 Task: Add an event  with title  Casual Product Testing Session, date '2023/12/17' & Select Event type as  One on One. Add location for the event as  456 Dubai Opera, Dubai, UAE and add a description: Throughout the retreat, participants will be immersed in a variety of engaging and interactive exercises that encourage teamwork, problem-solving, and creativity. The activities are carefully designed to challenge individuals, foster collaboration, and highlight the power of collective effort.Create an event link  http-casualproducttestingsessioncom & Select the event color as  Light Pink. , logged in from the account softage.10@softage.netand send the event invitation to softage.4@softage.net and softage.5@softage.net
Action: Mouse moved to (976, 199)
Screenshot: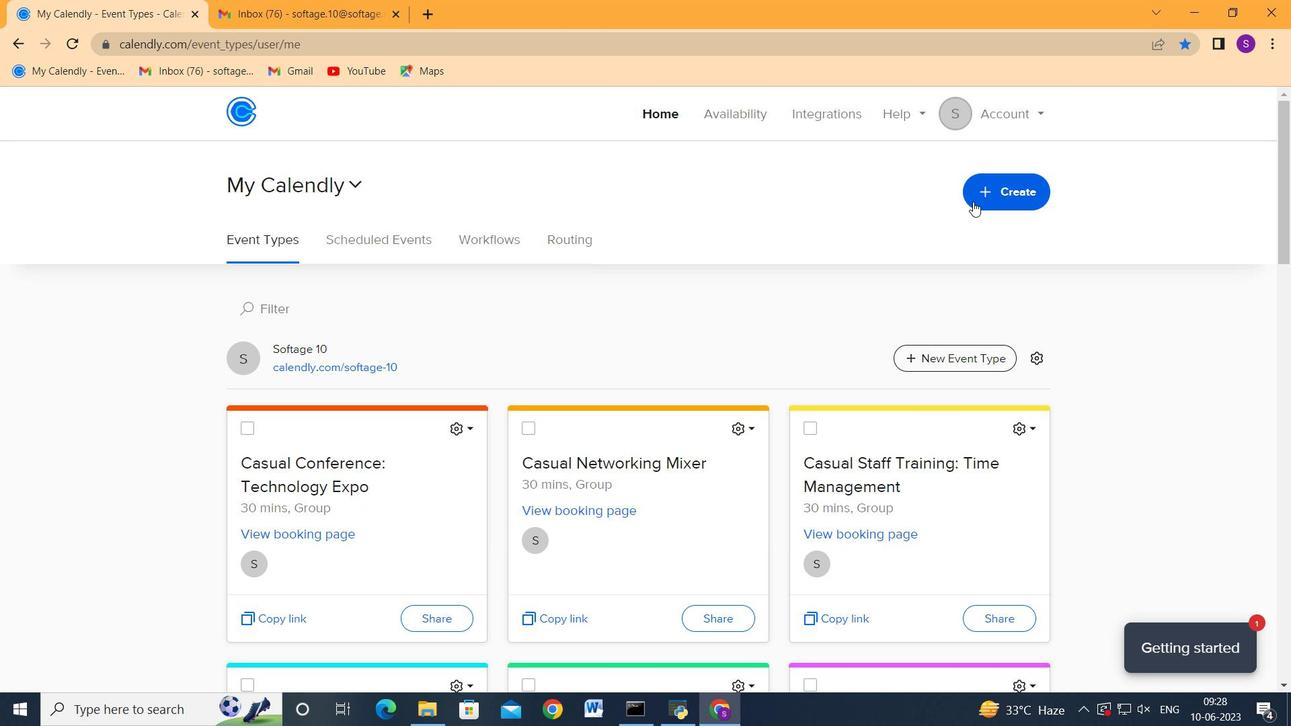 
Action: Mouse pressed left at (976, 199)
Screenshot: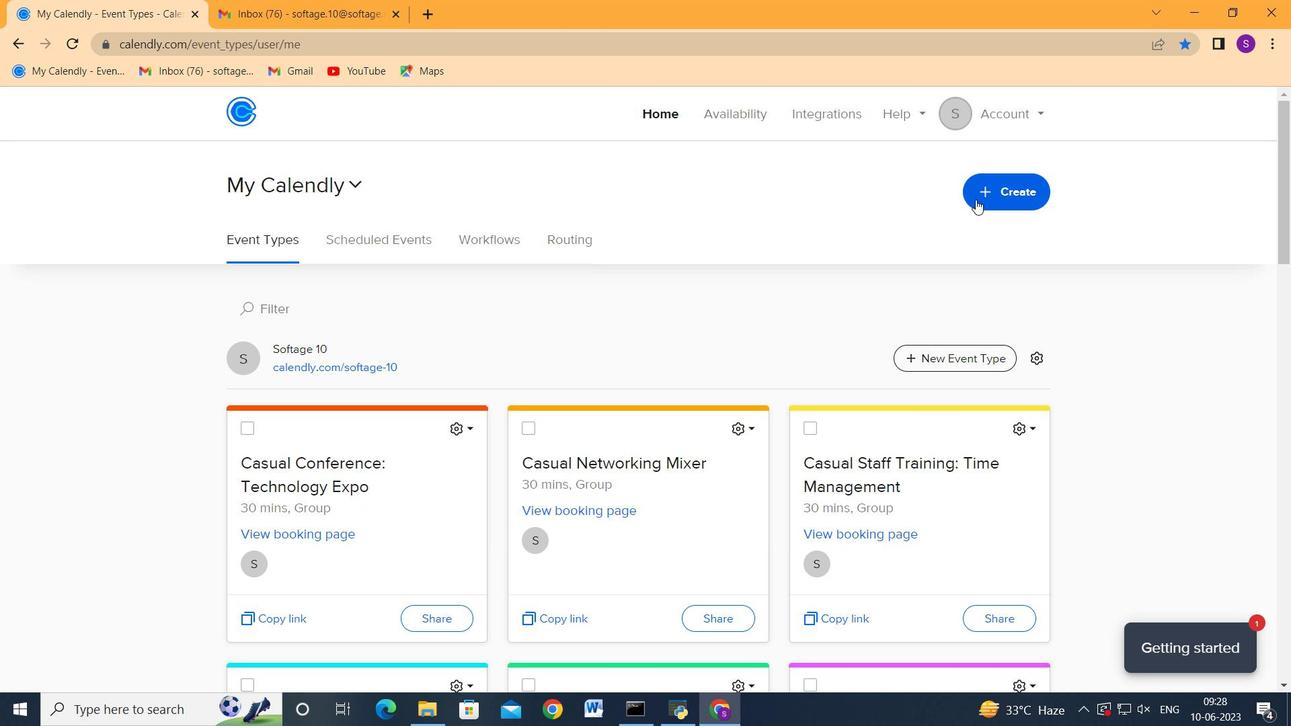 
Action: Mouse moved to (951, 244)
Screenshot: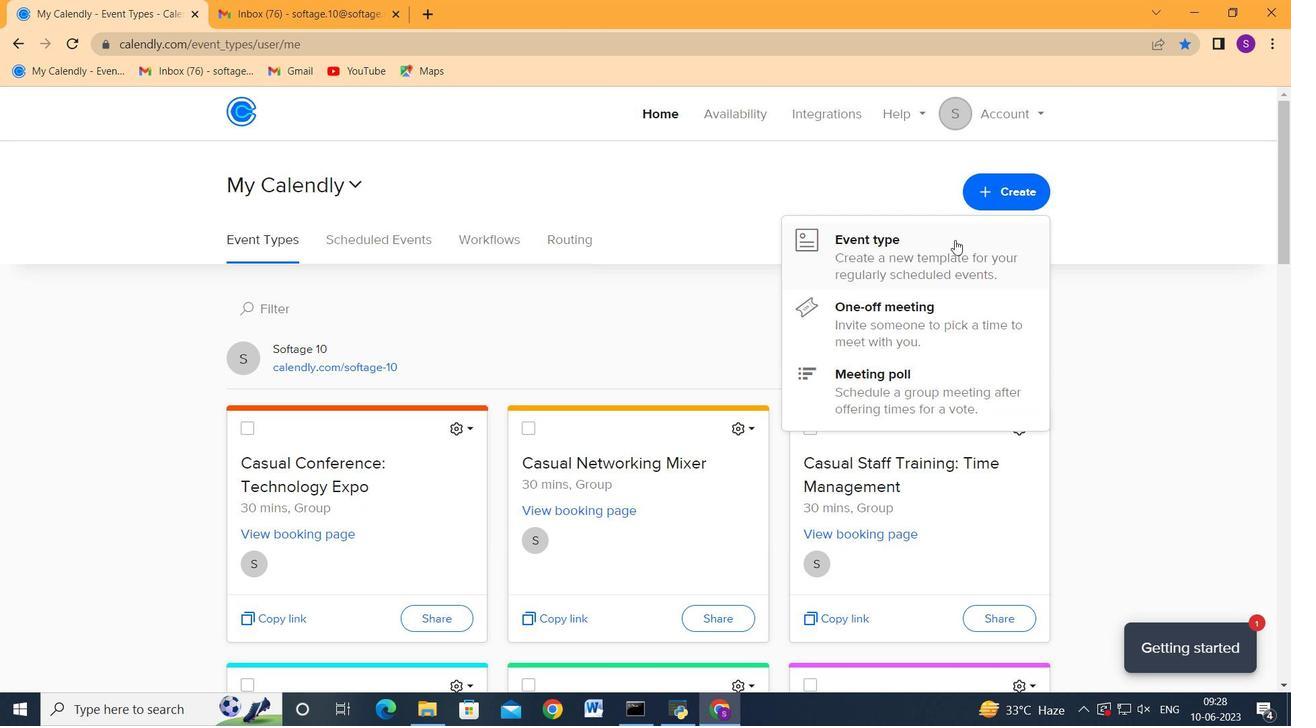 
Action: Mouse pressed left at (951, 244)
Screenshot: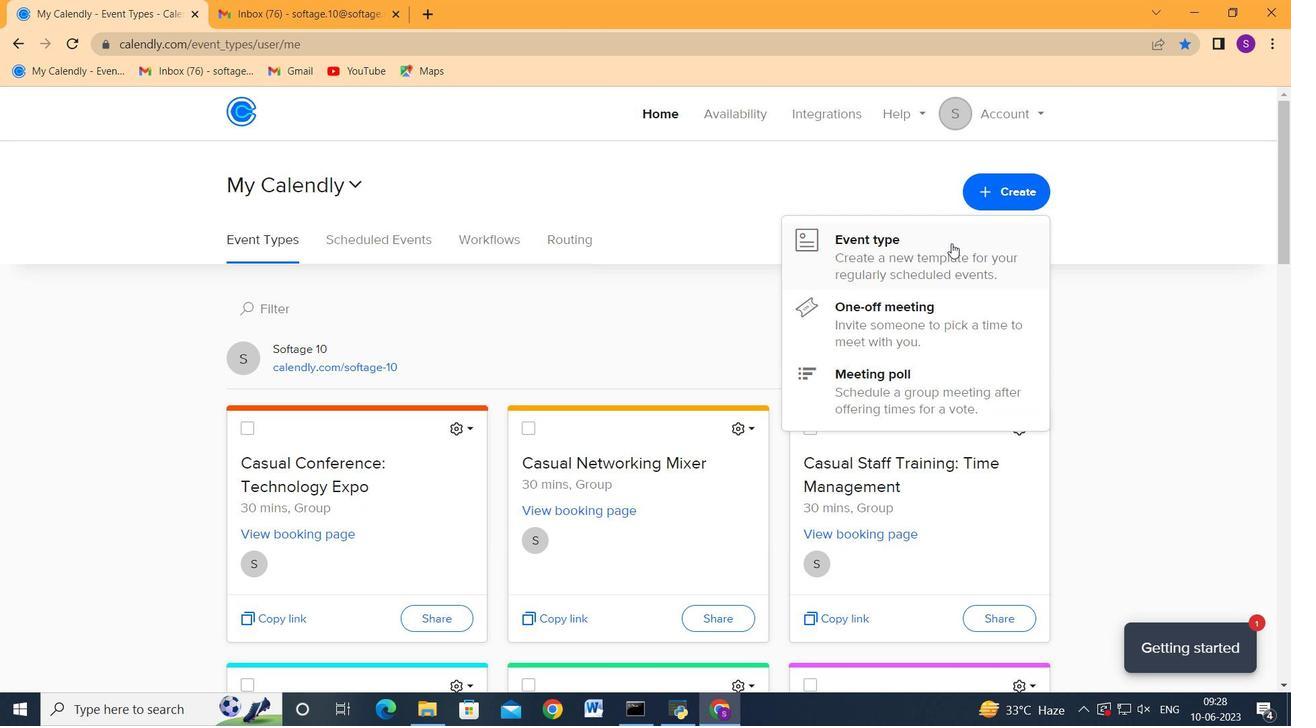 
Action: Mouse moved to (648, 387)
Screenshot: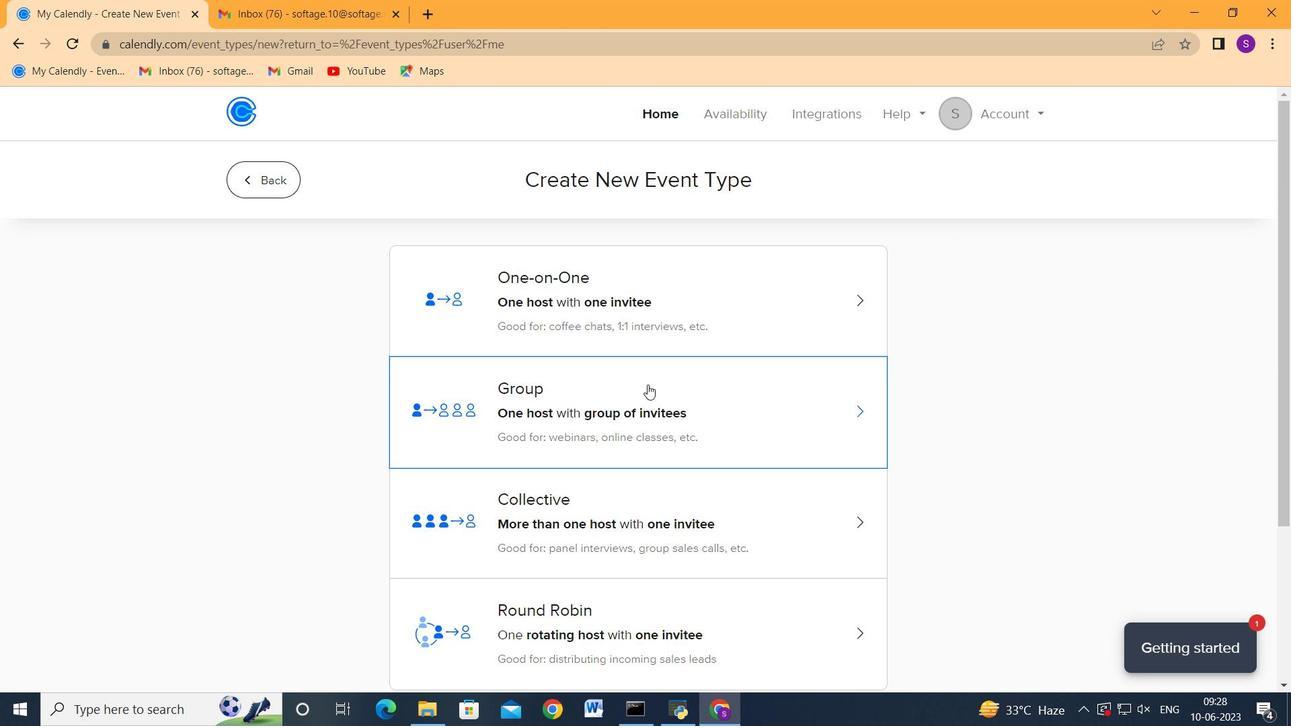 
Action: Mouse scrolled (648, 386) with delta (0, 0)
Screenshot: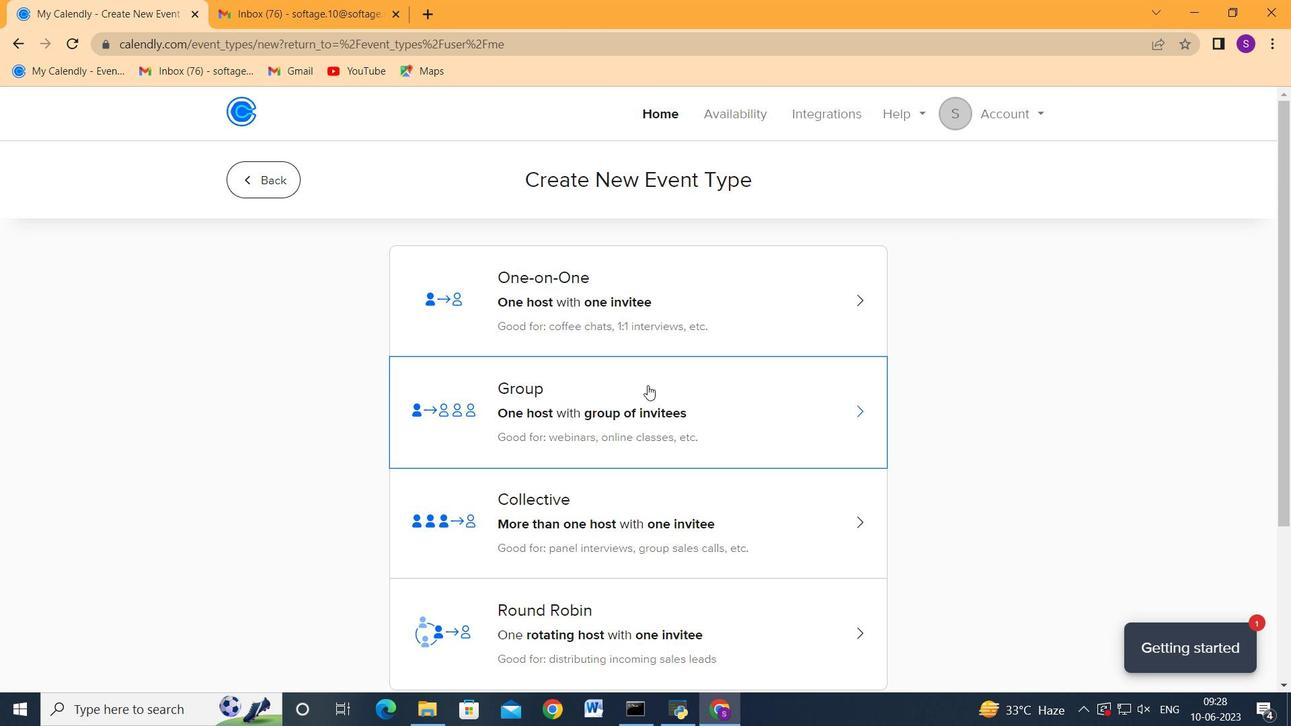 
Action: Mouse moved to (648, 388)
Screenshot: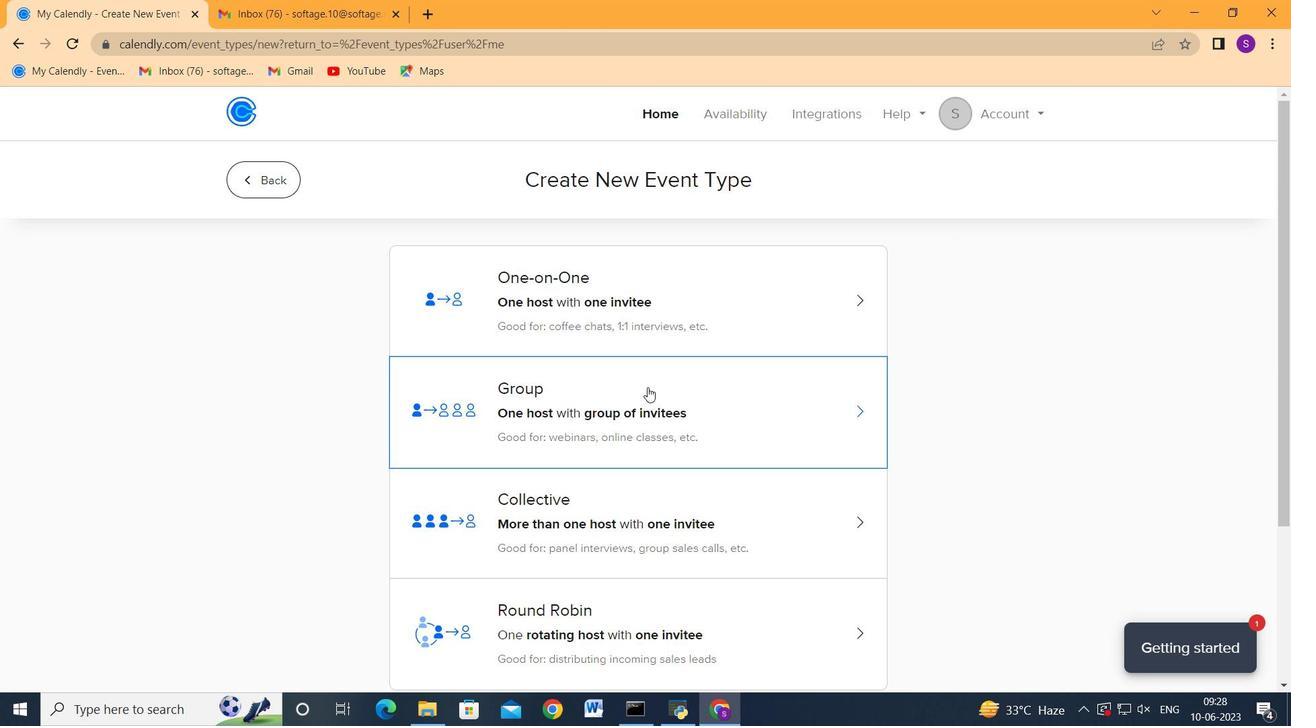 
Action: Mouse scrolled (648, 387) with delta (0, 0)
Screenshot: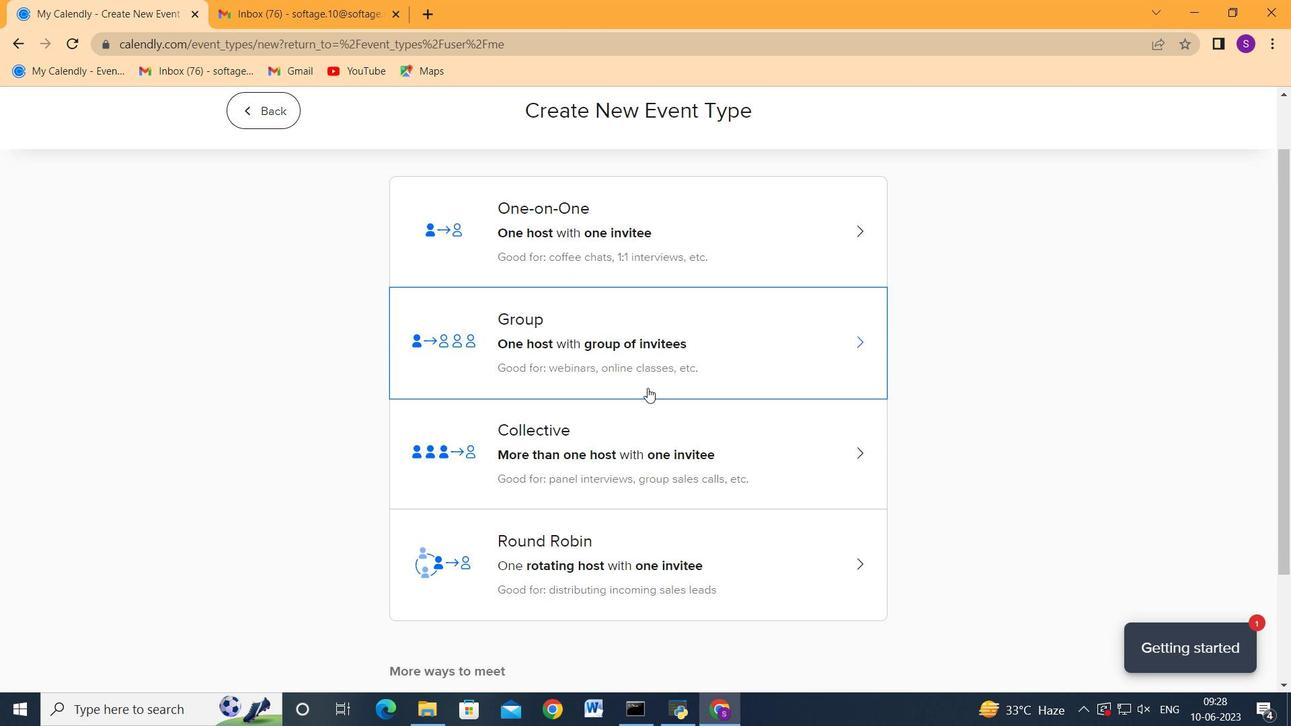 
Action: Mouse moved to (660, 153)
Screenshot: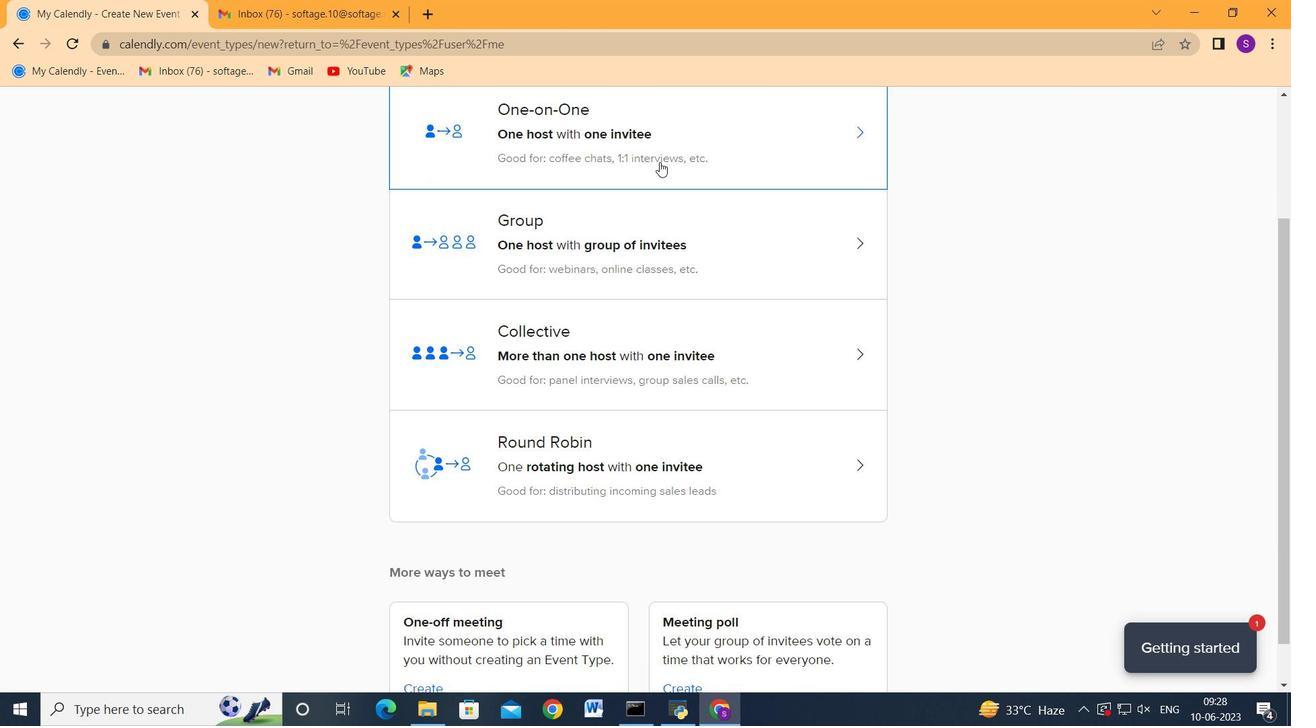 
Action: Mouse pressed left at (660, 153)
Screenshot: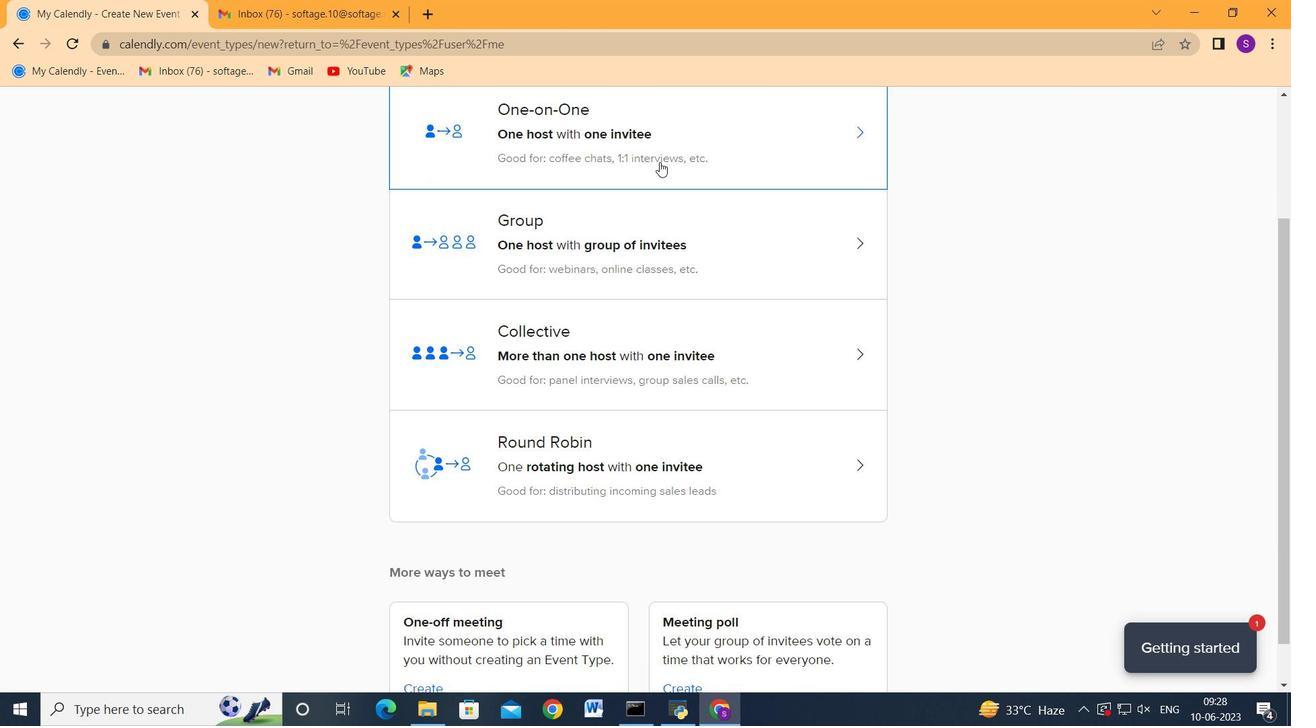 
Action: Mouse moved to (439, 411)
Screenshot: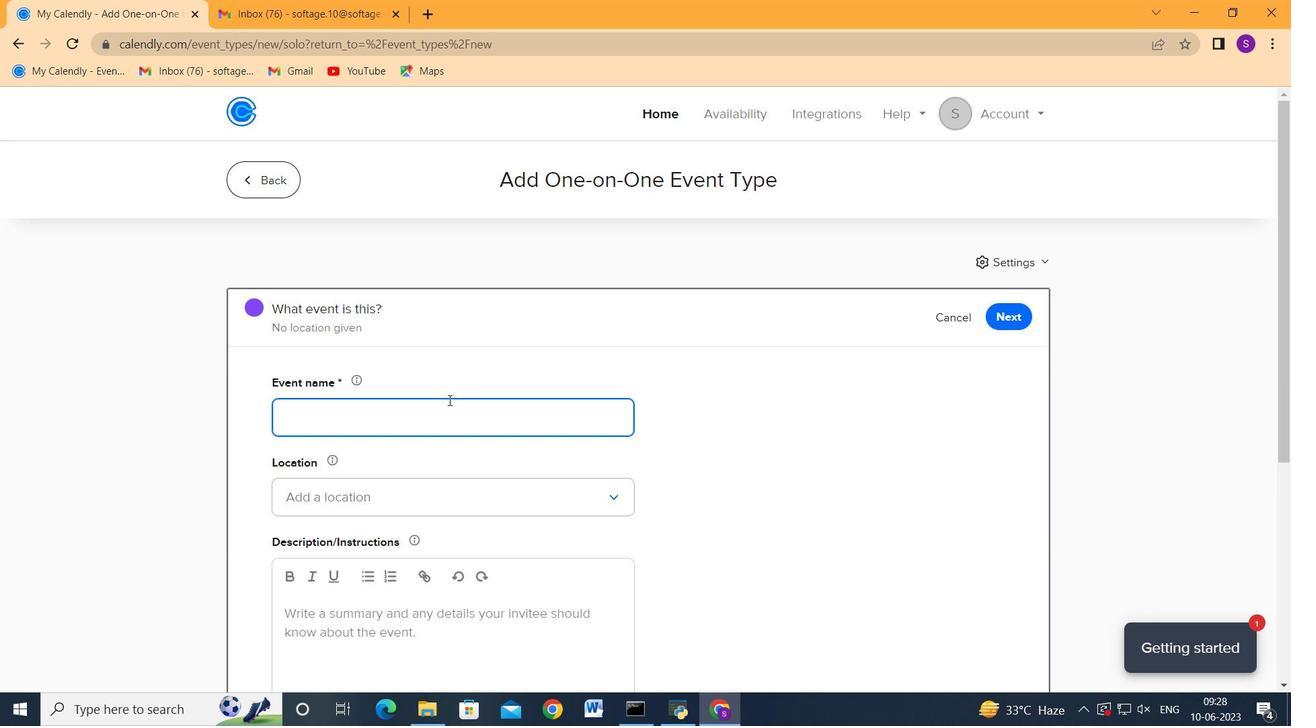
Action: Mouse pressed left at (439, 411)
Screenshot: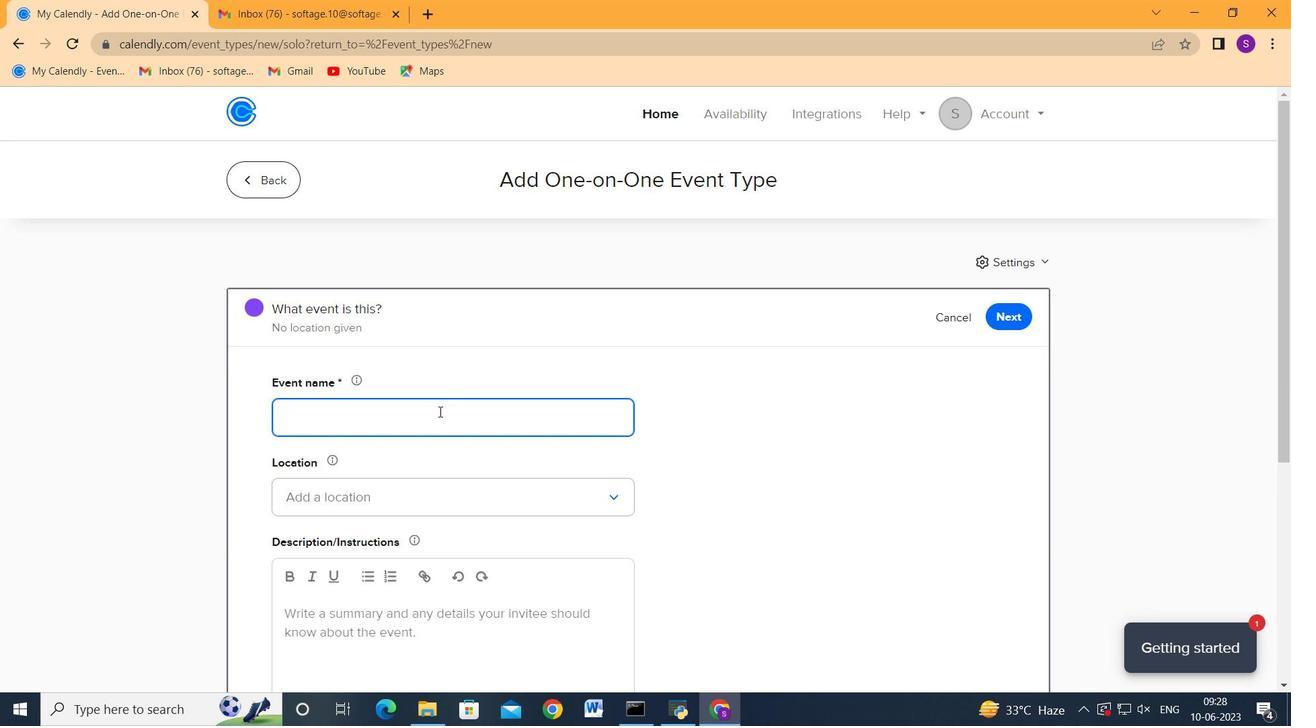 
Action: Key pressed <Key.shift_r>Casau<Key.backspace><Key.backspace>ual<Key.space><Key.shift>Prodcu<Key.backspace><Key.backspace>uct<Key.space><Key.shift>Testing<Key.space>s<Key.backspace><Key.shift_r>Session<Key.space><Key.tab><Key.tab><Key.enter><Key.enter><Key.tab>456<Key.space><Key.shift_r>Dun<Key.backspace>bai<Key.space><Key.shift>Opera,<Key.space><Key.shift_r>Dubai,<Key.space><Key.caps_lock>UAE
Screenshot: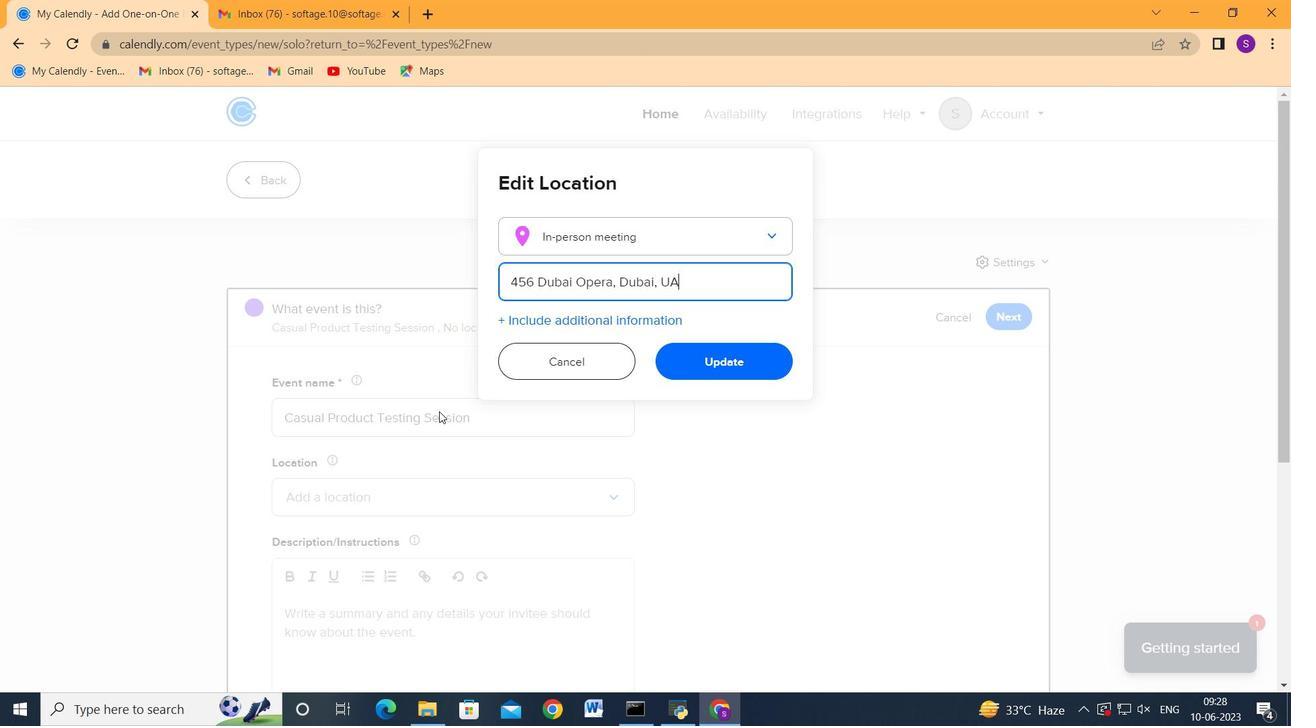 
Action: Mouse moved to (741, 359)
Screenshot: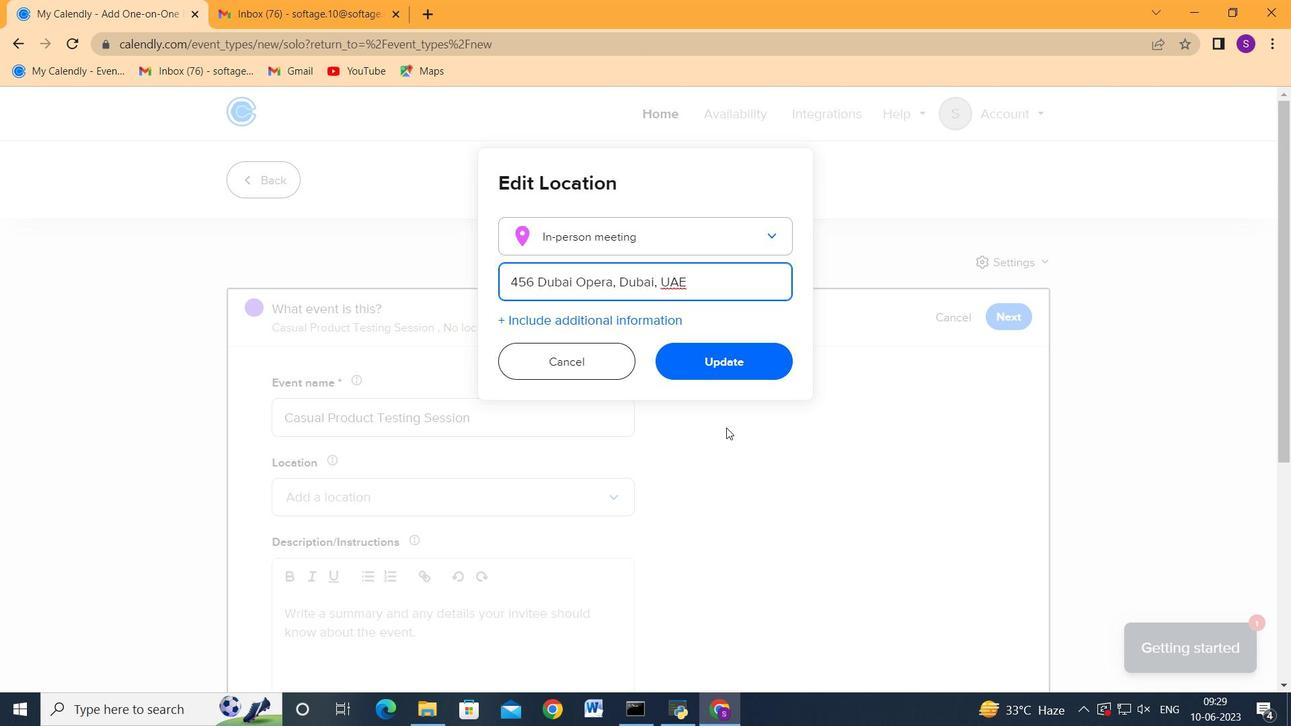 
Action: Mouse pressed left at (741, 359)
Screenshot: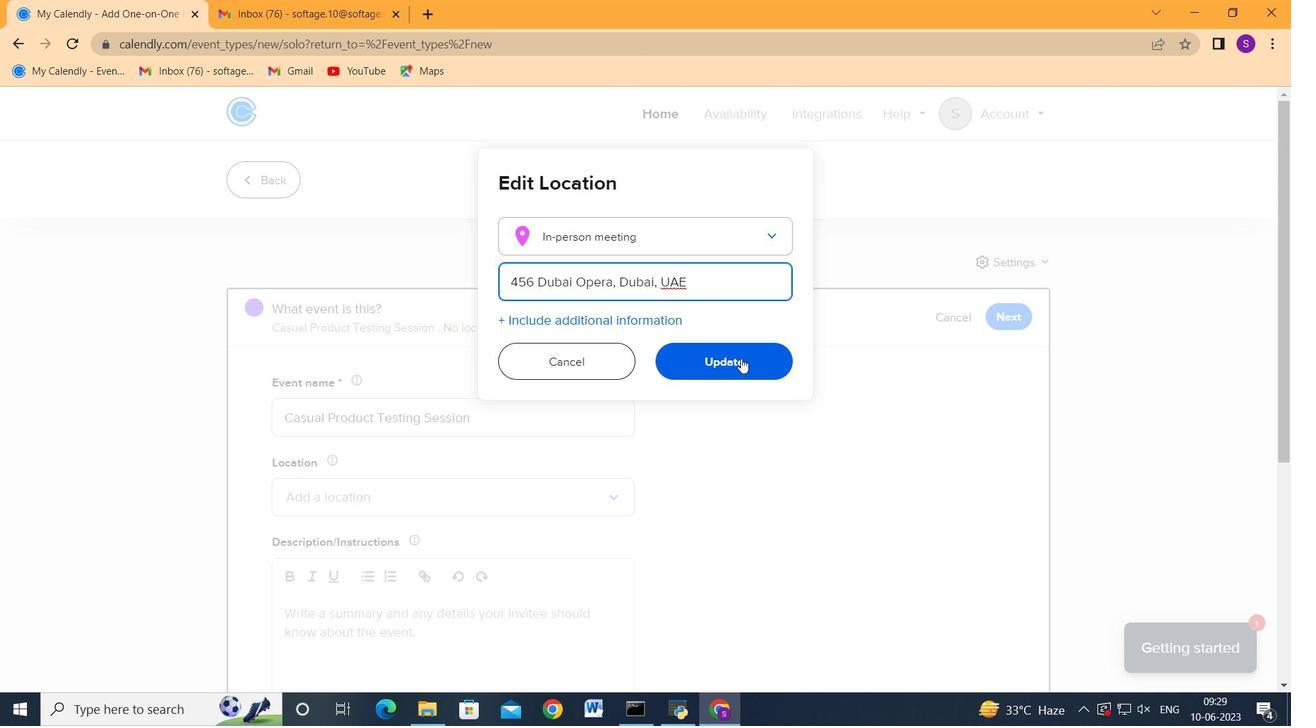 
Action: Mouse moved to (548, 517)
Screenshot: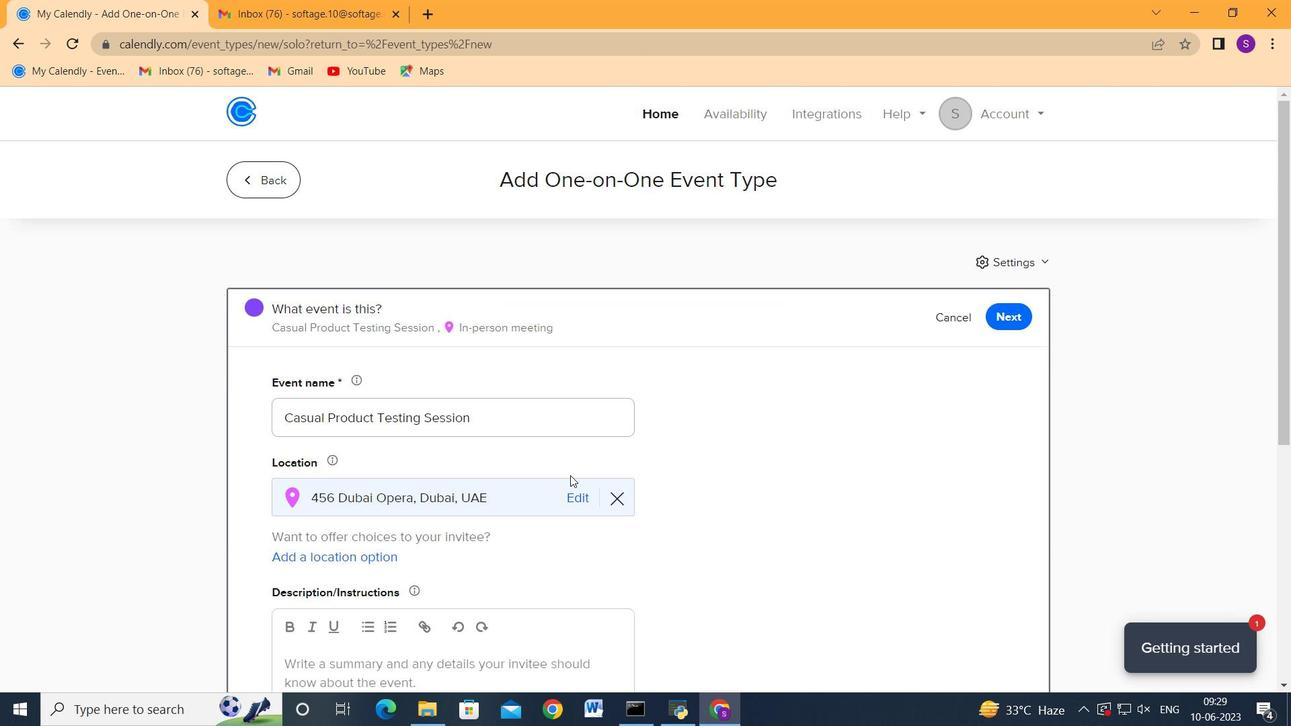 
Action: Mouse scrolled (548, 516) with delta (0, 0)
Screenshot: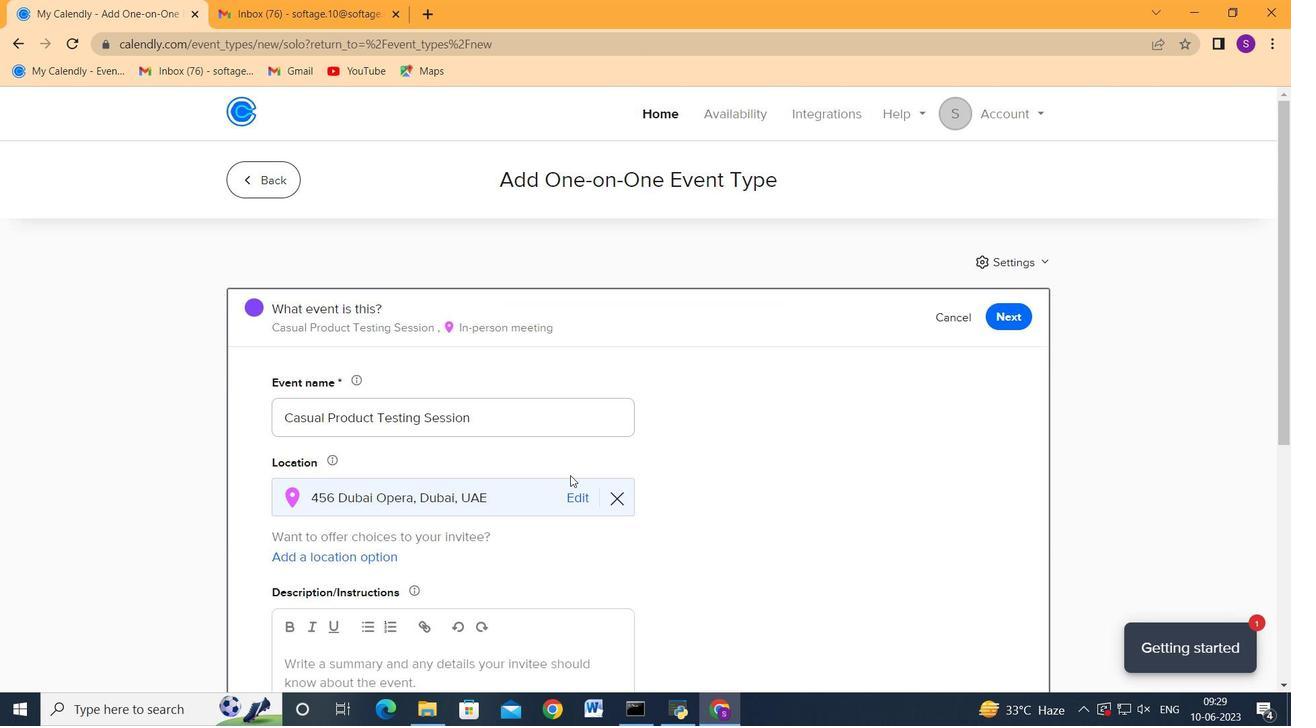 
Action: Mouse moved to (548, 517)
Screenshot: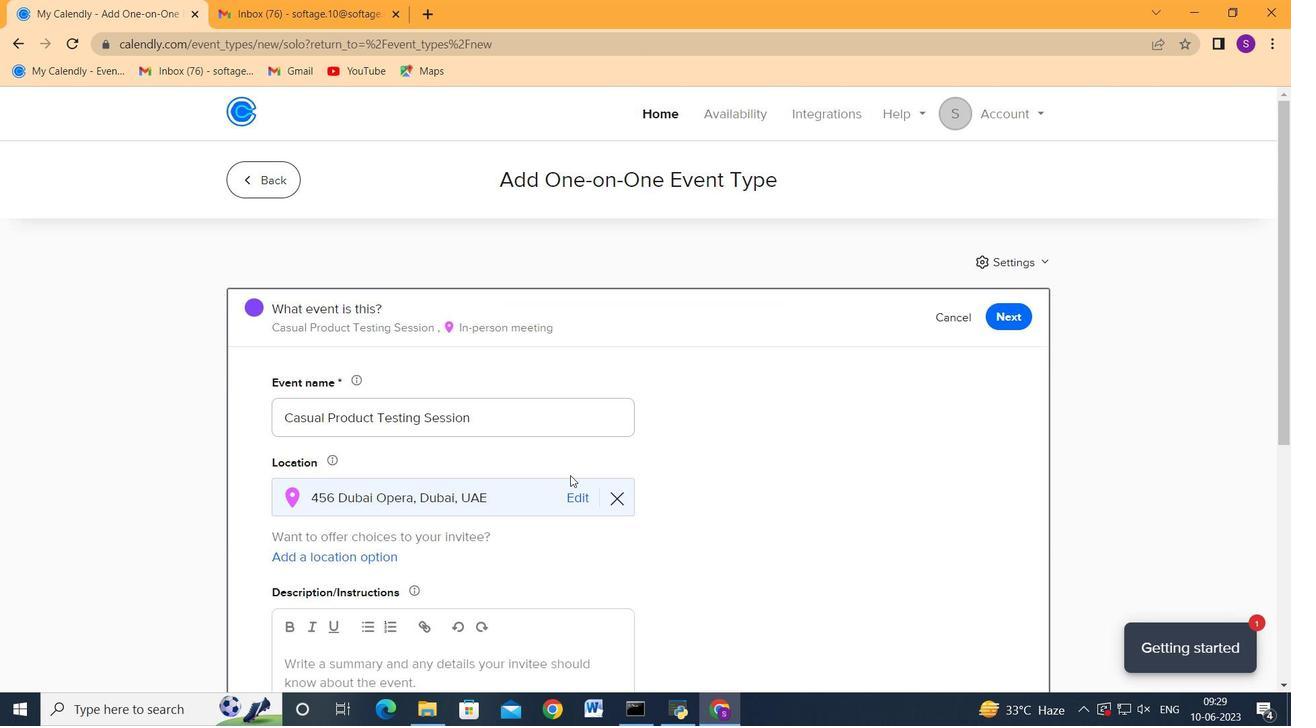 
Action: Mouse scrolled (548, 517) with delta (0, 0)
Screenshot: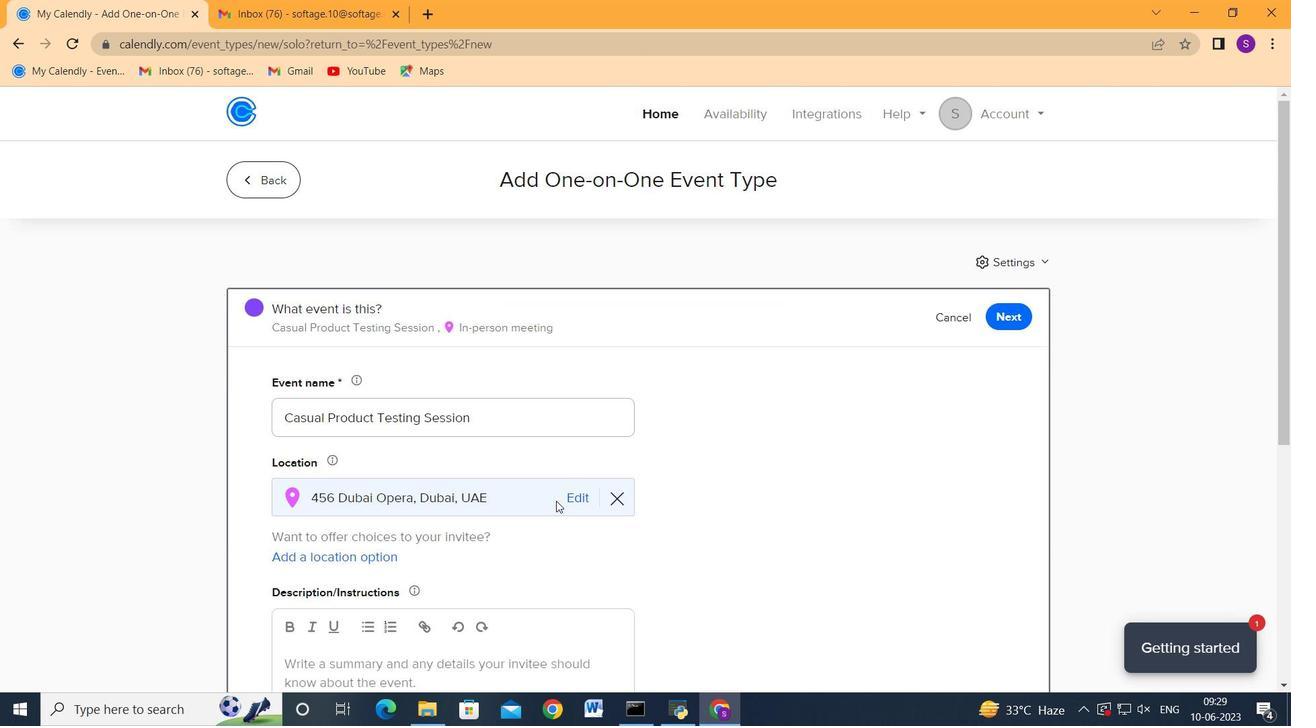 
Action: Mouse moved to (523, 503)
Screenshot: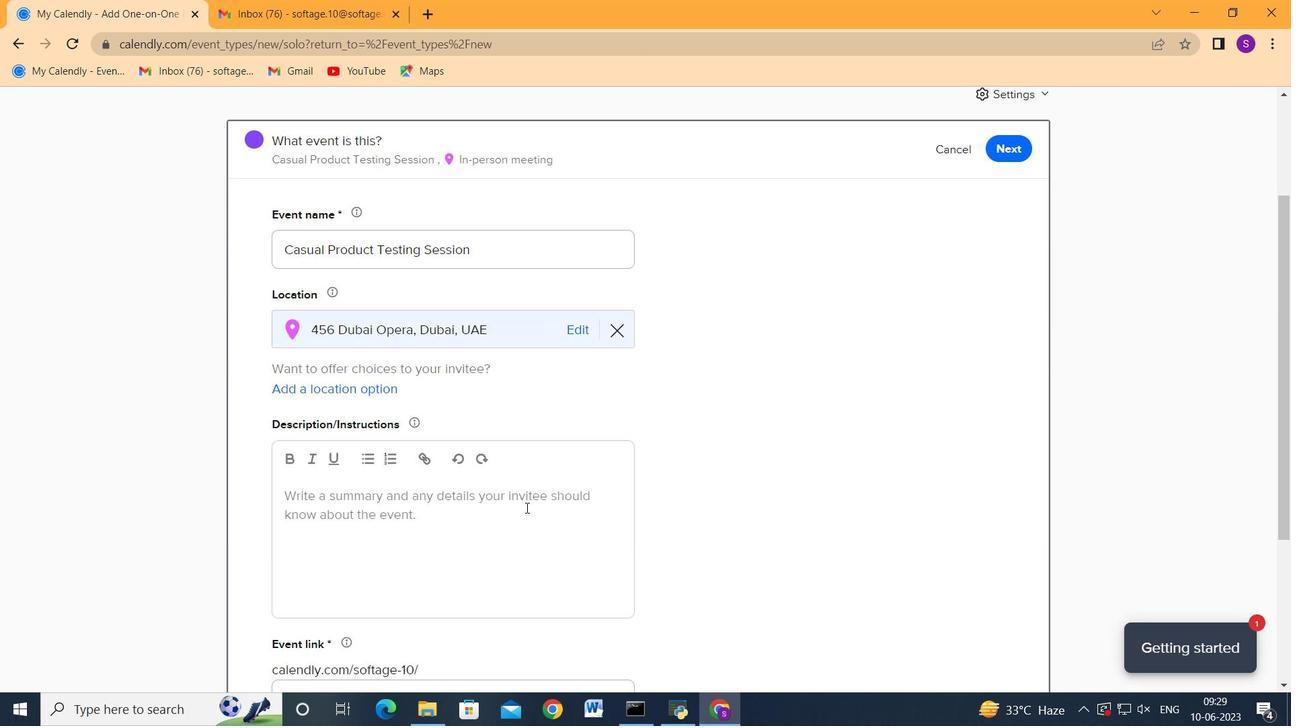 
Action: Mouse pressed left at (523, 503)
Screenshot: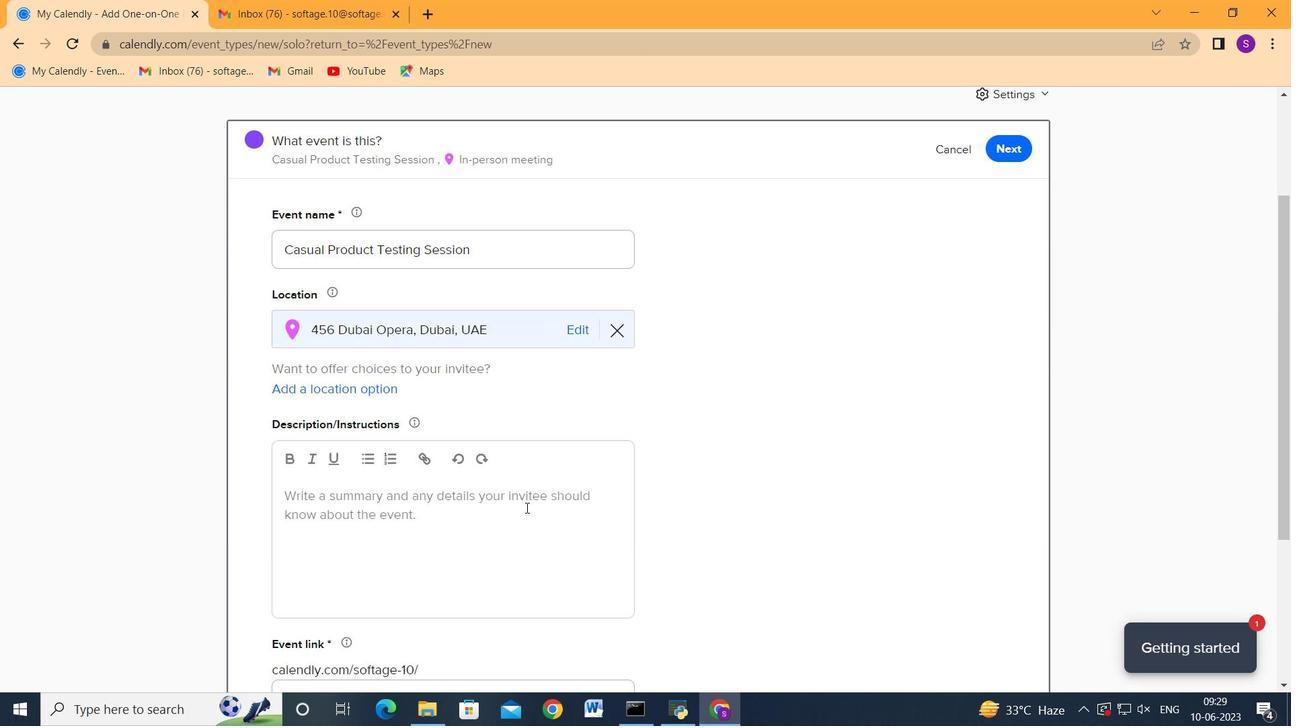 
Action: Key pressed <Key.shift>tHRO<Key.backspace><Key.backspace><Key.backspace><Key.backspace>T<Key.caps_lock>hroughout<Key.space>the<Key.space>retreat,<Key.space><Key.space><Key.space><Key.space><Key.space><Key.space><Key.space><Key.space><Key.space><Key.space><Key.space><Key.space><Key.space><Key.space><Key.space><Key.space><Key.space><Key.space><Key.space><Key.space><Key.space><Key.space><Key.space><Key.space><Key.space><Key.space><Key.space><Key.space><Key.space><Key.space><Key.space><Key.space><Key.backspace><Key.backspace><Key.backspace><Key.backspace><Key.backspace><Key.backspace><Key.backspace><Key.backspace><Key.backspace><Key.backspace><Key.backspace><Key.backspace><Key.backspace><Key.backspace><Key.backspace><Key.backspace><Key.backspace><Key.backspace><Key.backspace><Key.backspace><Key.backspace><Key.backspace><Key.backspace><Key.backspace><Key.backspace><Key.backspace><Key.backspace><Key.backspace><Key.backspace><Key.backspace><Key.backspace><Key.backspace>participants<Key.space>will<Key.space>be<Key.space>immersed<Key.space>in<Key.space>a<Key.space>variety<Key.space>of<Key.space>engaging<Key.space>and<Key.space>interacting<Key.space>exercises<Key.space>that<Key.space>encourage<Key.space><Key.backspace><Key.space>teamwork,<Key.space>probel<Key.backspace><Key.backspace>lem-solving<Key.space><Key.backspace>,<Key.space>and<Key.space>creativity.<Key.space><Key.shift>The<Key.space>activities<Key.space>are<Key.space>carefully<Key.space>designed<Key.space>to<Key.space>challenge<Key.space>individaul<Key.backspace><Key.backspace><Key.backspace>uals,<Key.space>foster<Key.space>collaboration,<Key.space>and<Key.space>highlight<Key.space>the<Key.space>power<Key.space>of<Key.space>collective<Key.space>effe<Key.backspace>ort.<Key.tab><Key.tab><Key.backspace>http-casualproducttestingsessioncom<Key.tab>
Screenshot: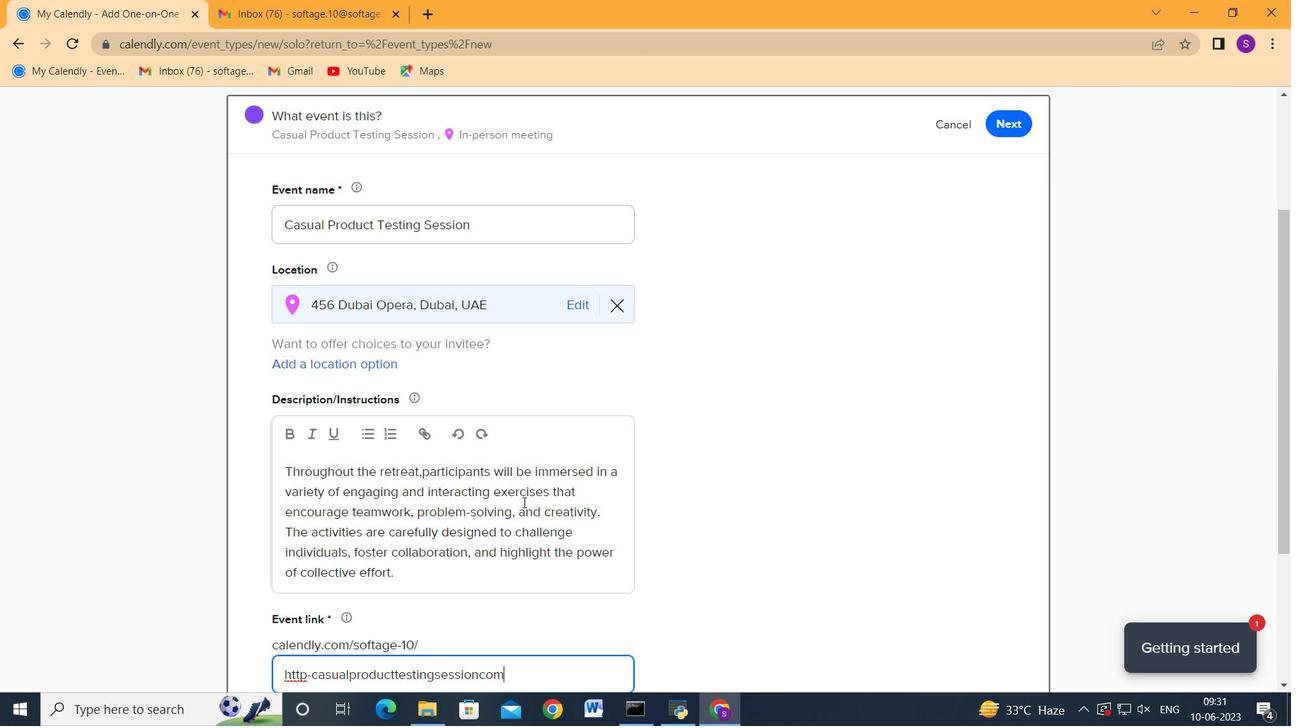 
Action: Mouse moved to (326, 531)
Screenshot: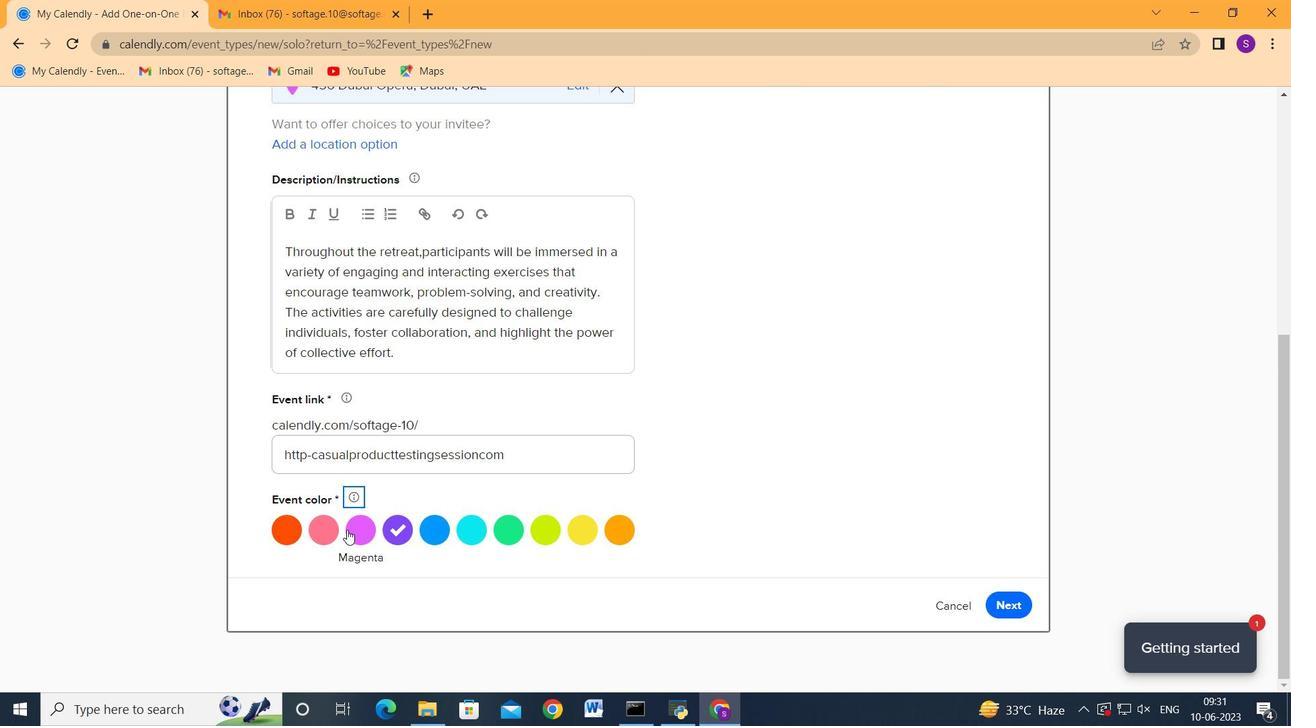 
Action: Mouse pressed left at (326, 531)
Screenshot: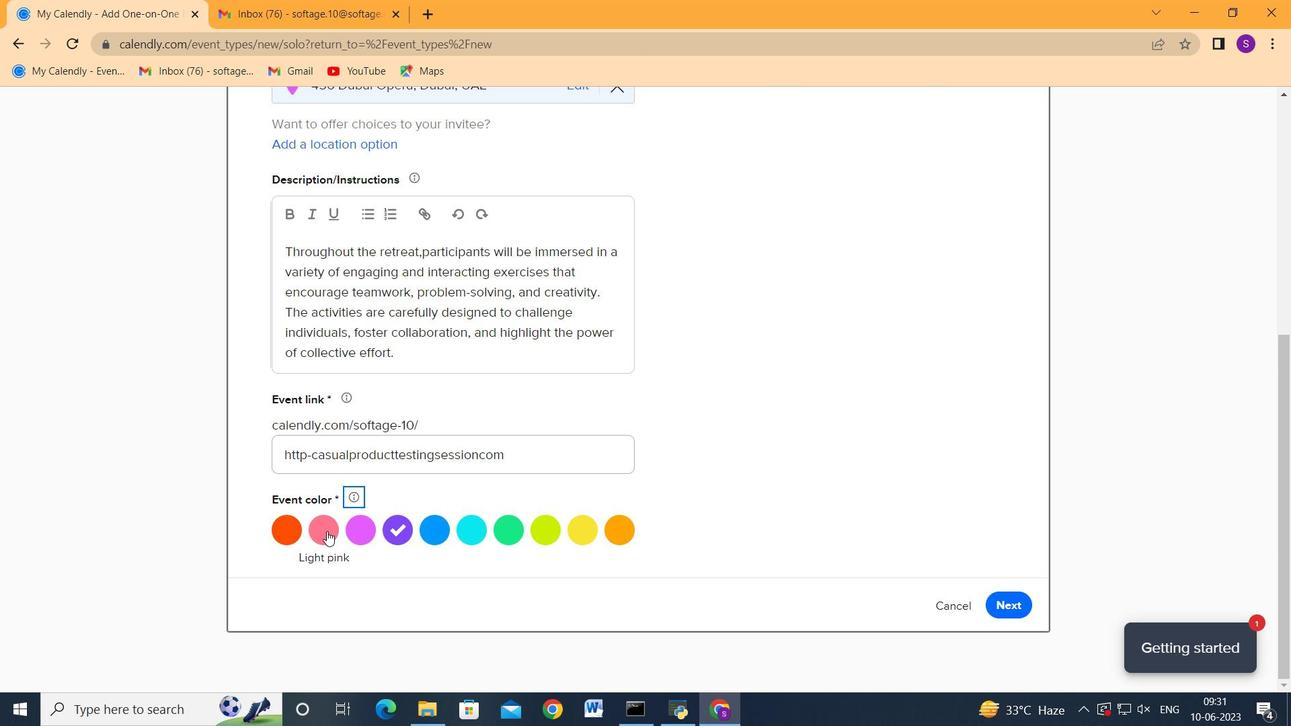 
Action: Mouse moved to (1003, 597)
Screenshot: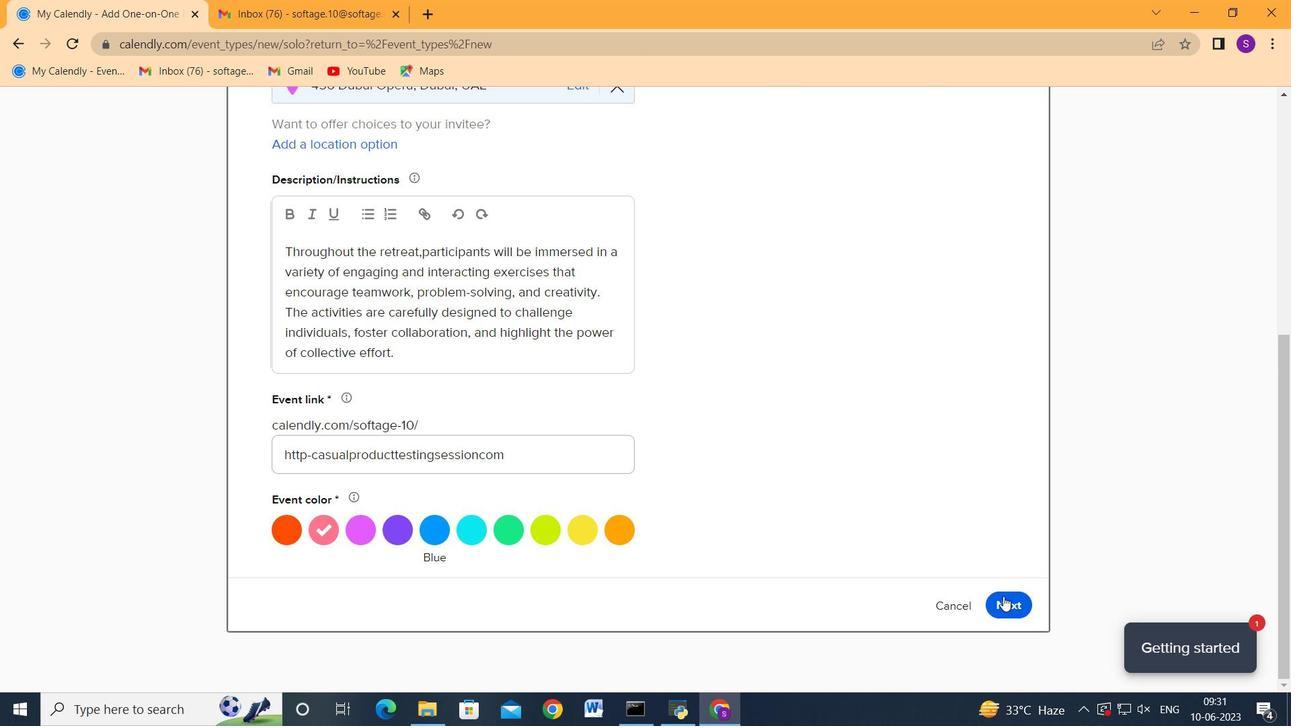 
Action: Mouse pressed left at (1003, 597)
Screenshot: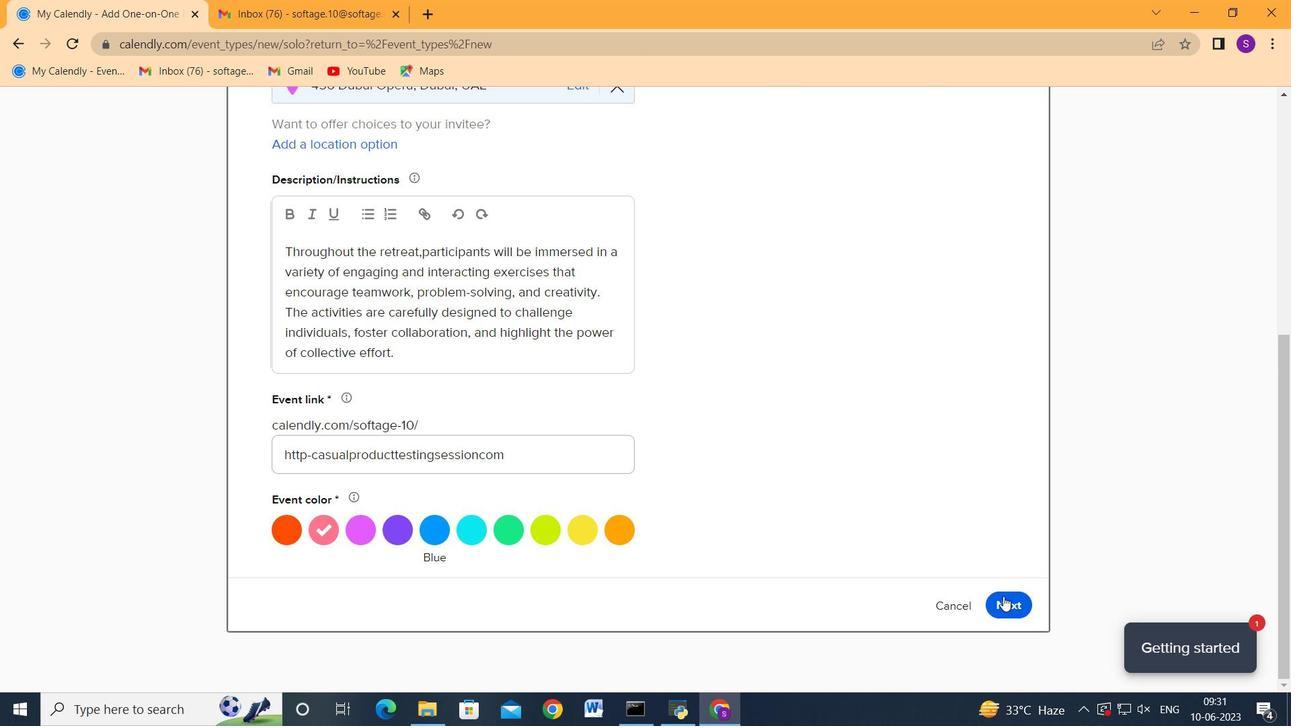 
Action: Mouse moved to (673, 479)
Screenshot: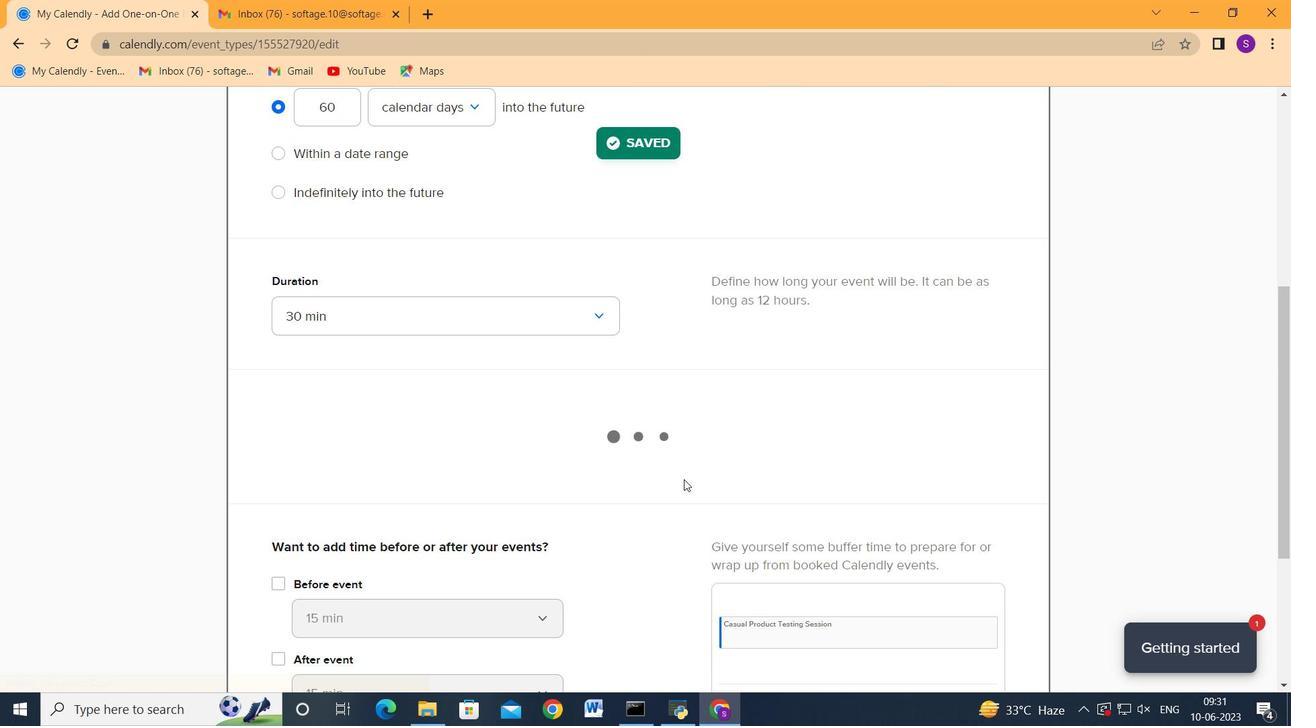 
Action: Mouse scrolled (673, 480) with delta (0, 0)
Screenshot: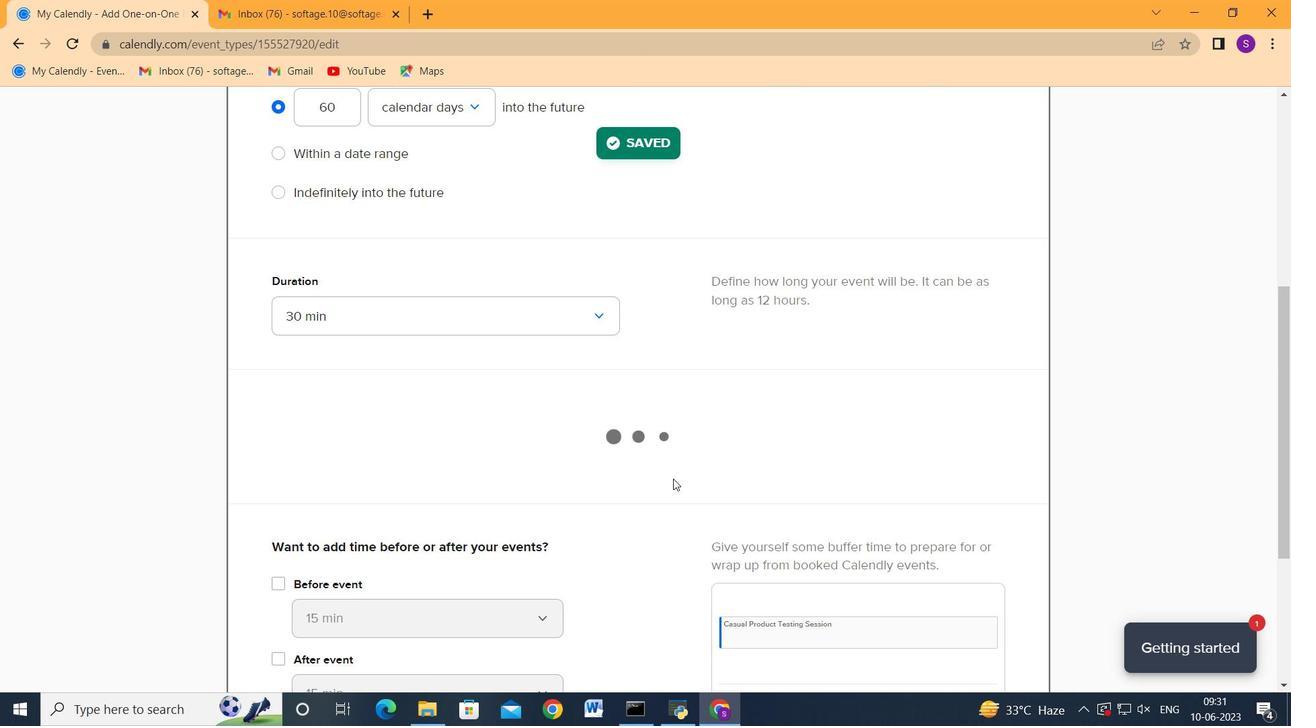 
Action: Mouse scrolled (673, 480) with delta (0, 0)
Screenshot: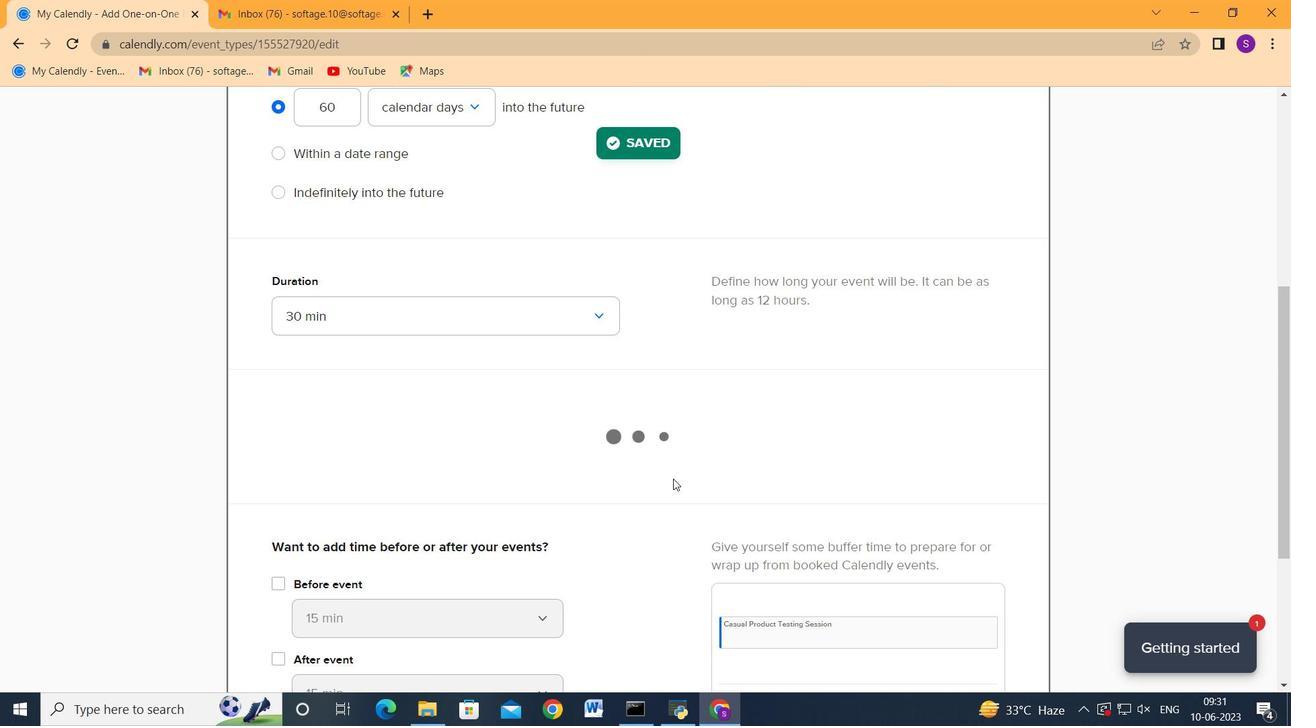 
Action: Mouse scrolled (673, 480) with delta (0, 0)
Screenshot: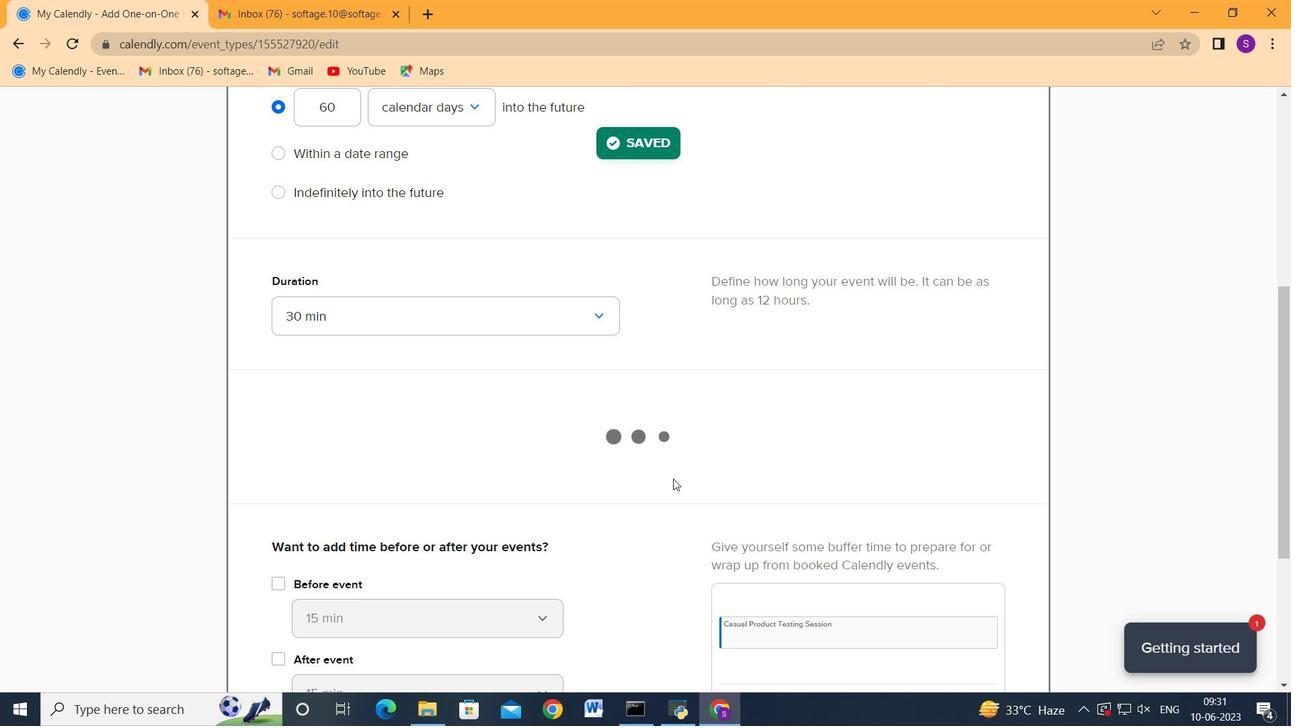 
Action: Mouse scrolled (673, 480) with delta (0, 0)
Screenshot: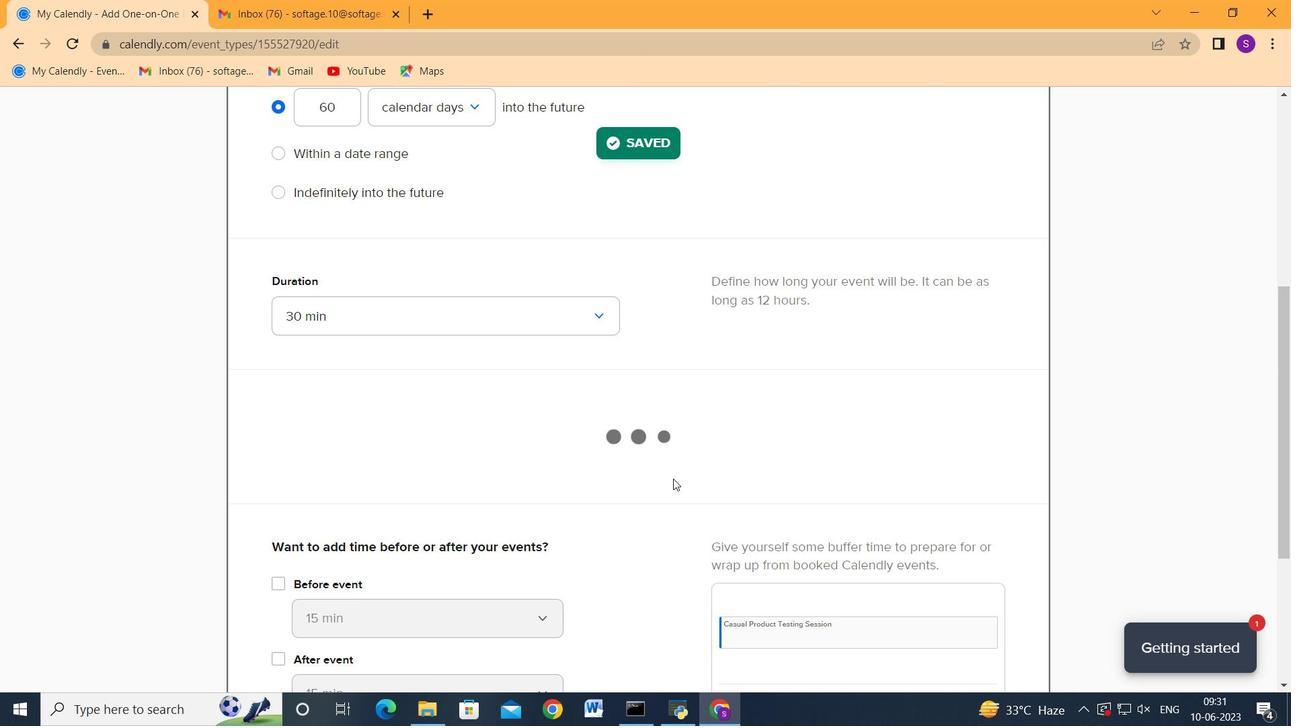 
Action: Mouse moved to (375, 491)
Screenshot: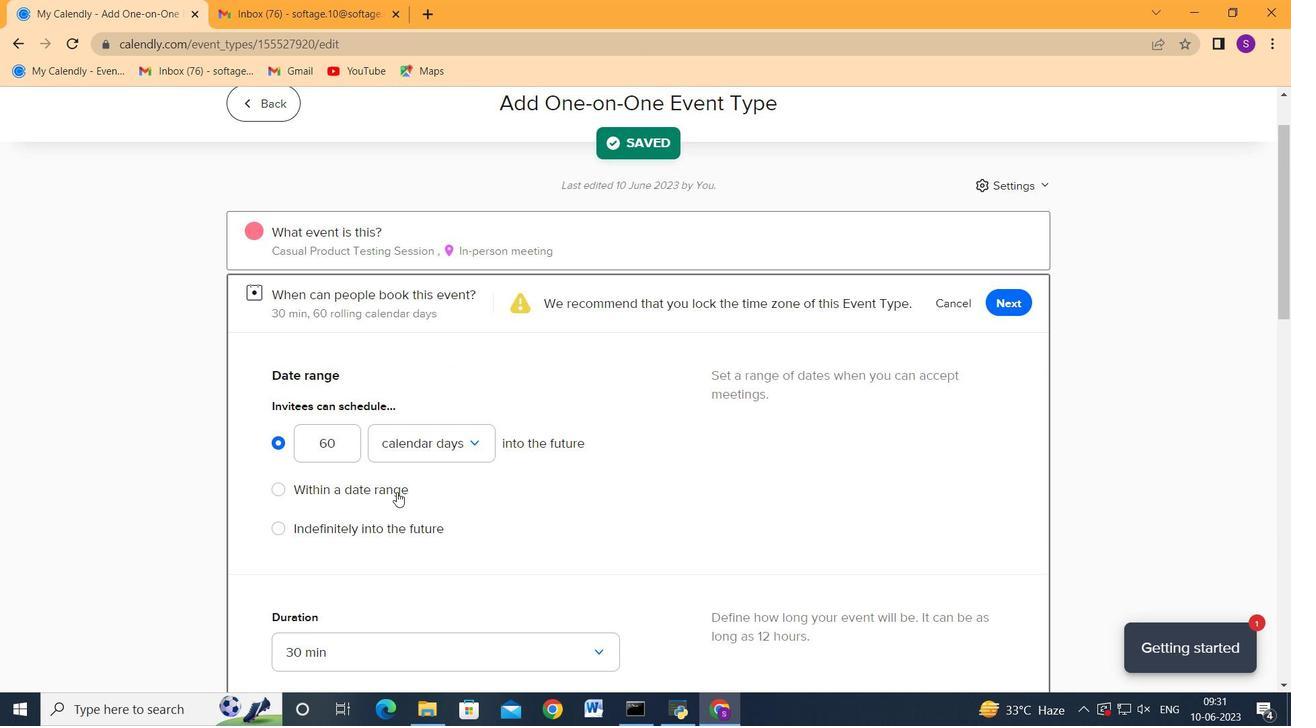 
Action: Mouse pressed left at (375, 491)
Screenshot: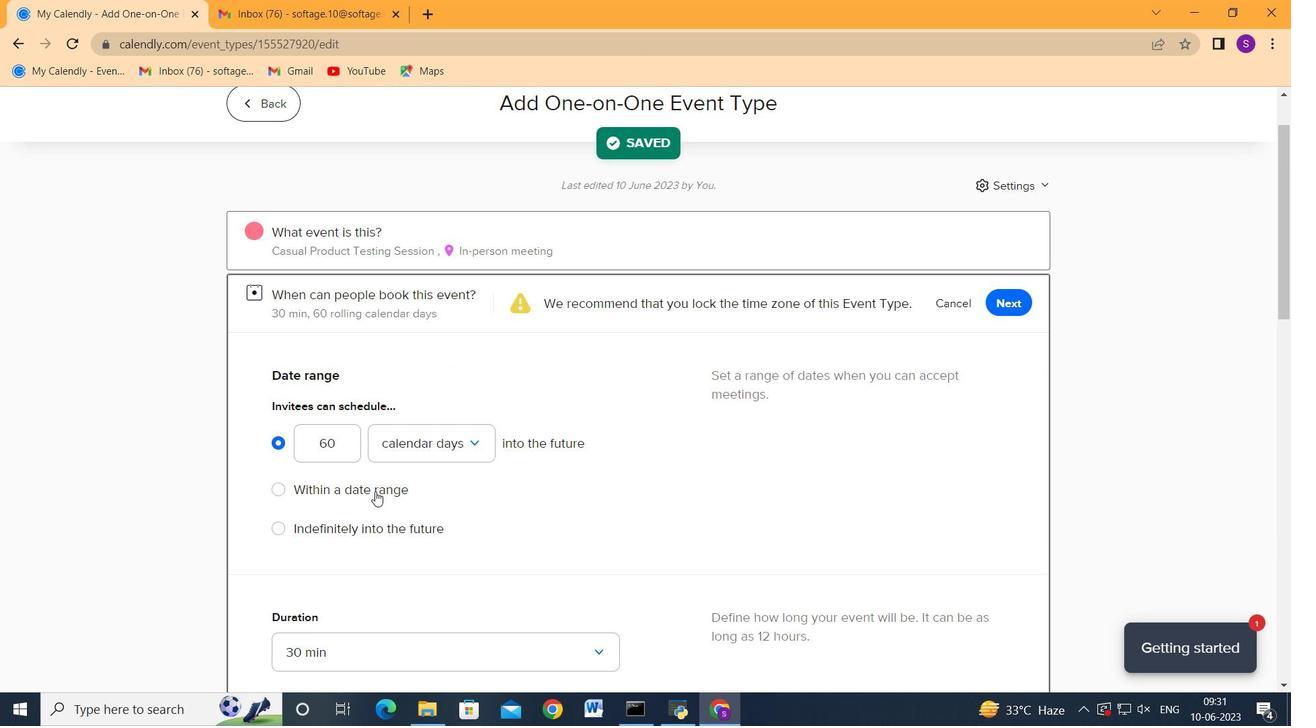 
Action: Mouse moved to (503, 500)
Screenshot: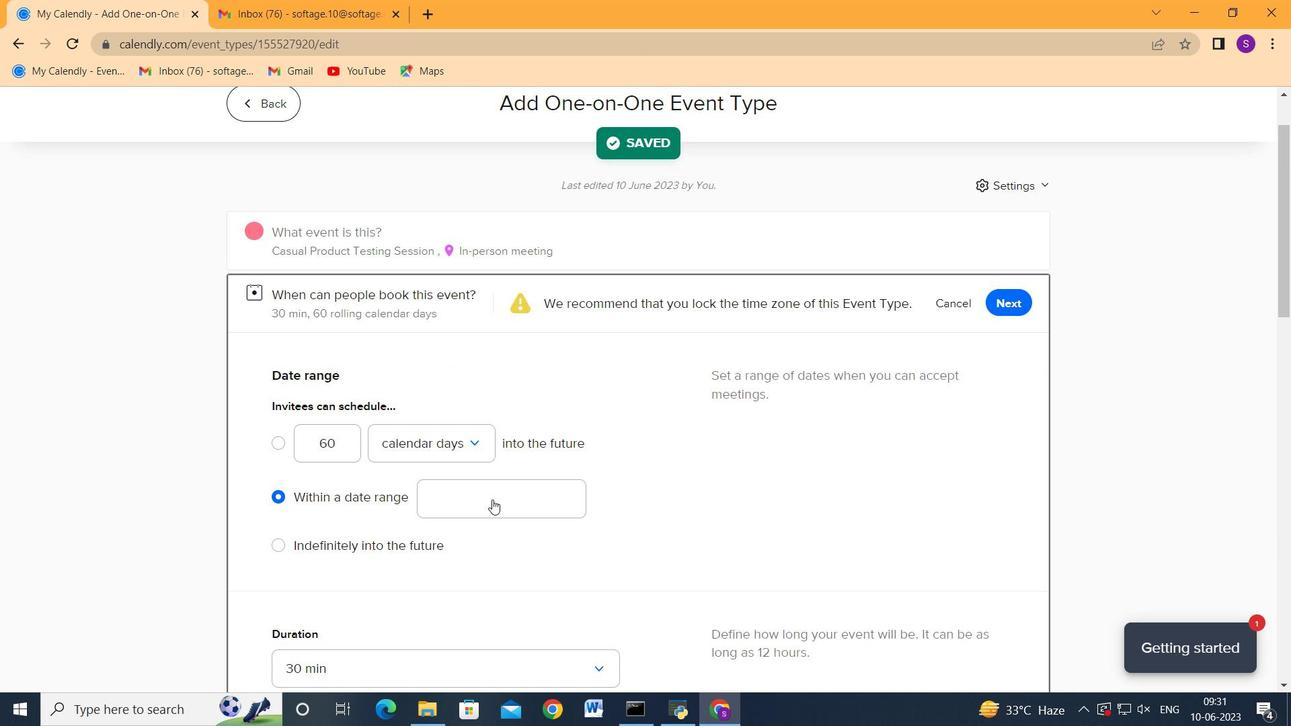 
Action: Mouse pressed left at (503, 500)
Screenshot: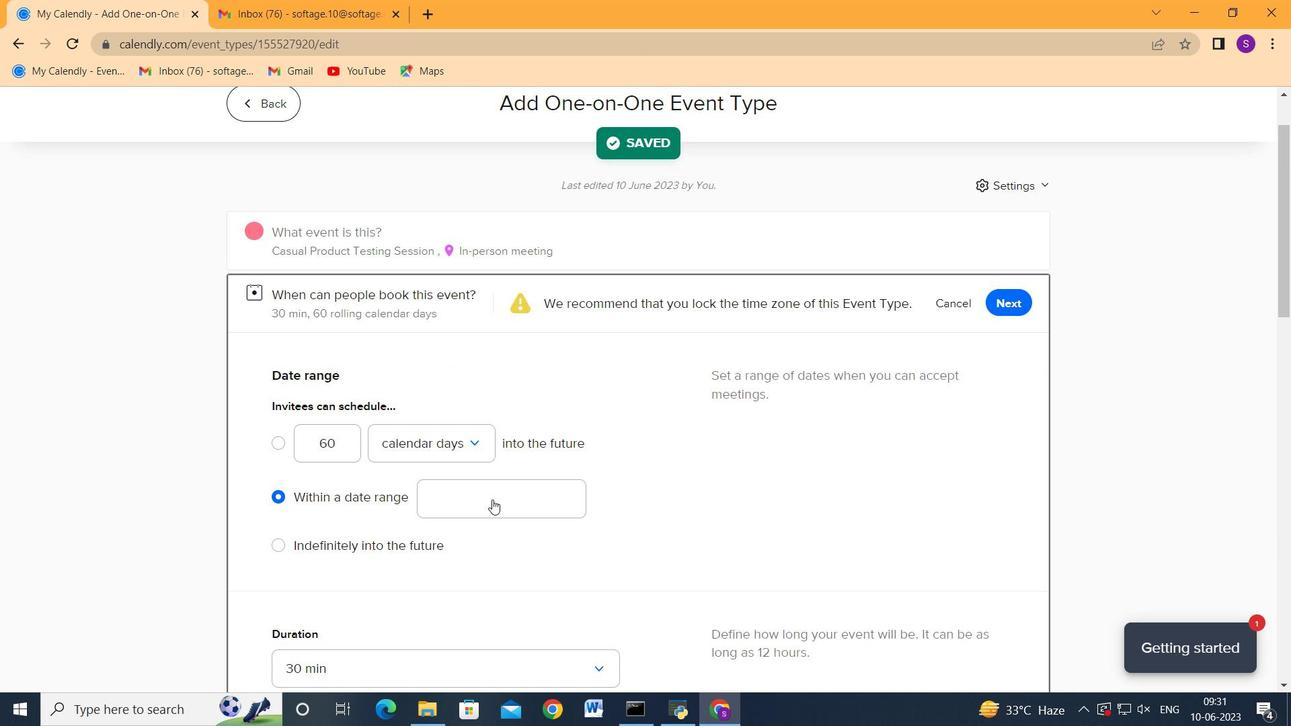 
Action: Mouse moved to (538, 197)
Screenshot: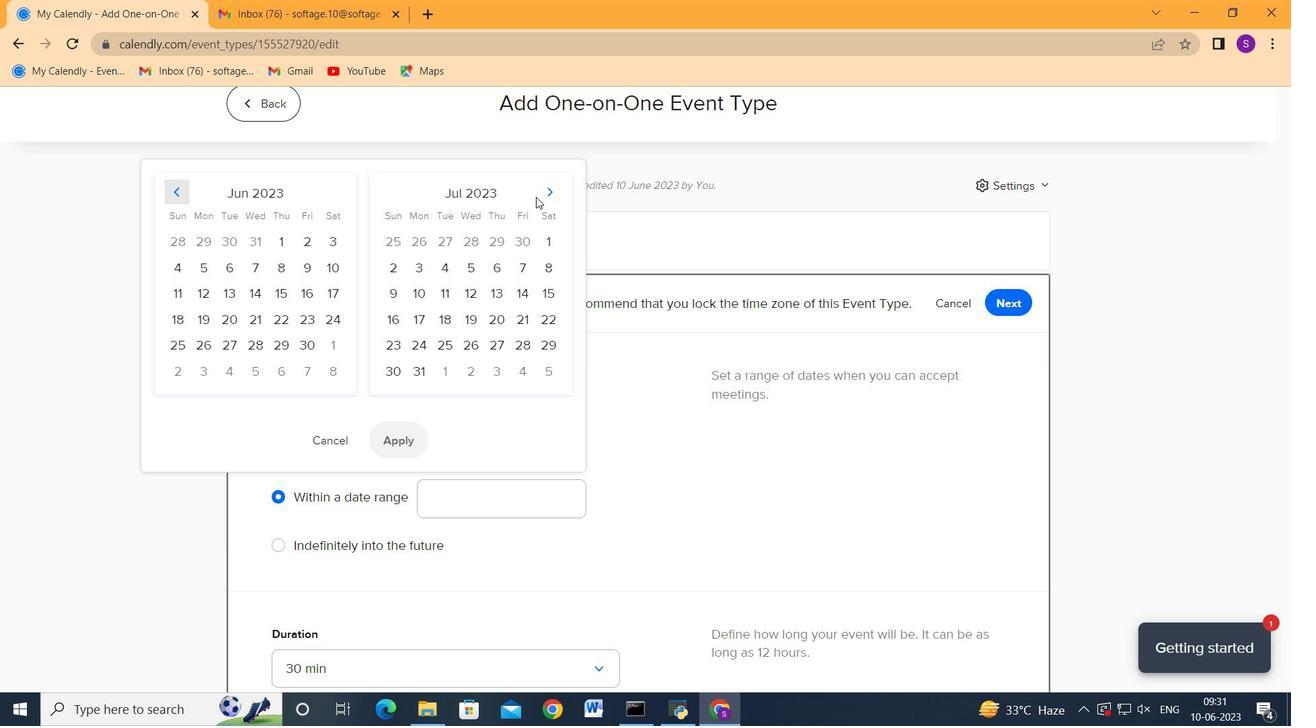 
Action: Mouse pressed left at (538, 197)
Screenshot: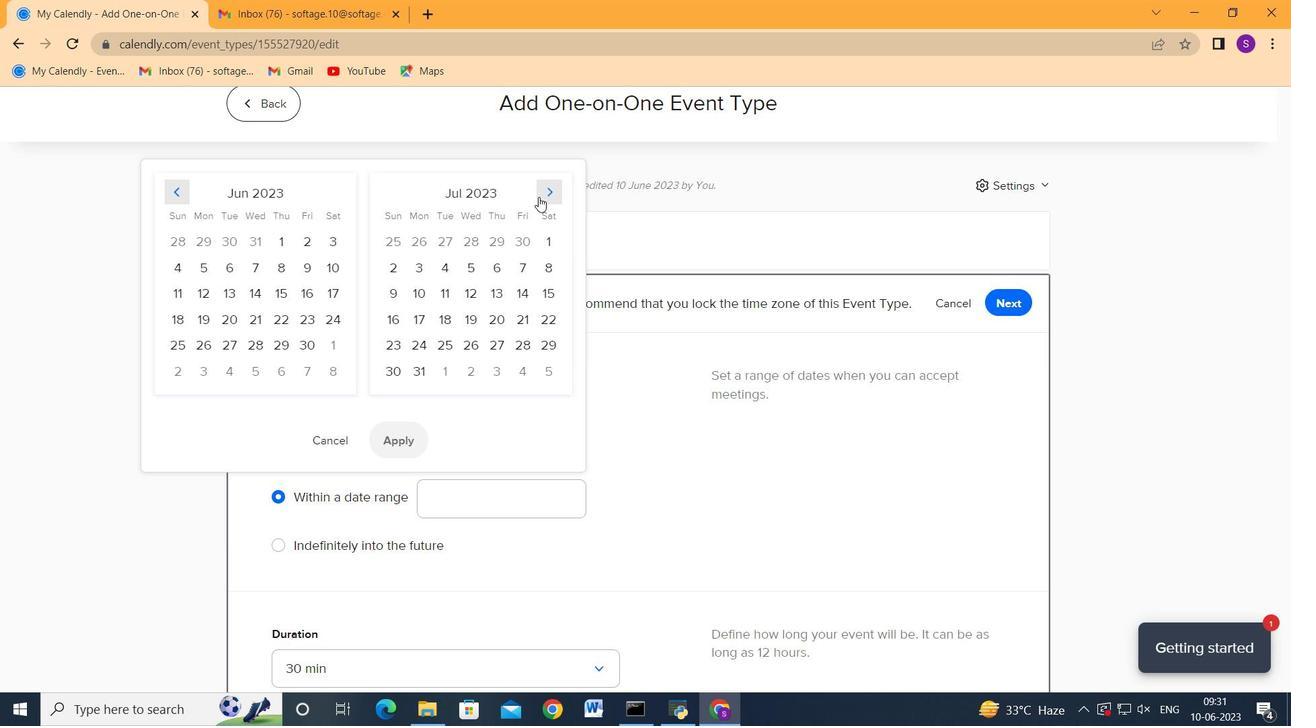 
Action: Mouse pressed left at (538, 197)
Screenshot: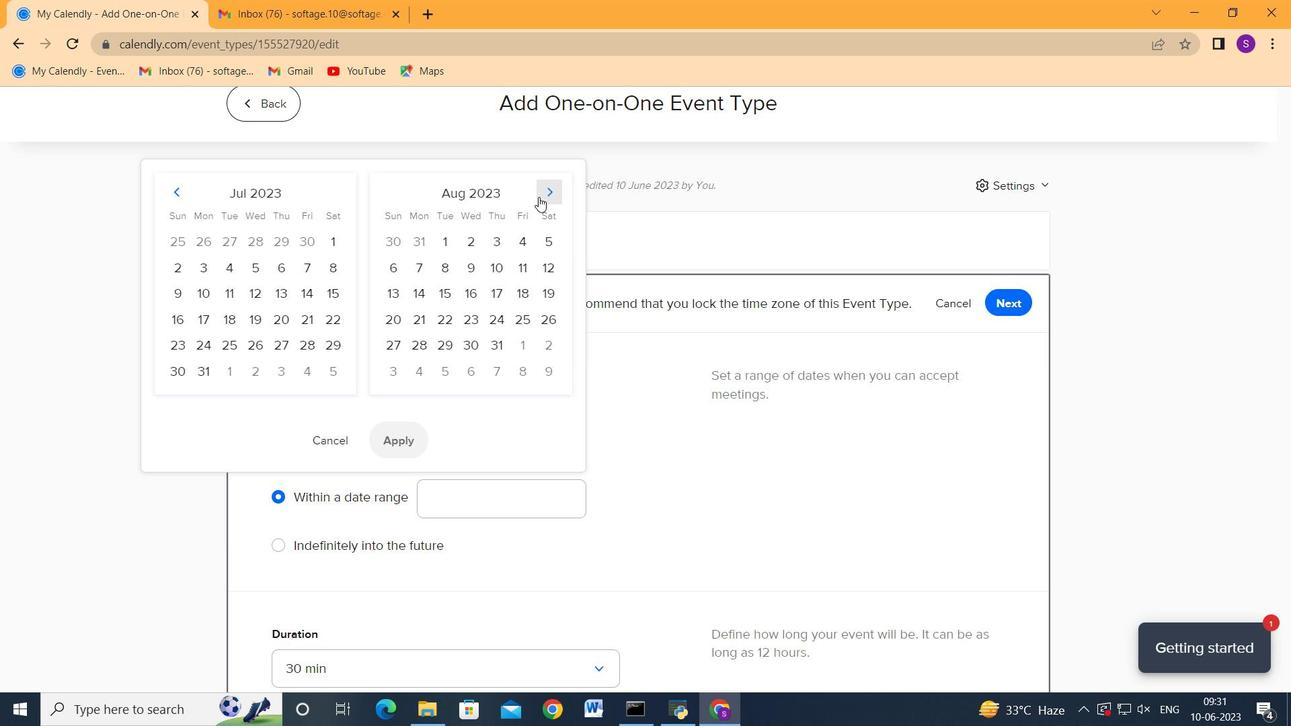 
Action: Mouse pressed left at (538, 197)
Screenshot: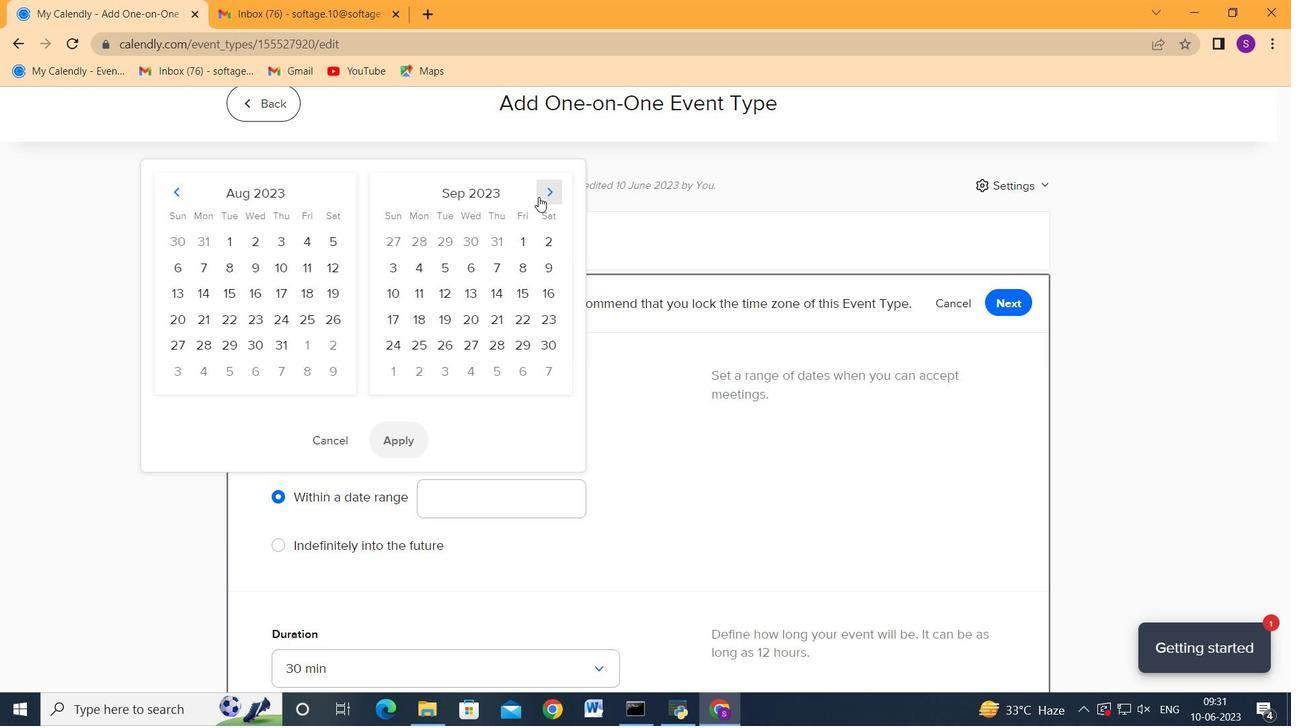 
Action: Mouse pressed left at (538, 197)
Screenshot: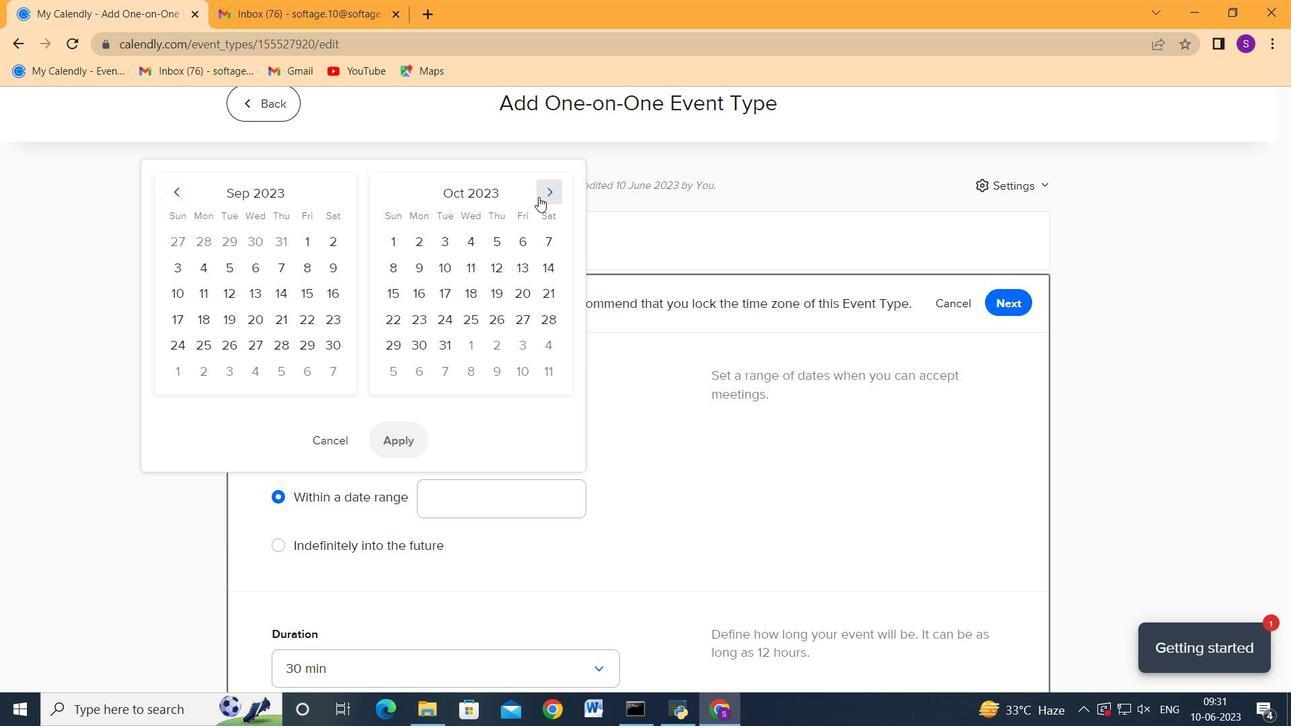 
Action: Mouse pressed left at (538, 197)
Screenshot: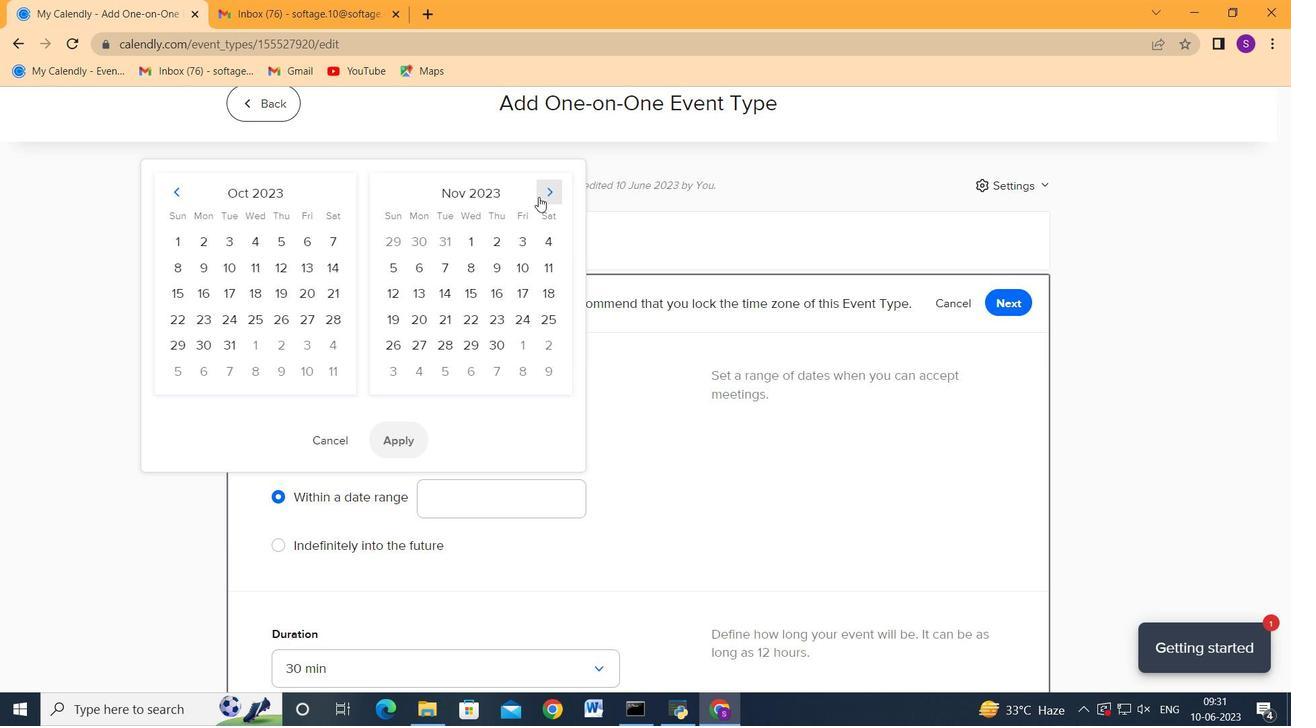 
Action: Mouse moved to (402, 320)
Screenshot: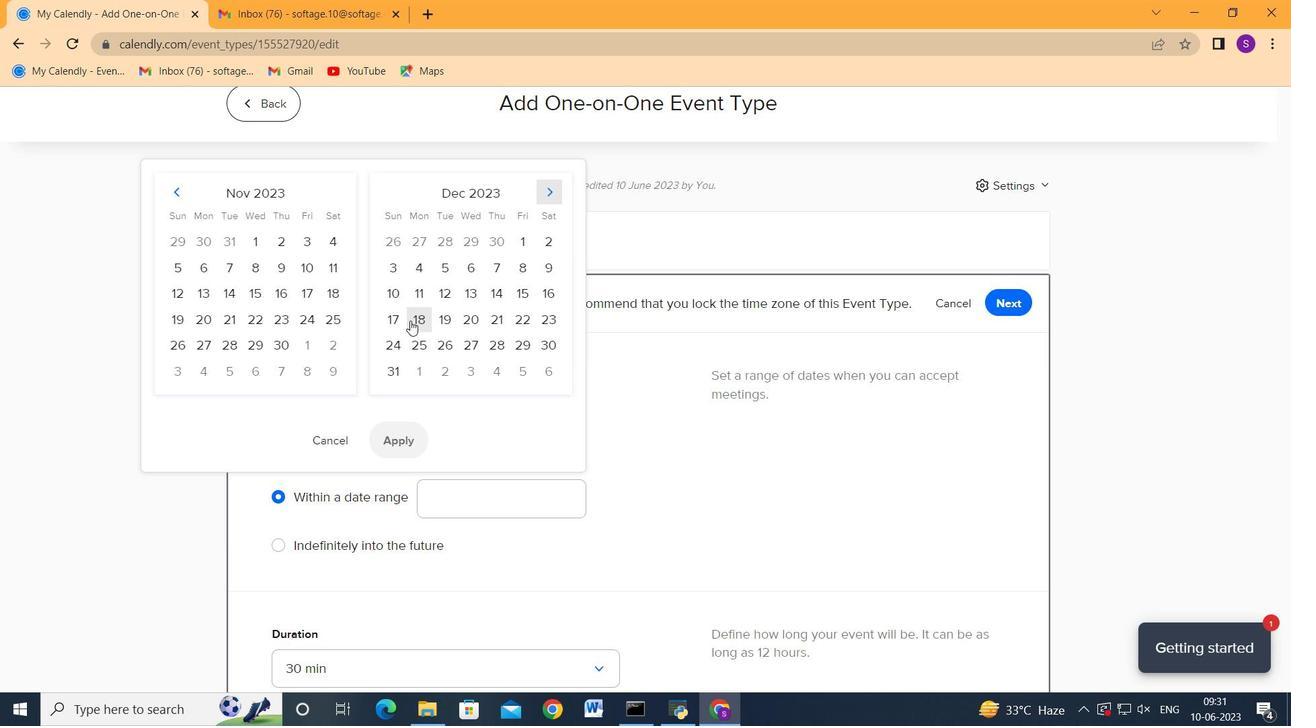 
Action: Mouse pressed left at (402, 320)
Screenshot: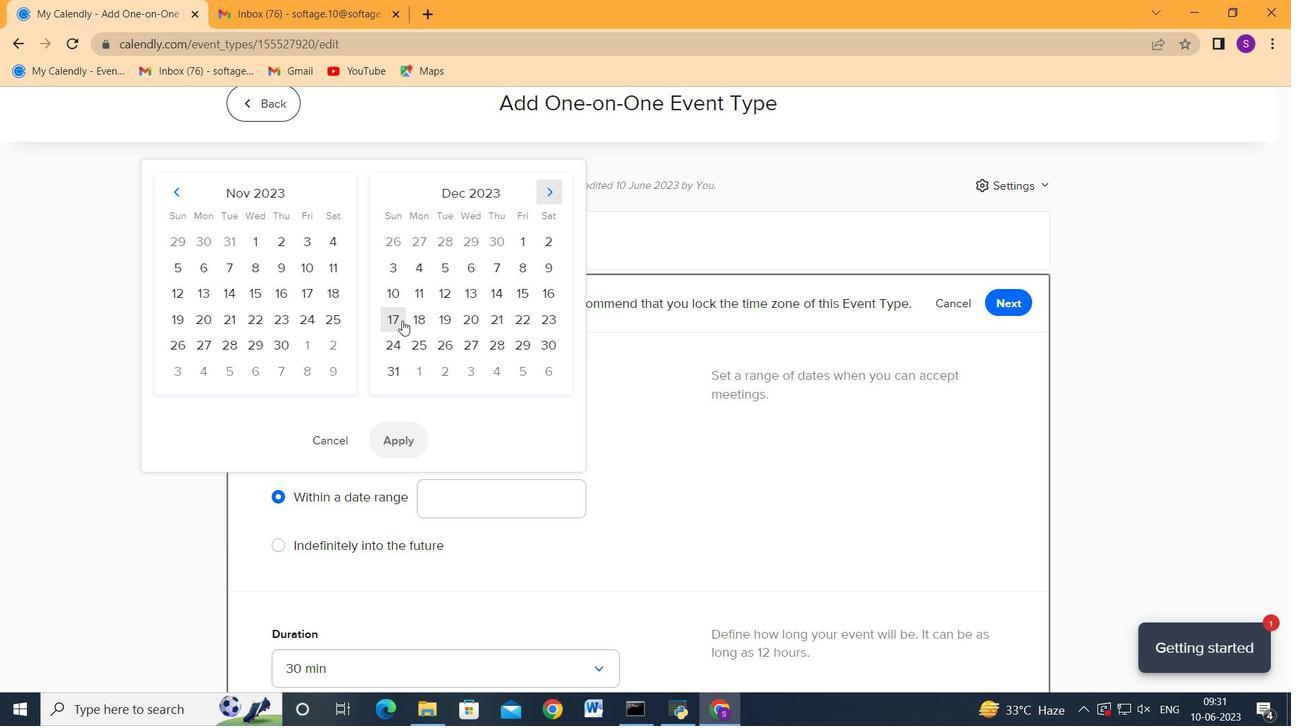 
Action: Mouse moved to (447, 319)
Screenshot: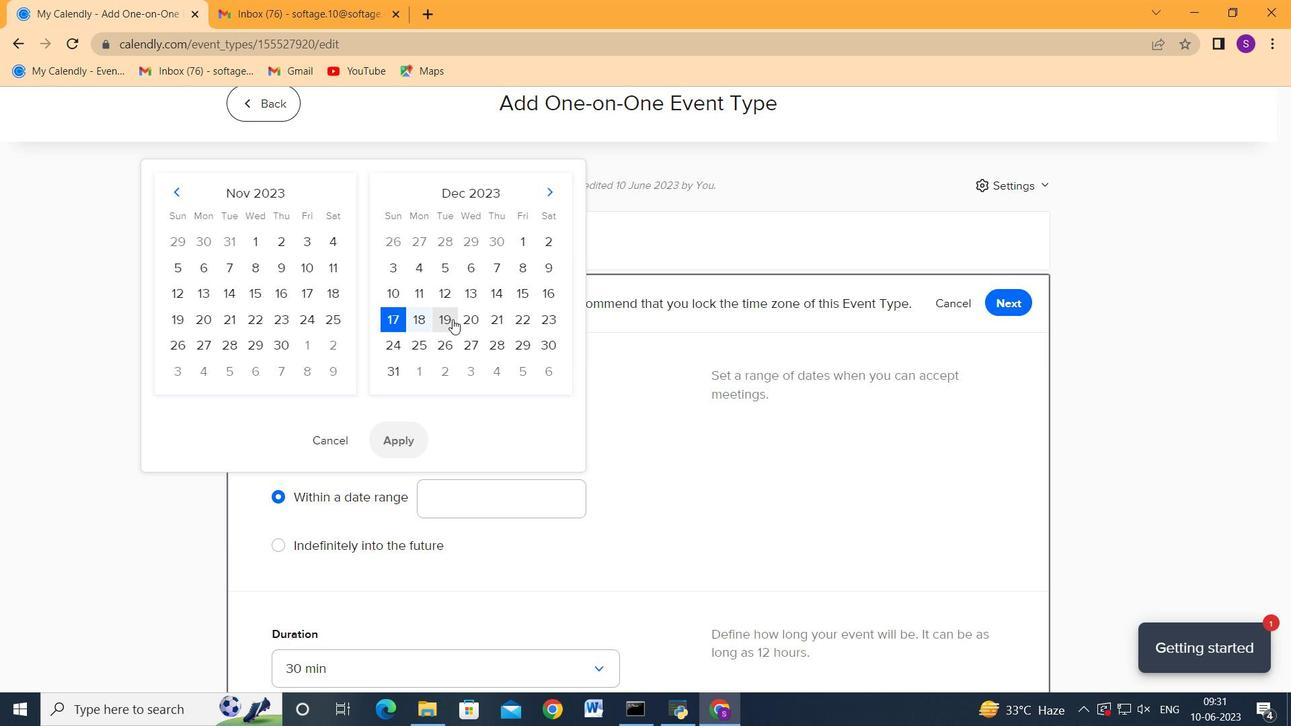 
Action: Mouse pressed left at (447, 319)
Screenshot: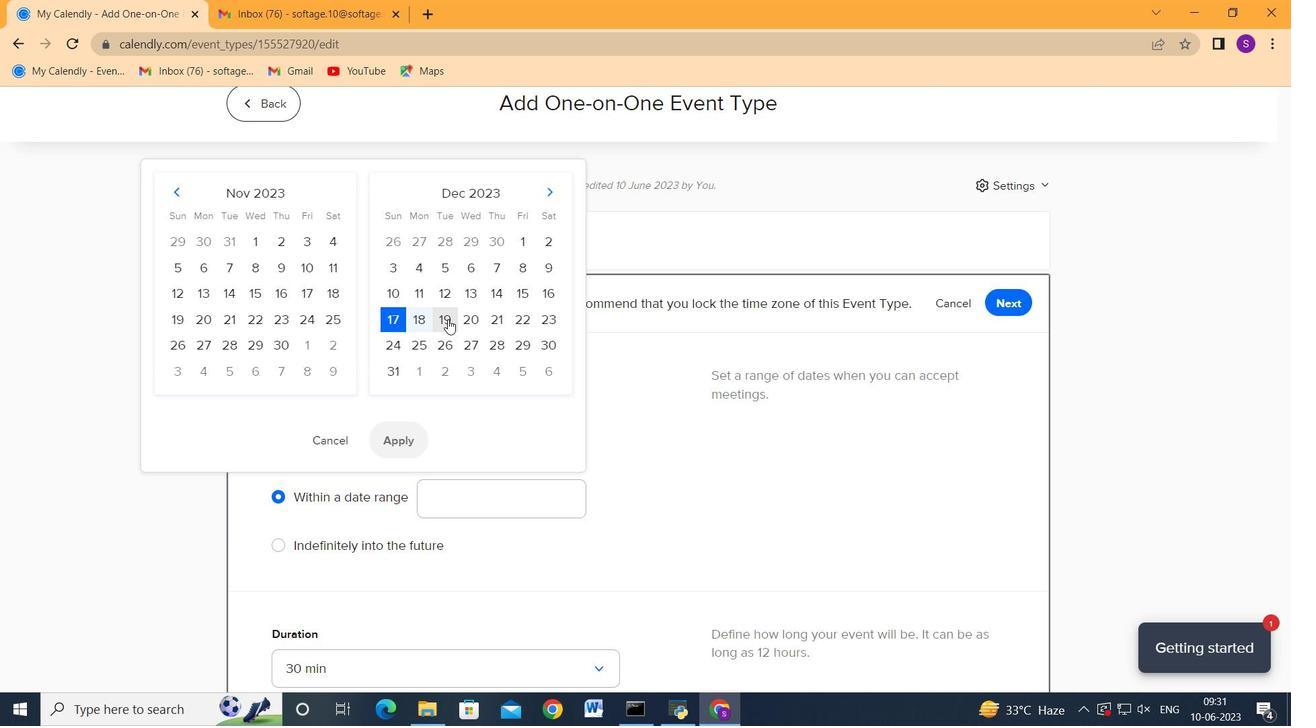 
Action: Mouse moved to (410, 430)
Screenshot: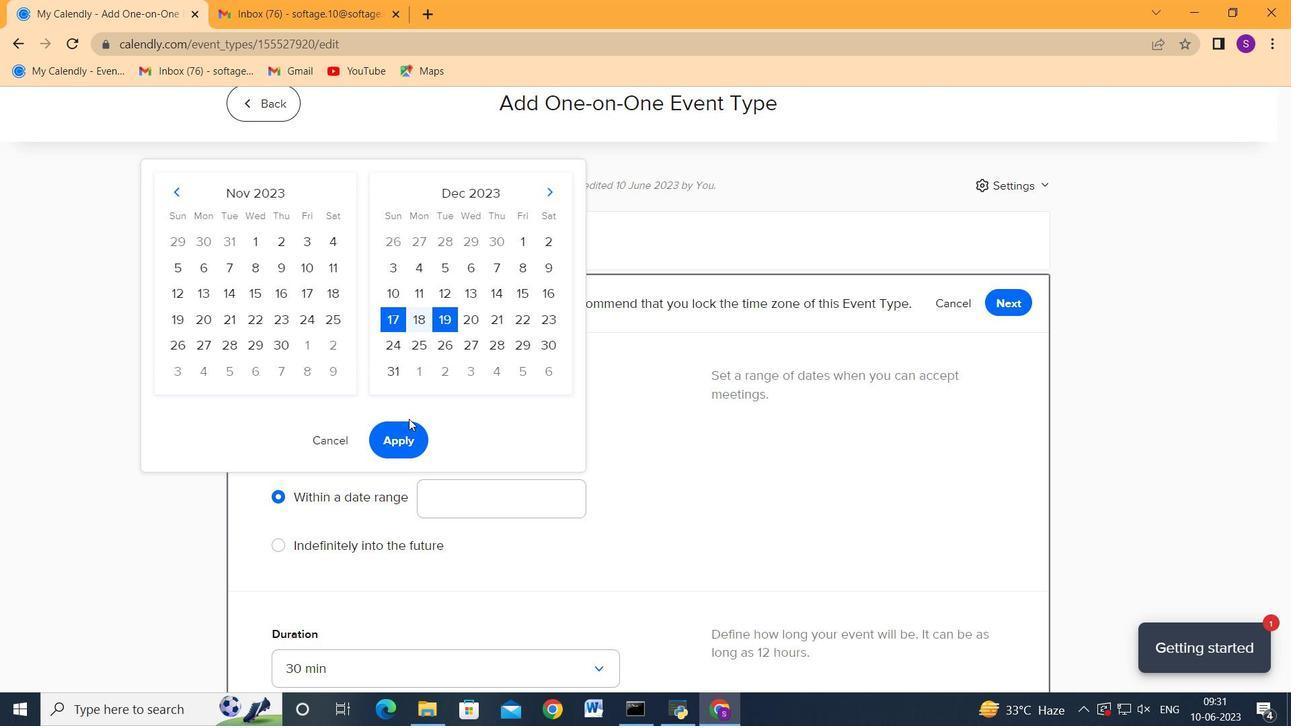 
Action: Mouse pressed left at (410, 430)
Screenshot: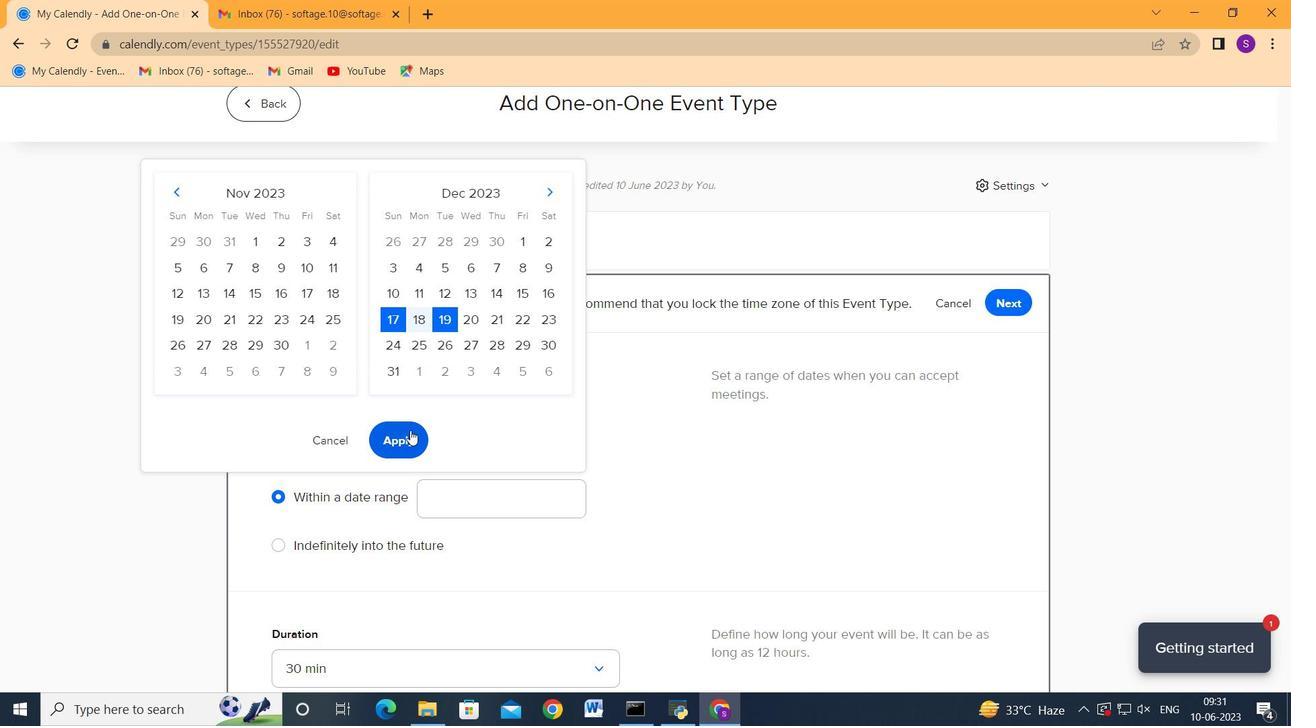 
Action: Mouse moved to (648, 460)
Screenshot: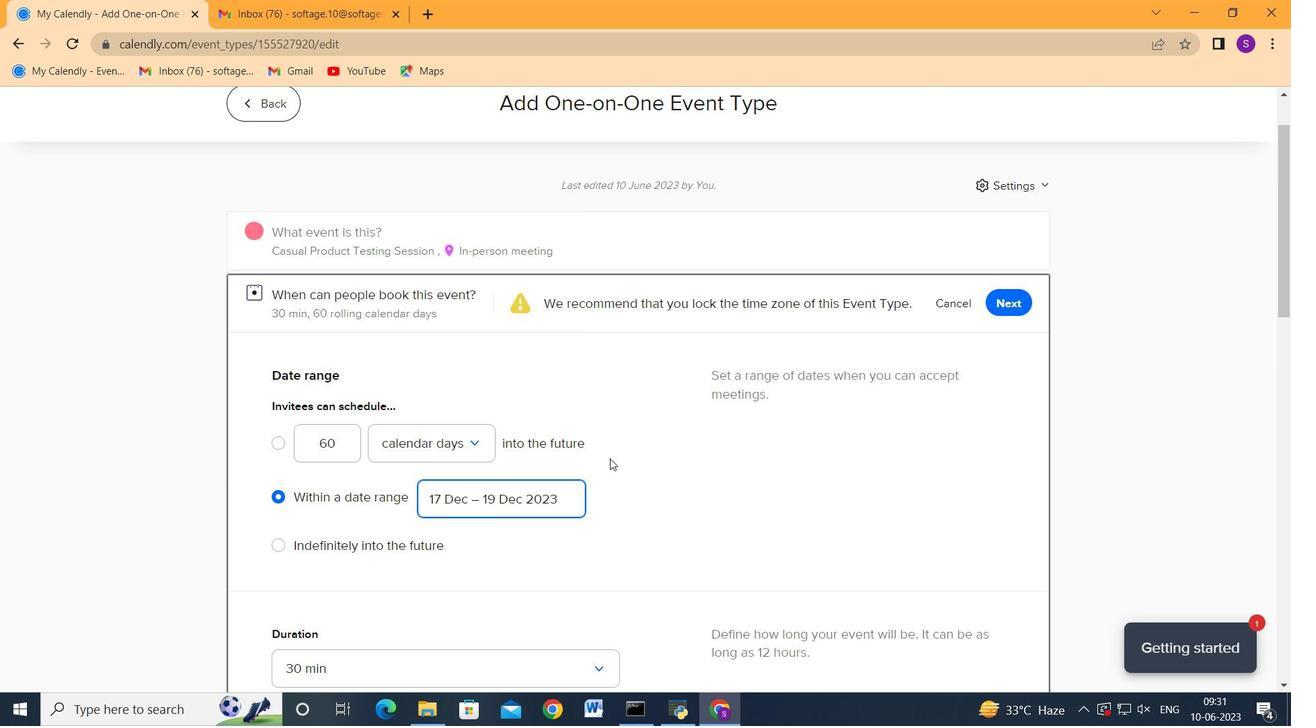 
Action: Mouse scrolled (648, 459) with delta (0, 0)
Screenshot: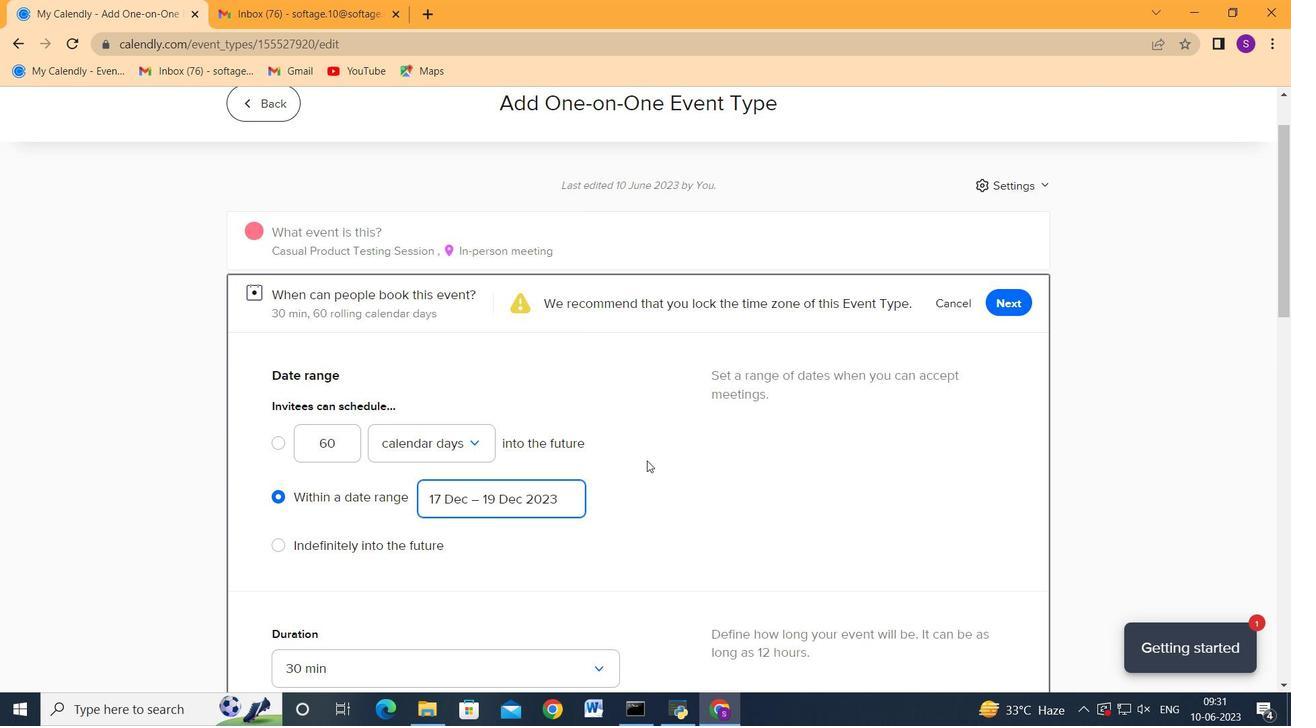 
Action: Mouse scrolled (648, 459) with delta (0, 0)
Screenshot: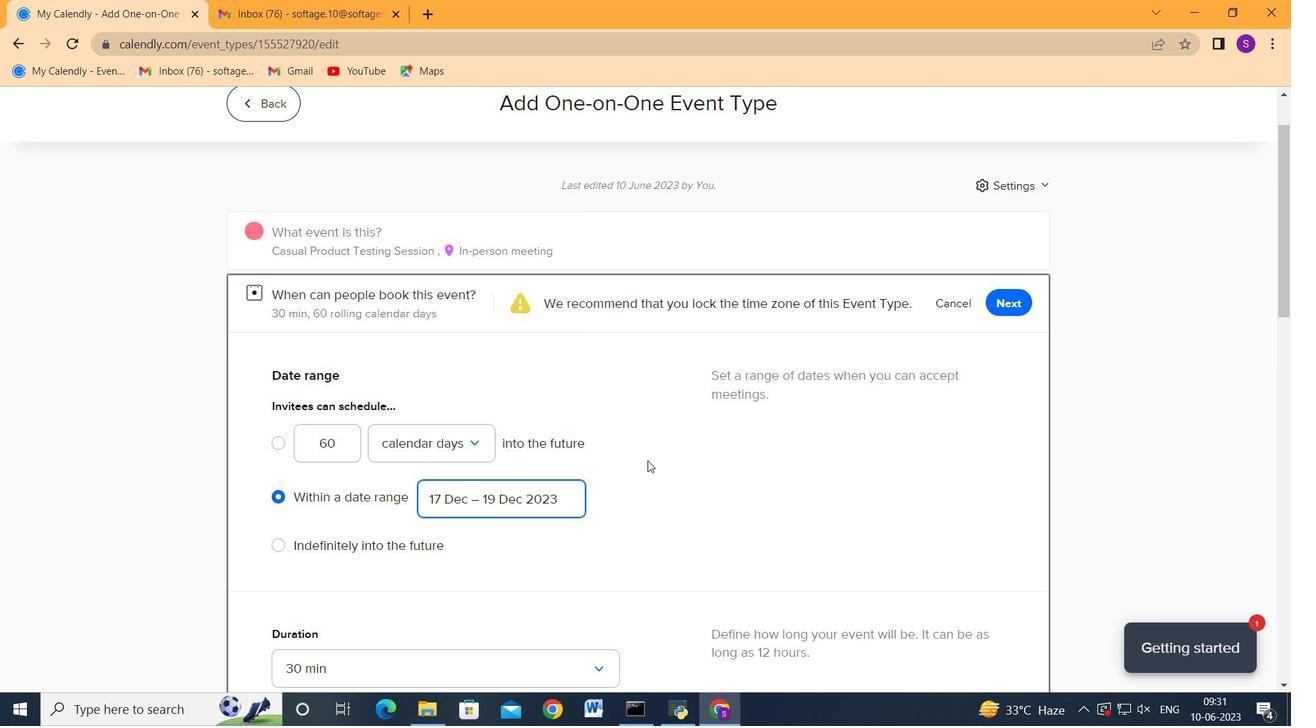 
Action: Mouse scrolled (648, 459) with delta (0, 0)
Screenshot: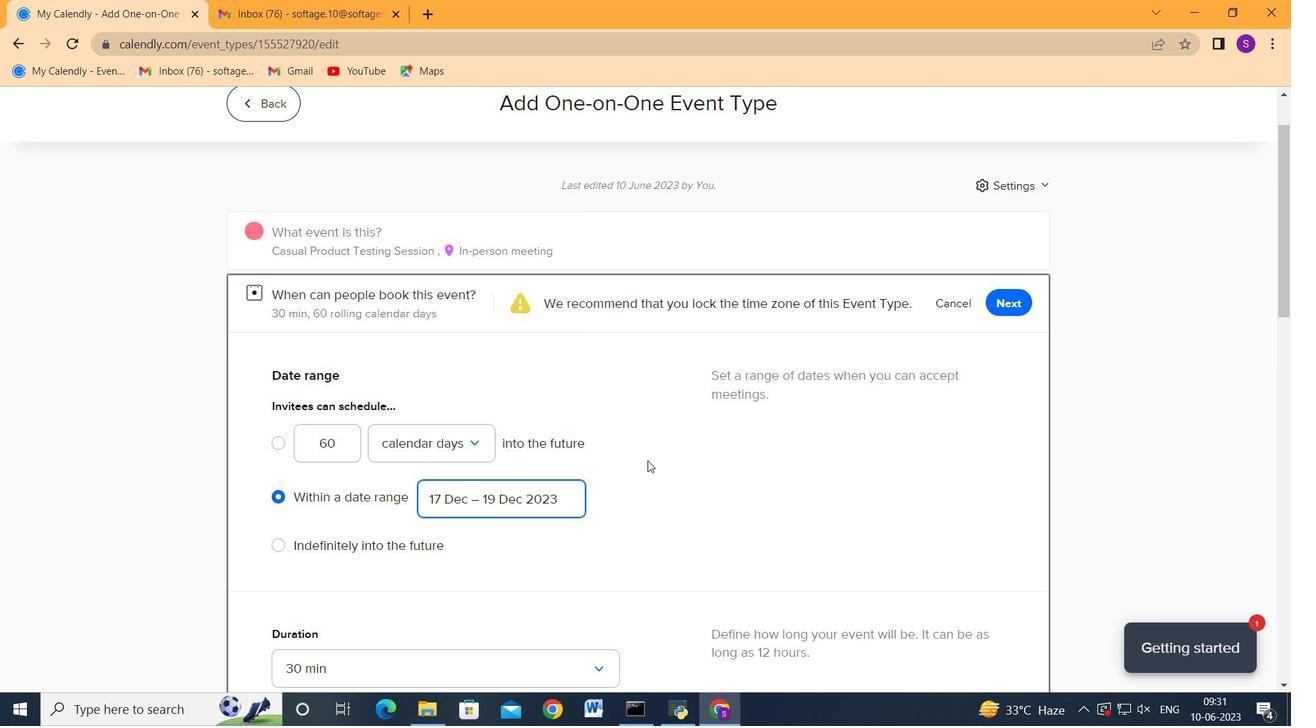 
Action: Mouse scrolled (648, 459) with delta (0, 0)
Screenshot: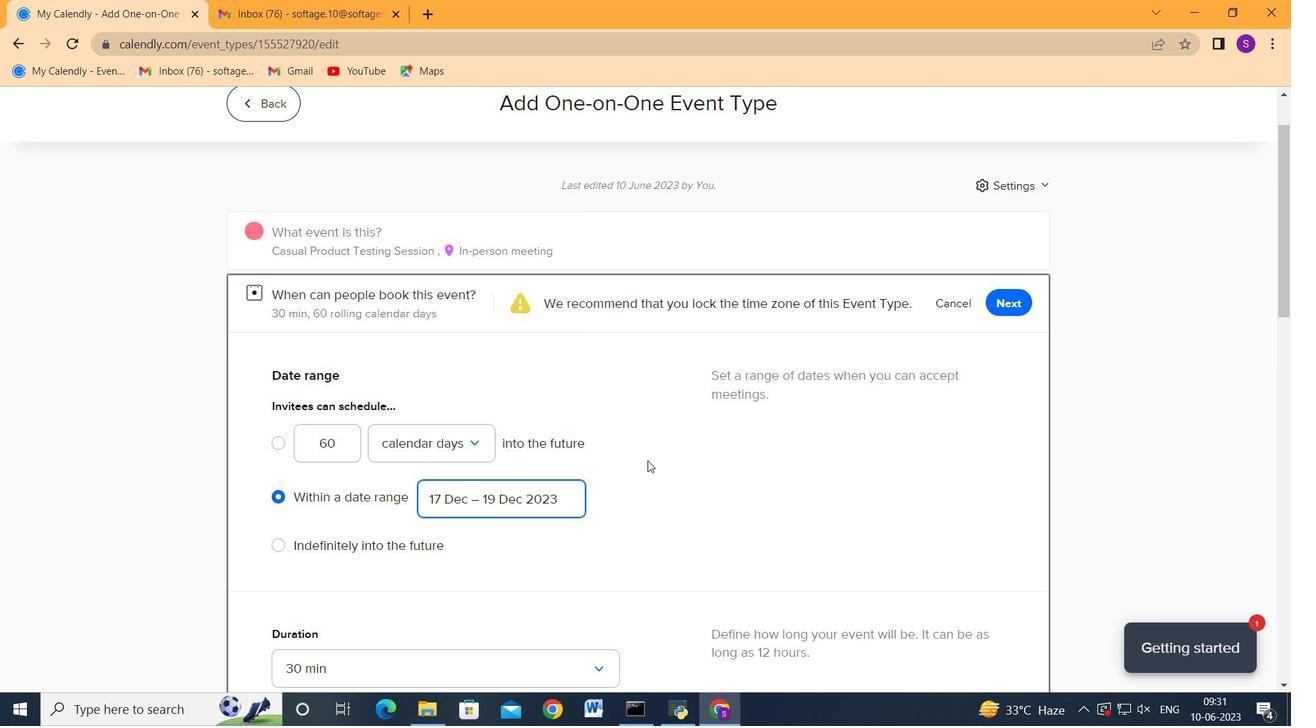 
Action: Mouse scrolled (648, 459) with delta (0, 0)
Screenshot: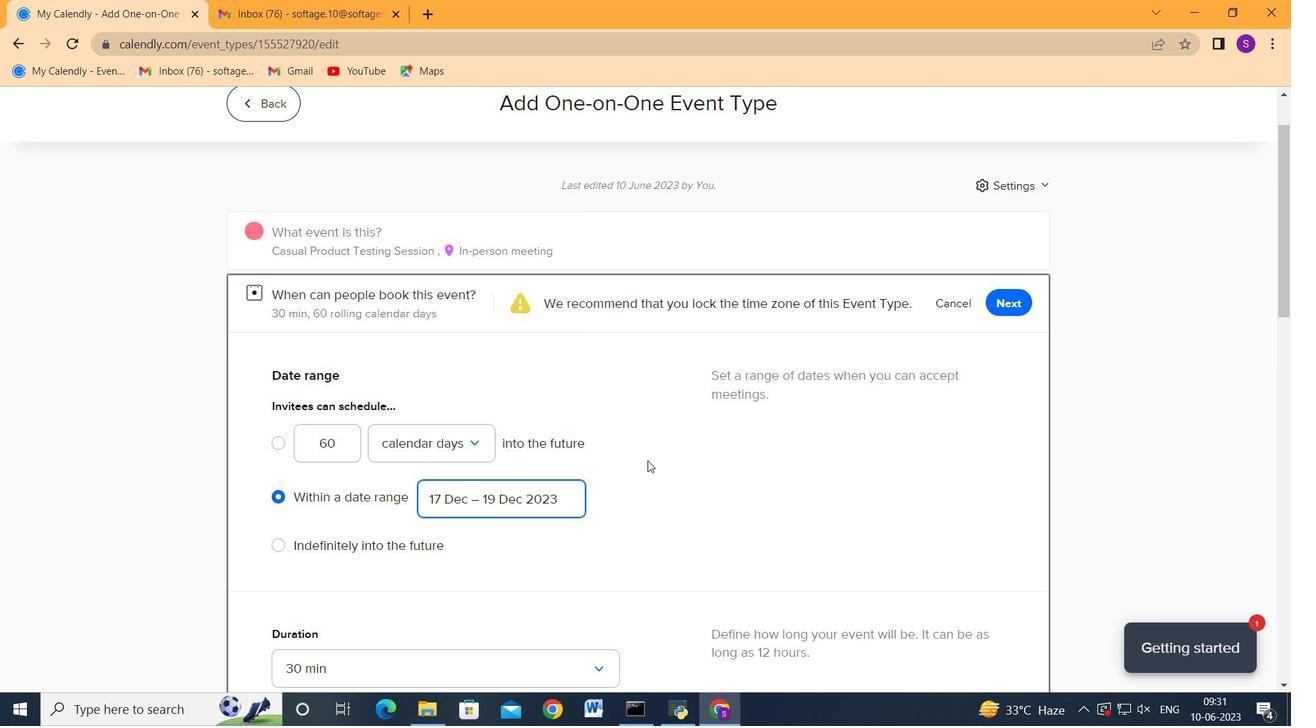 
Action: Mouse scrolled (648, 459) with delta (0, 0)
Screenshot: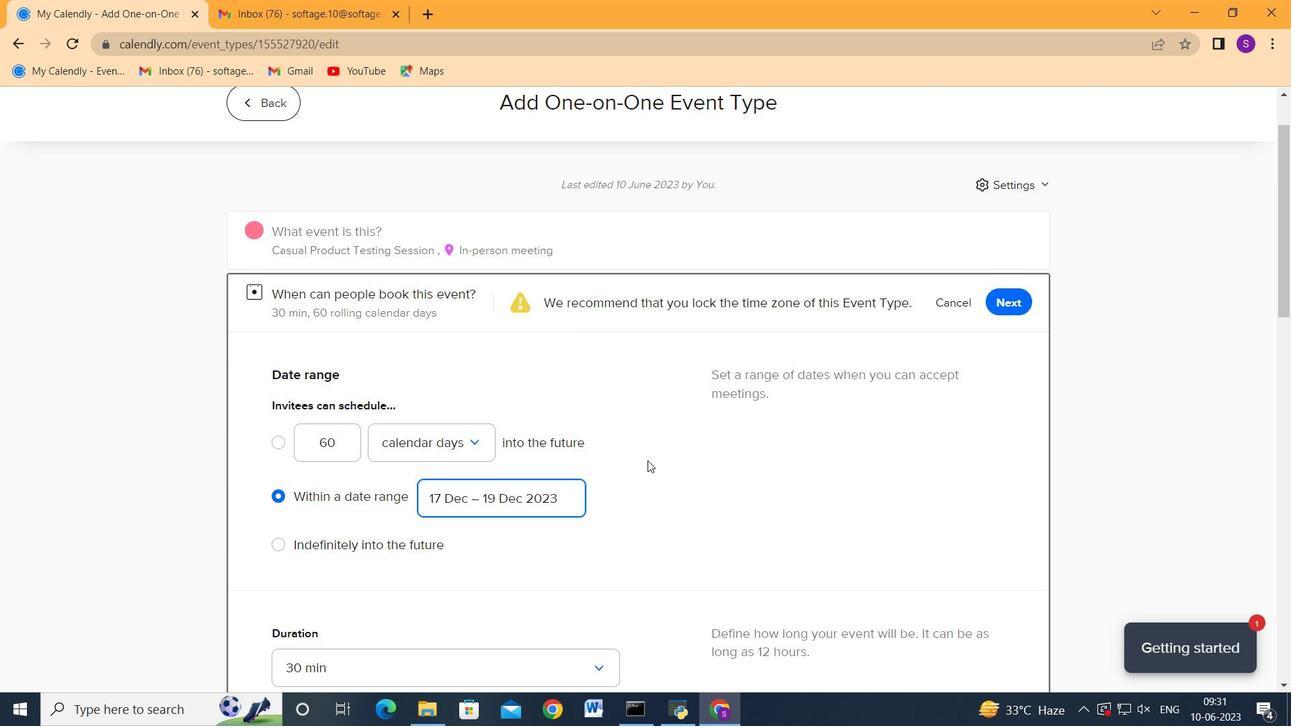 
Action: Mouse scrolled (648, 459) with delta (0, 0)
Screenshot: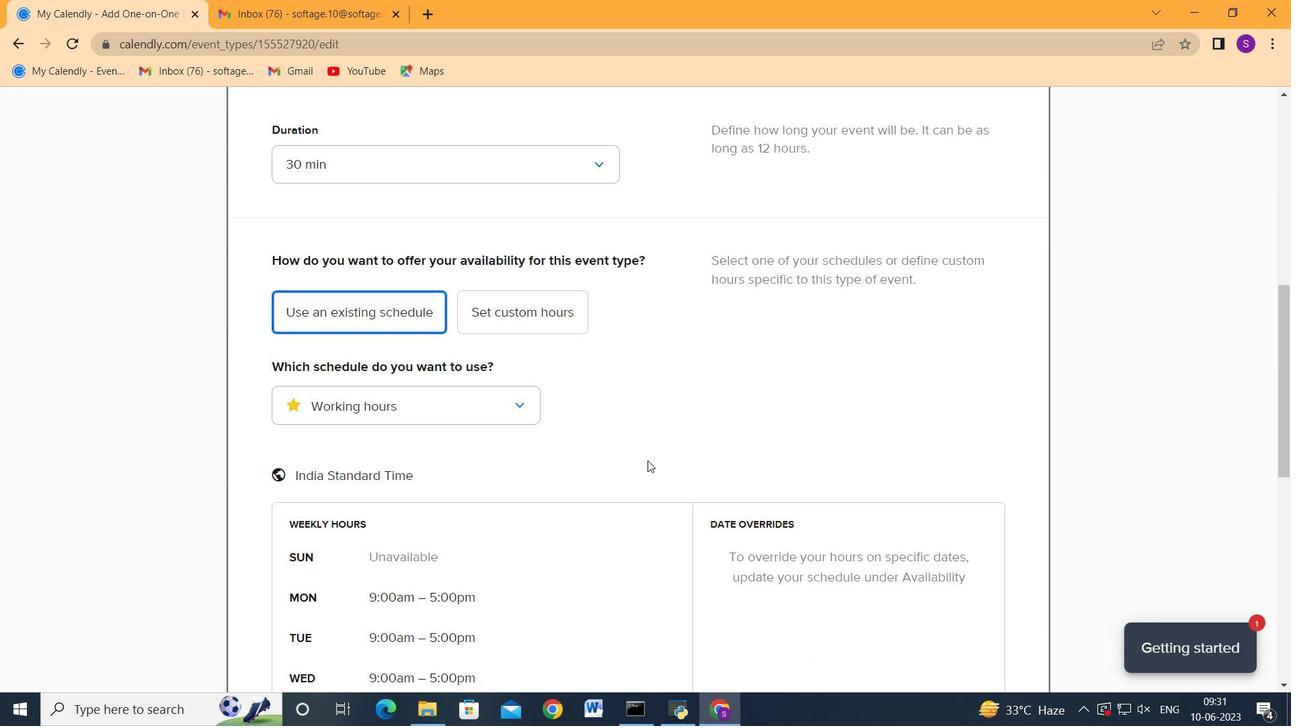 
Action: Mouse scrolled (648, 459) with delta (0, 0)
Screenshot: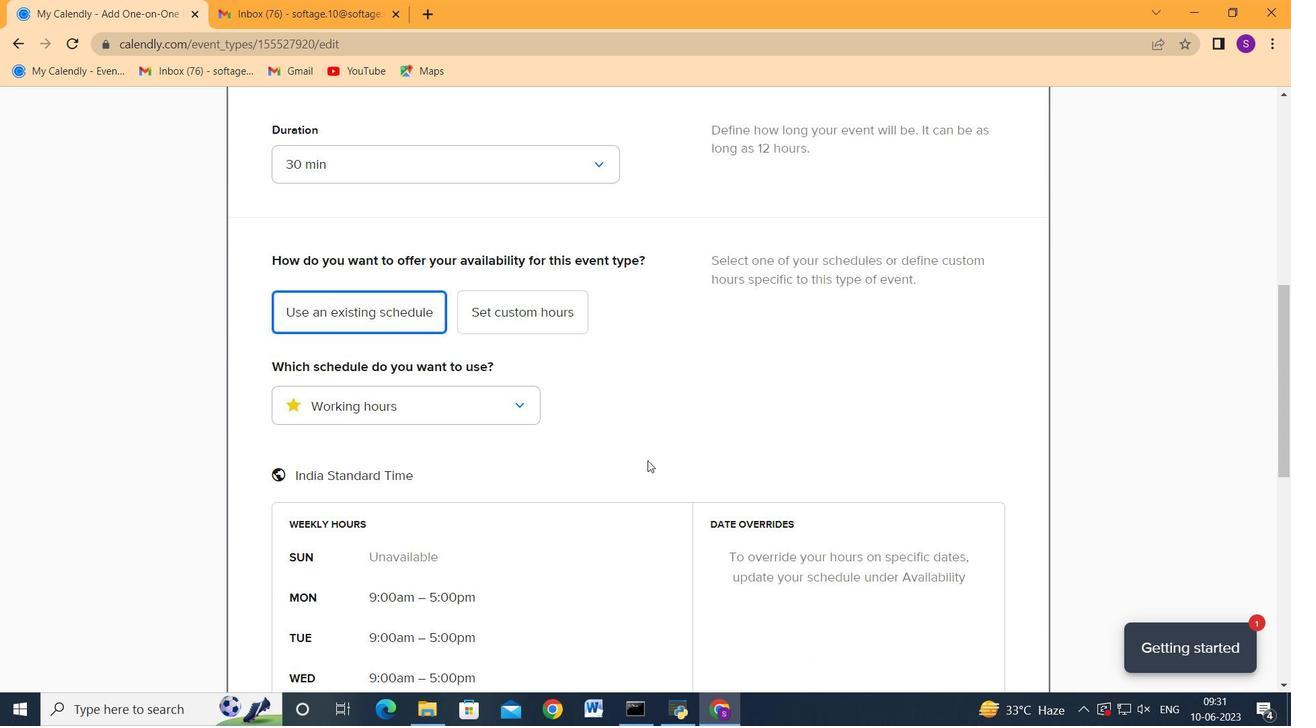 
Action: Mouse scrolled (648, 459) with delta (0, 0)
Screenshot: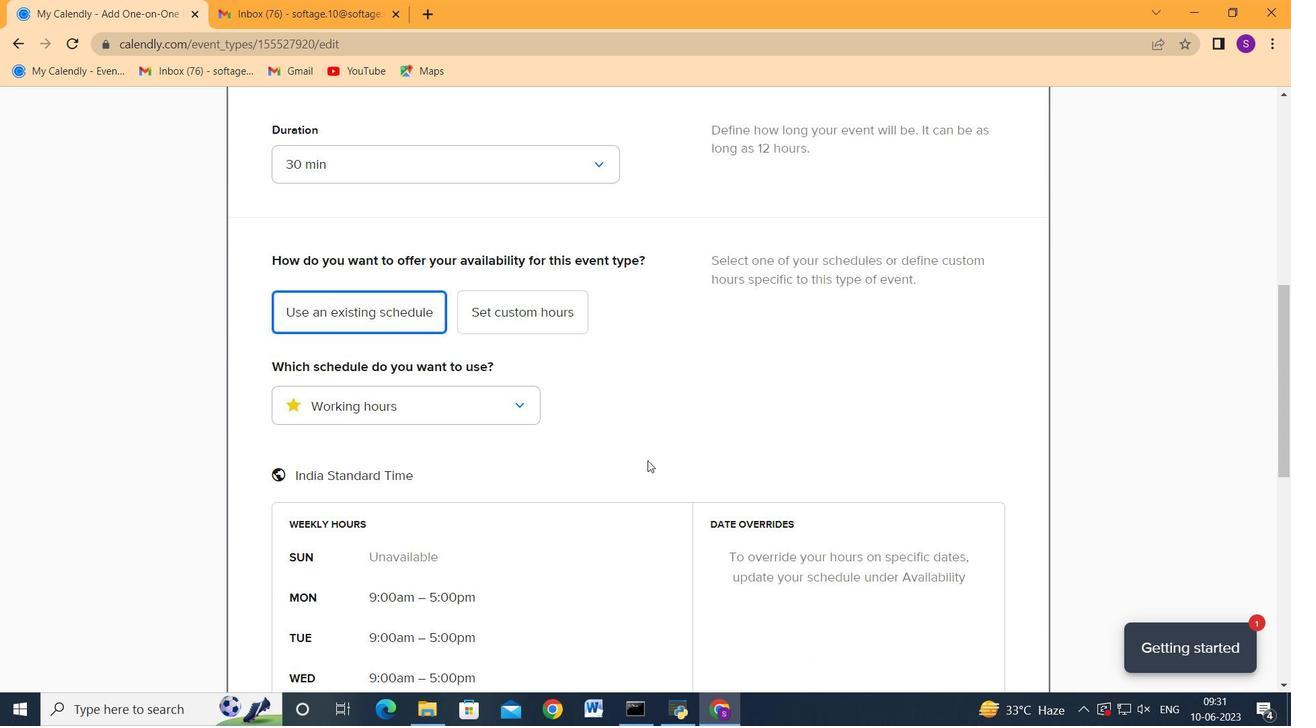 
Action: Mouse scrolled (648, 459) with delta (0, 0)
Screenshot: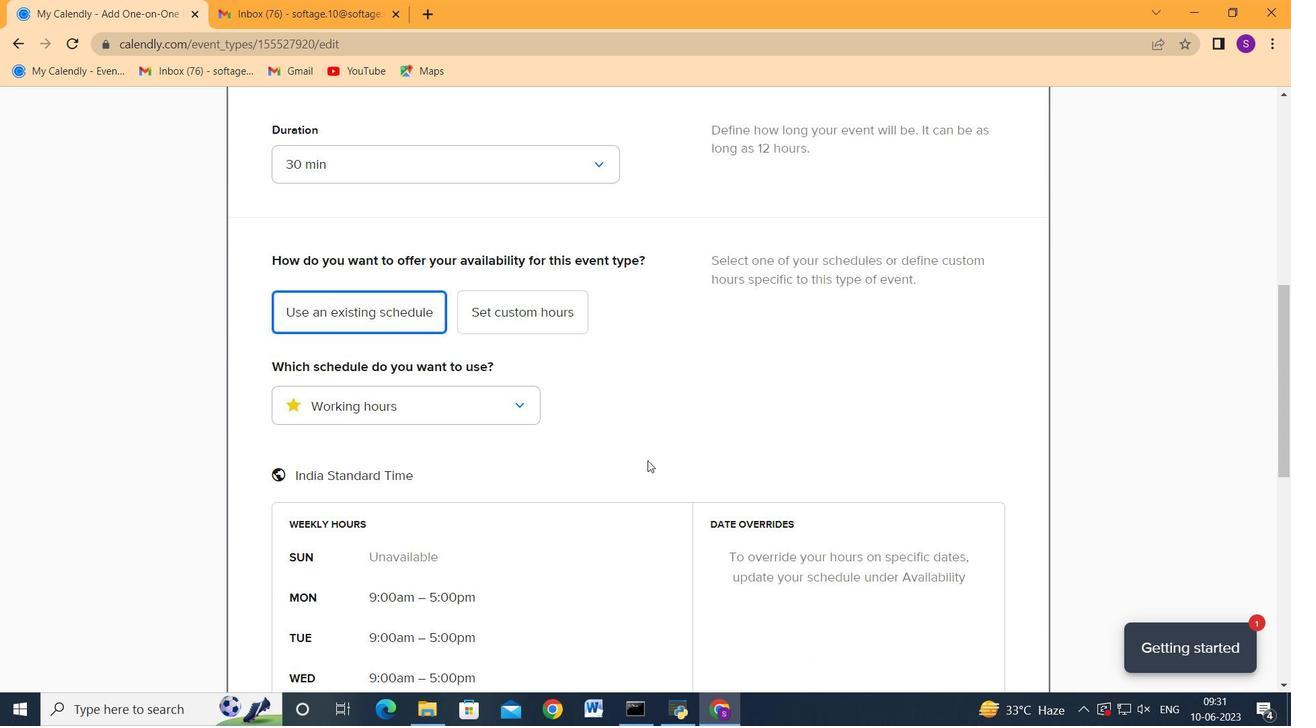 
Action: Mouse scrolled (648, 459) with delta (0, 0)
Screenshot: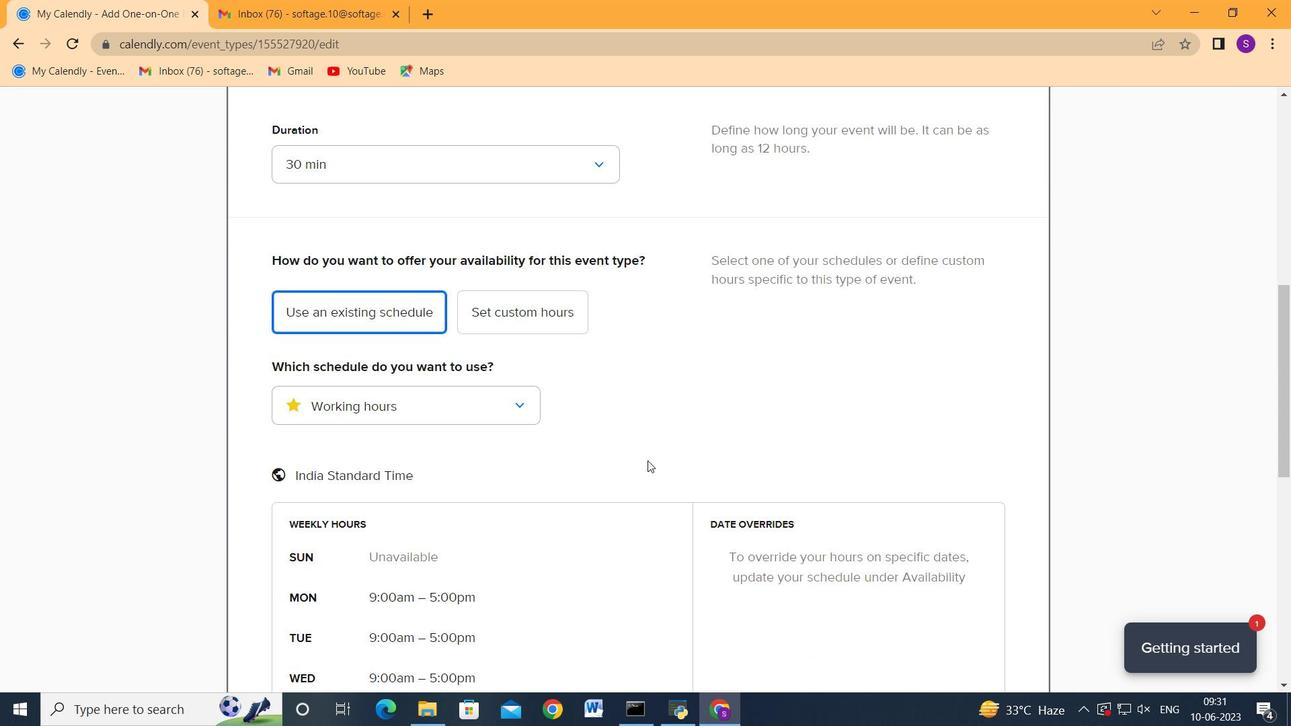 
Action: Mouse scrolled (648, 459) with delta (0, 0)
Screenshot: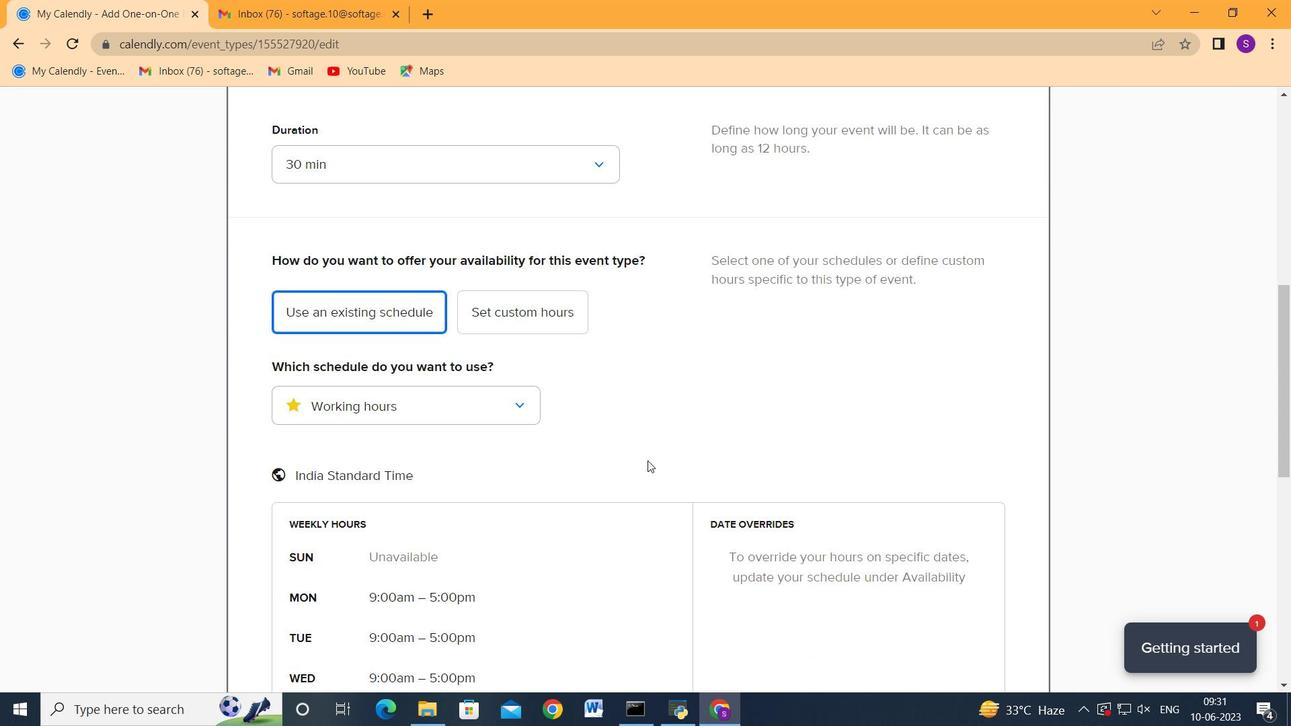 
Action: Mouse scrolled (648, 459) with delta (0, 0)
Screenshot: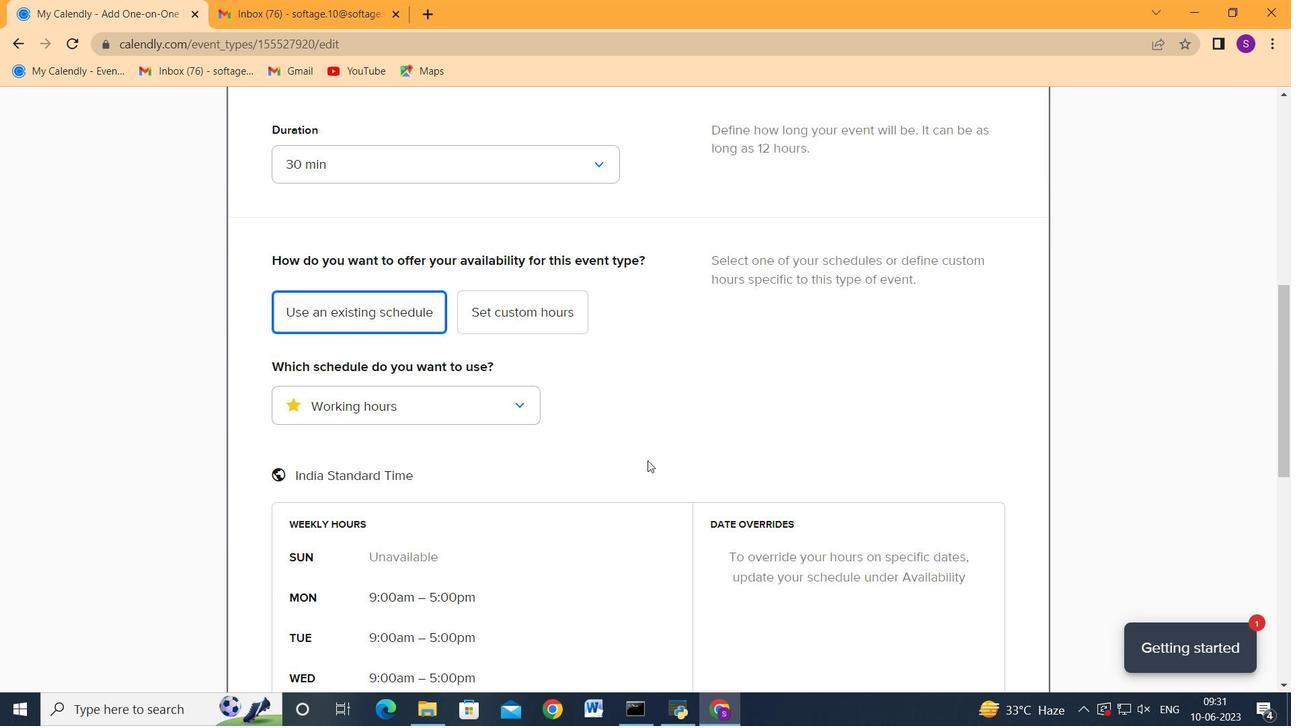 
Action: Mouse scrolled (648, 459) with delta (0, 0)
Screenshot: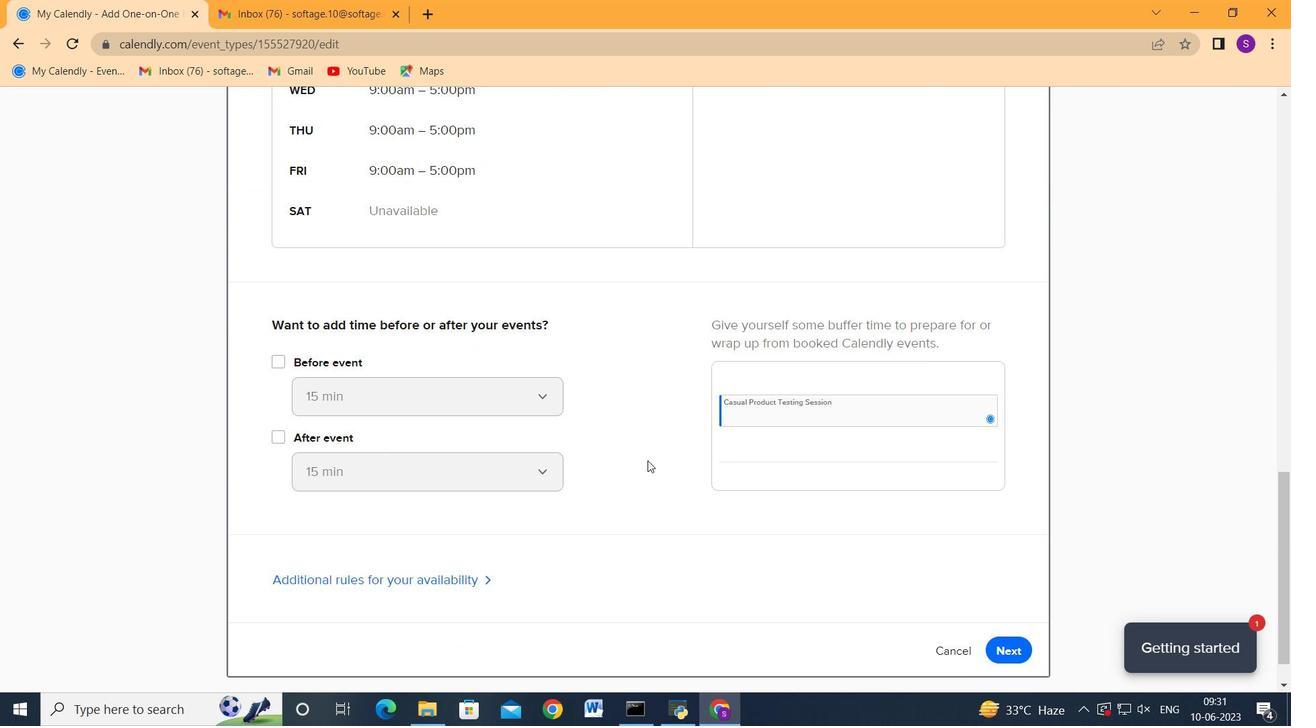 
Action: Mouse scrolled (648, 459) with delta (0, 0)
Screenshot: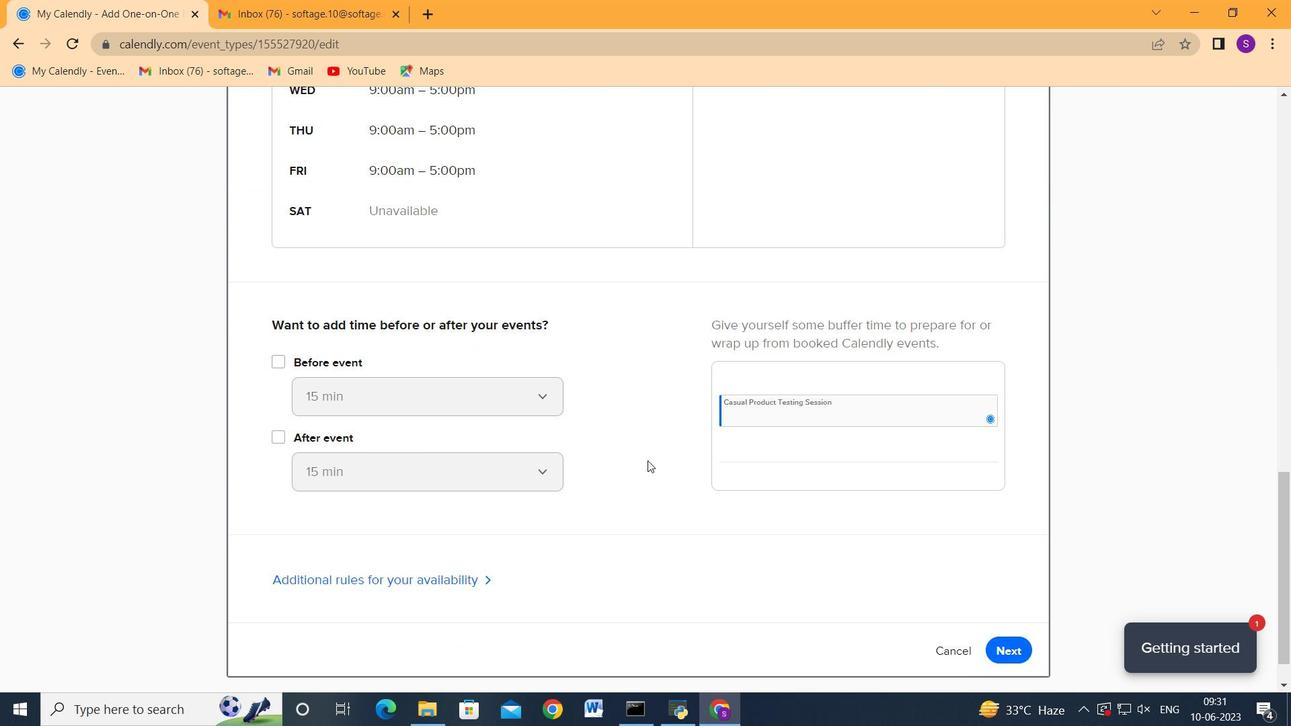 
Action: Mouse scrolled (648, 459) with delta (0, 0)
Screenshot: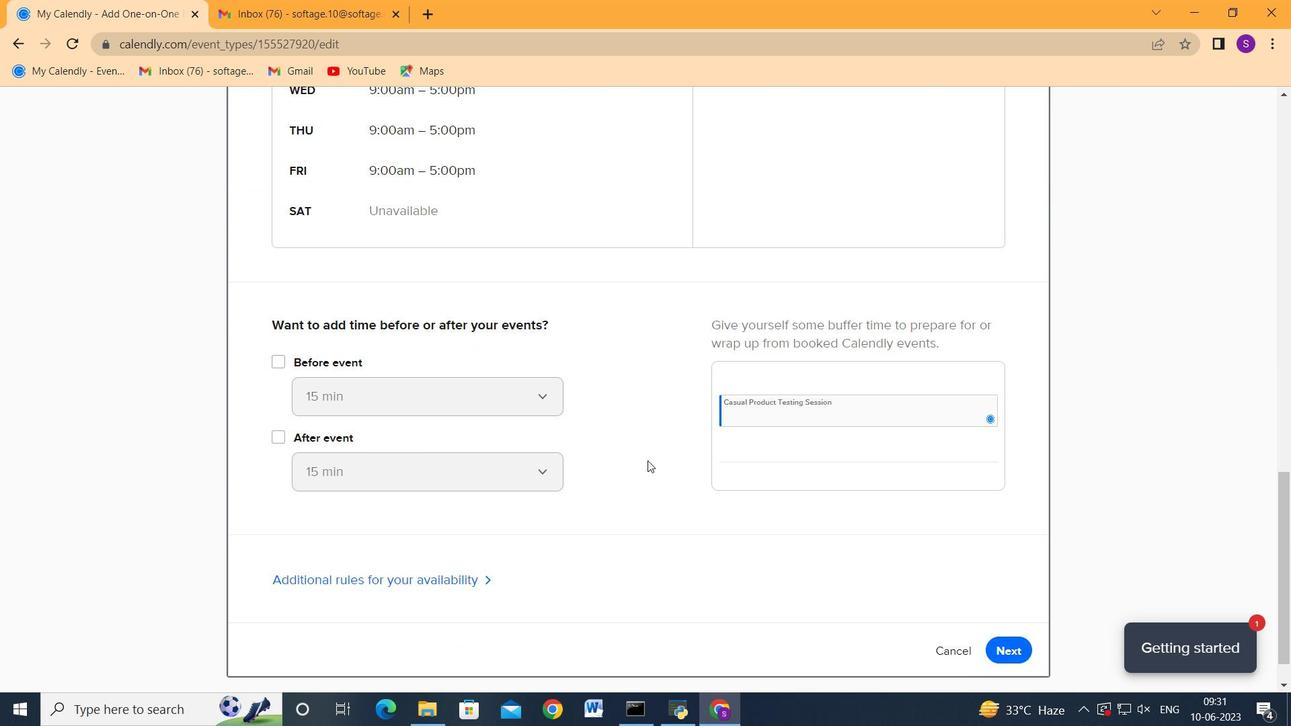
Action: Mouse scrolled (648, 459) with delta (0, 0)
Screenshot: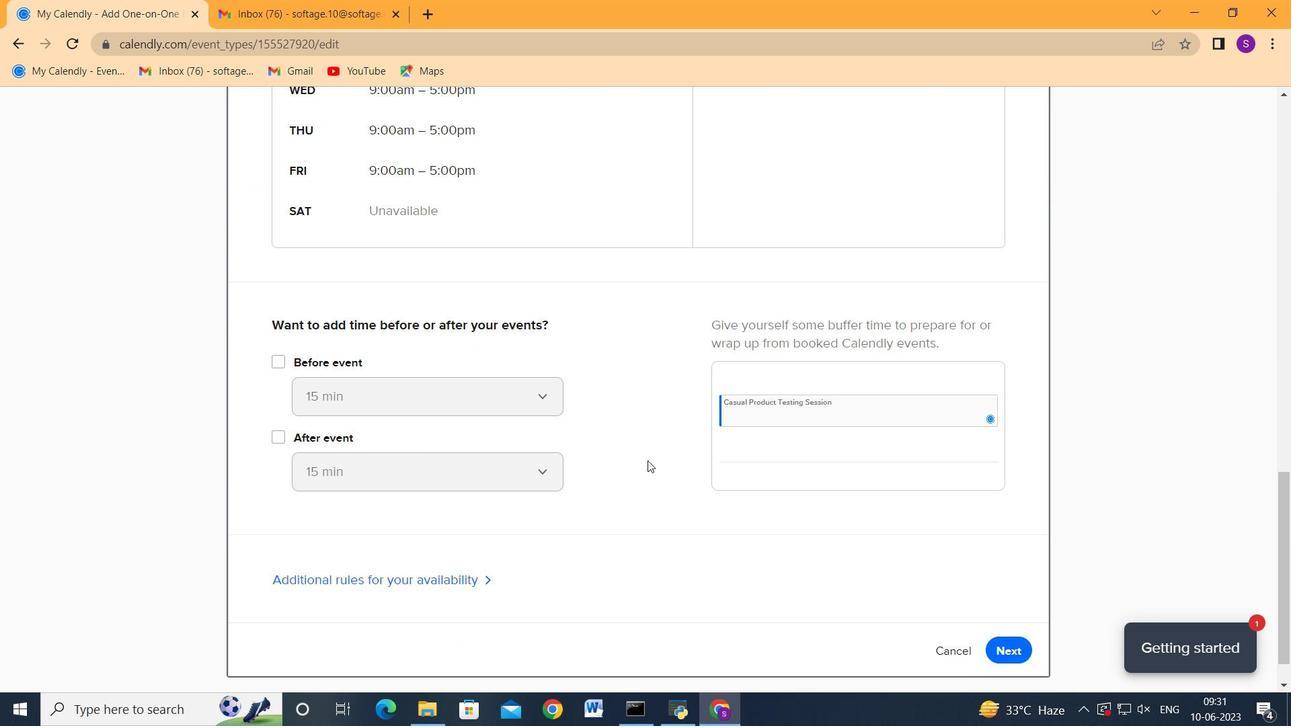 
Action: Mouse scrolled (648, 459) with delta (0, 0)
Screenshot: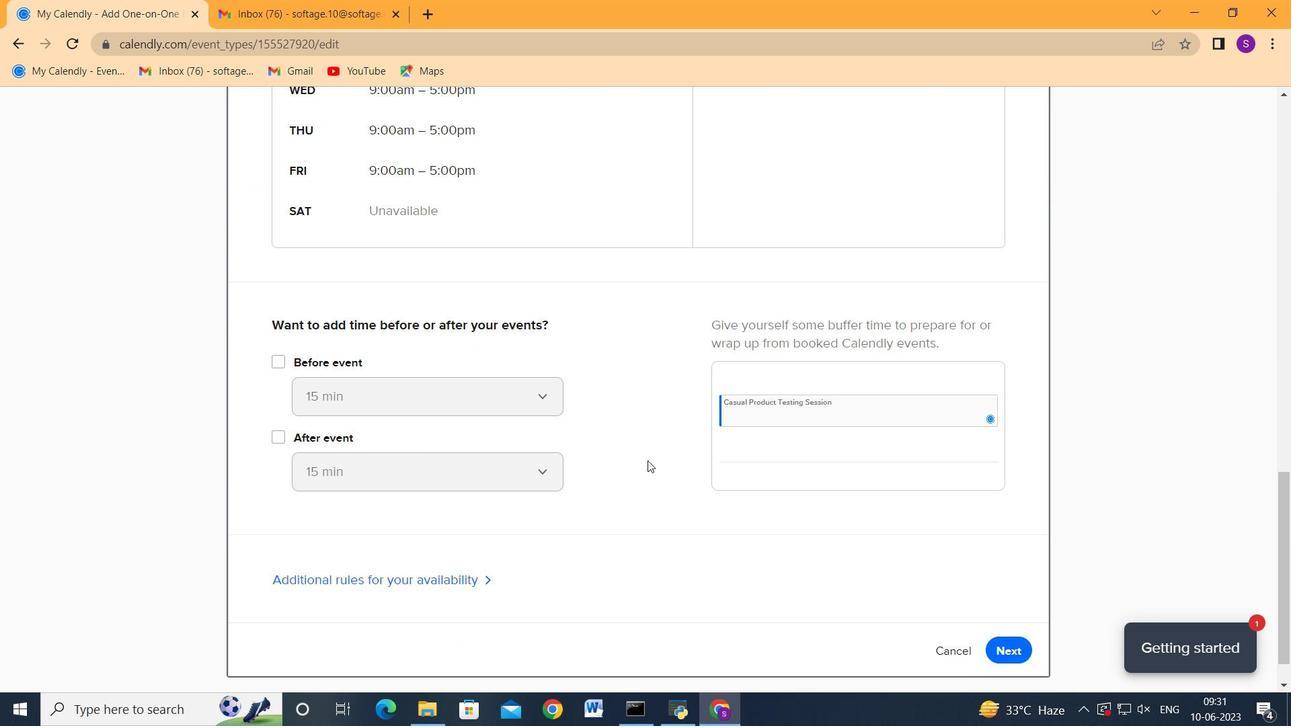 
Action: Mouse scrolled (648, 459) with delta (0, 0)
Screenshot: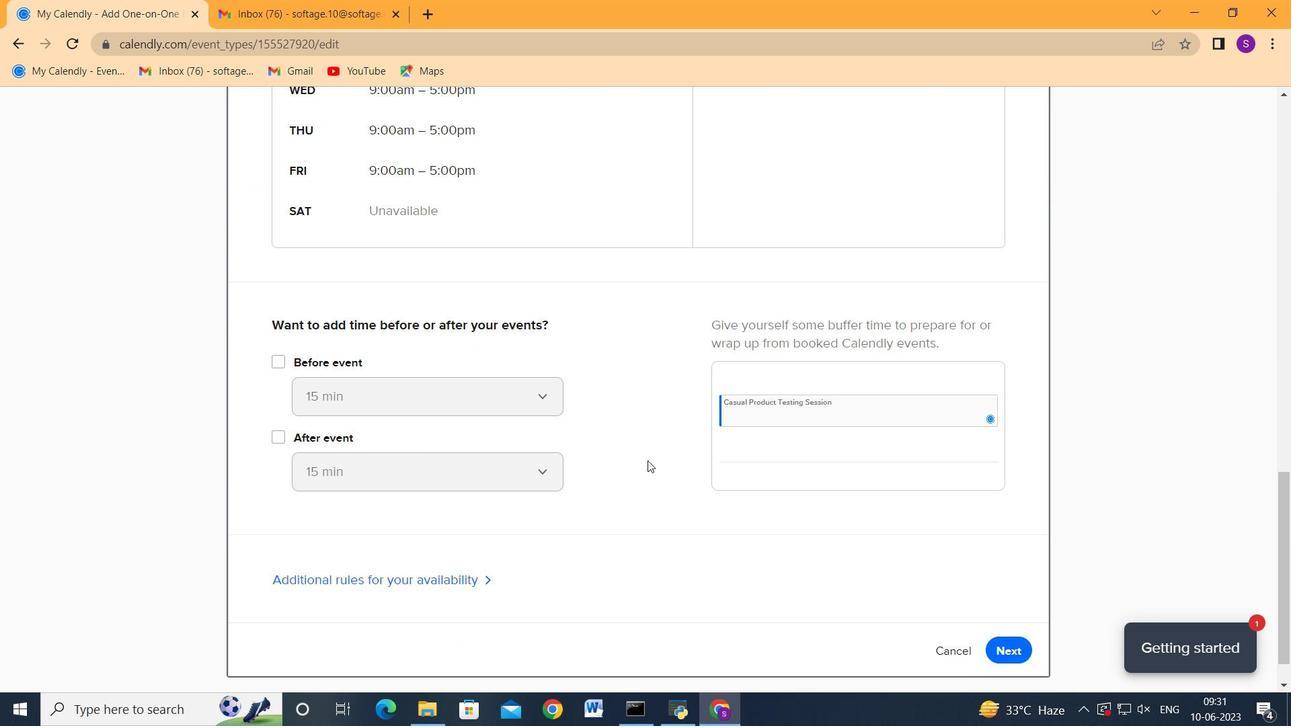 
Action: Mouse moved to (993, 597)
Screenshot: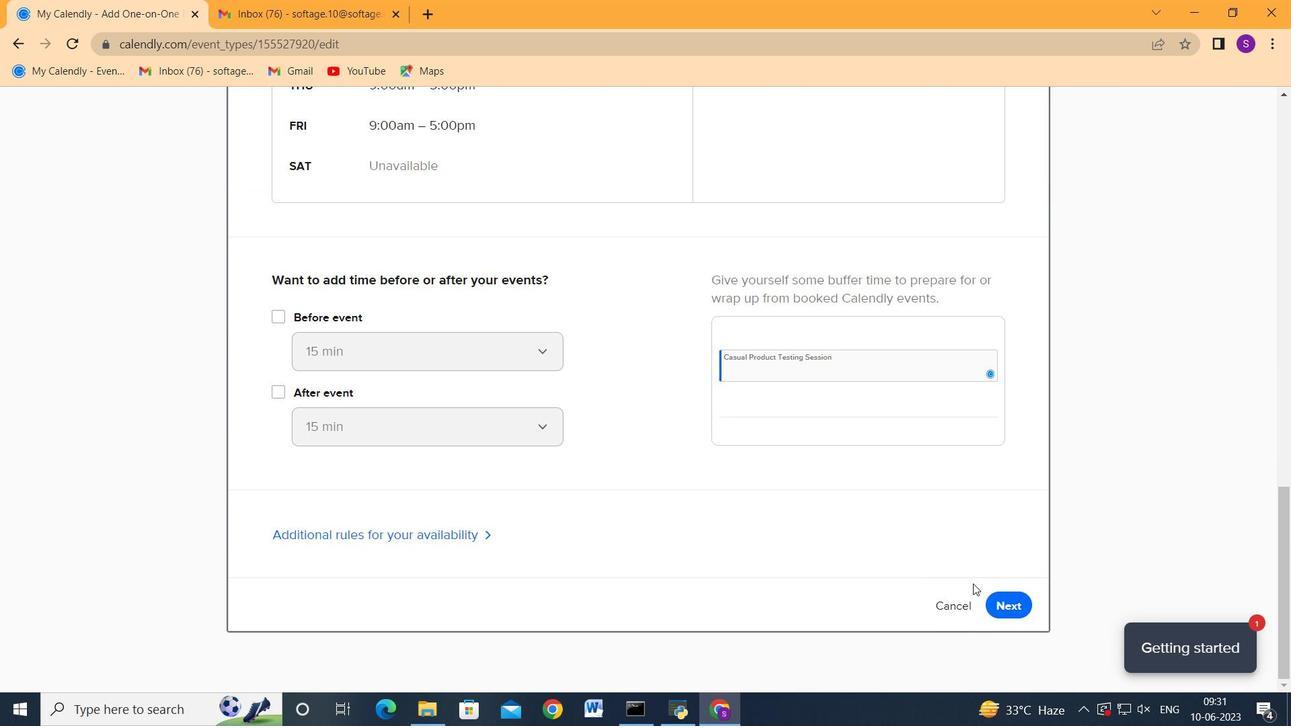 
Action: Mouse pressed left at (993, 597)
Screenshot: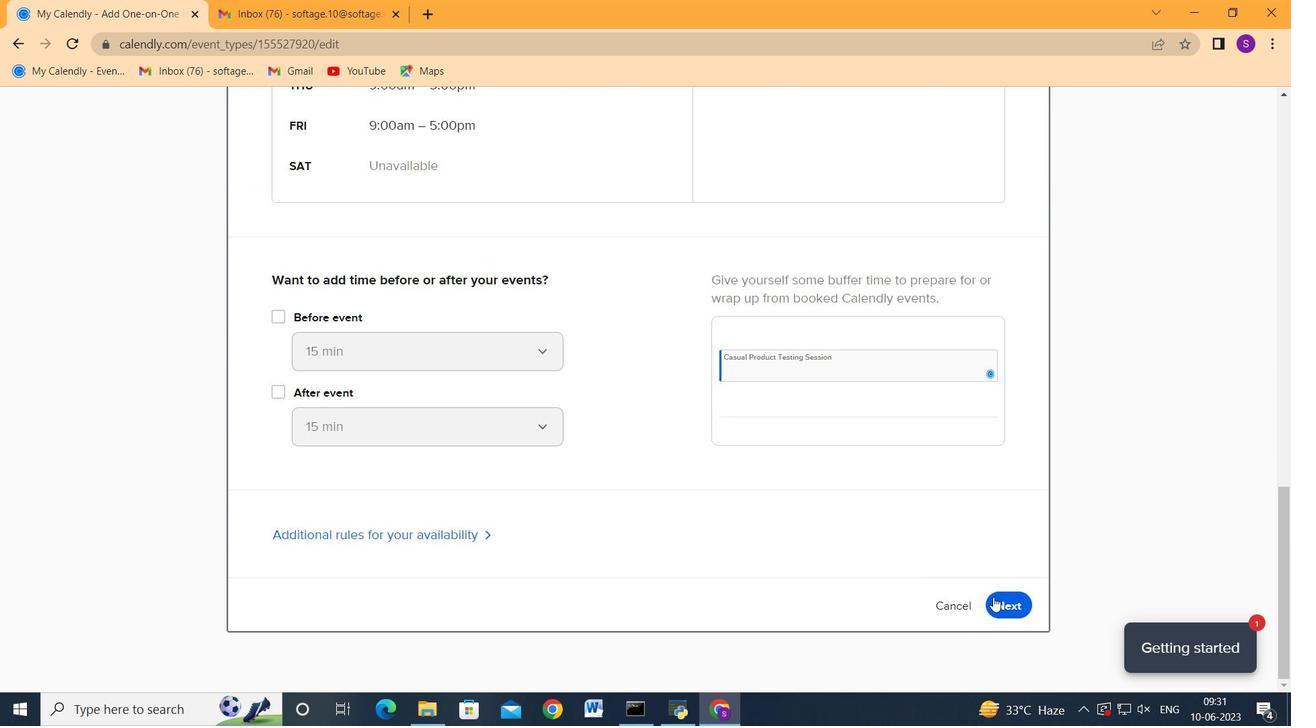 
Action: Mouse moved to (637, 344)
Screenshot: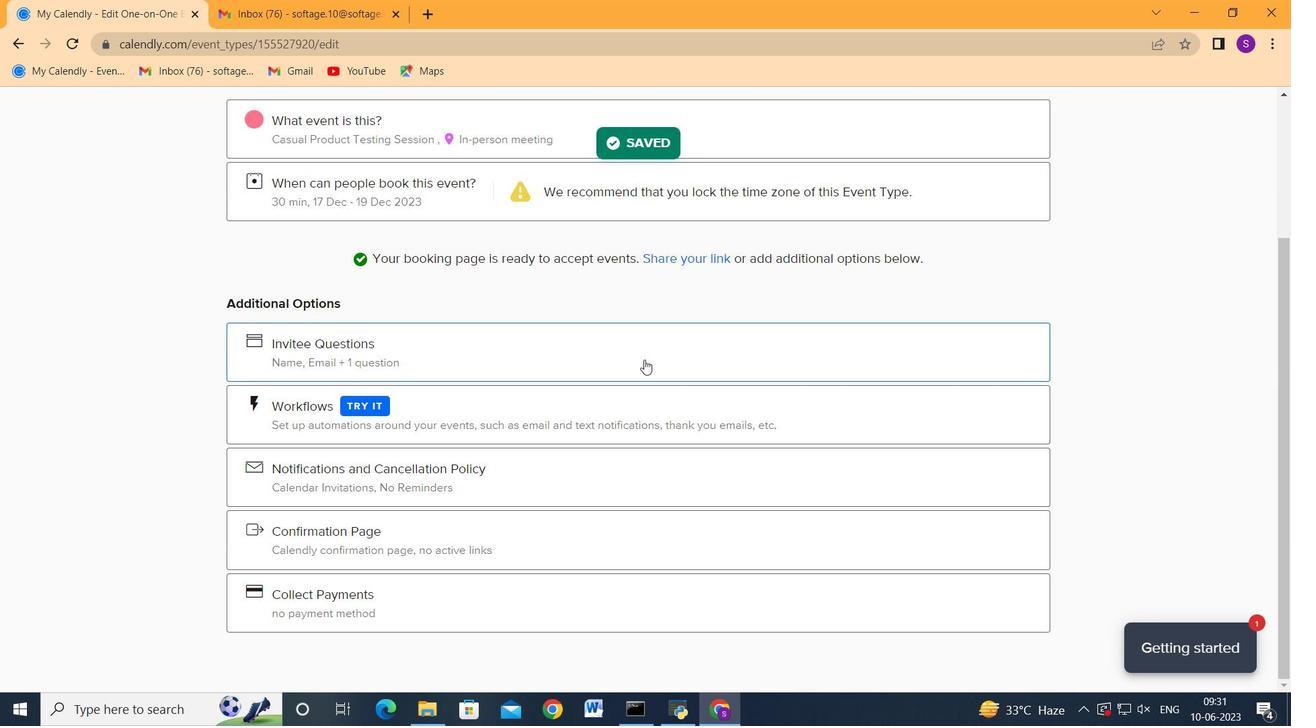 
Action: Mouse scrolled (637, 344) with delta (0, 0)
Screenshot: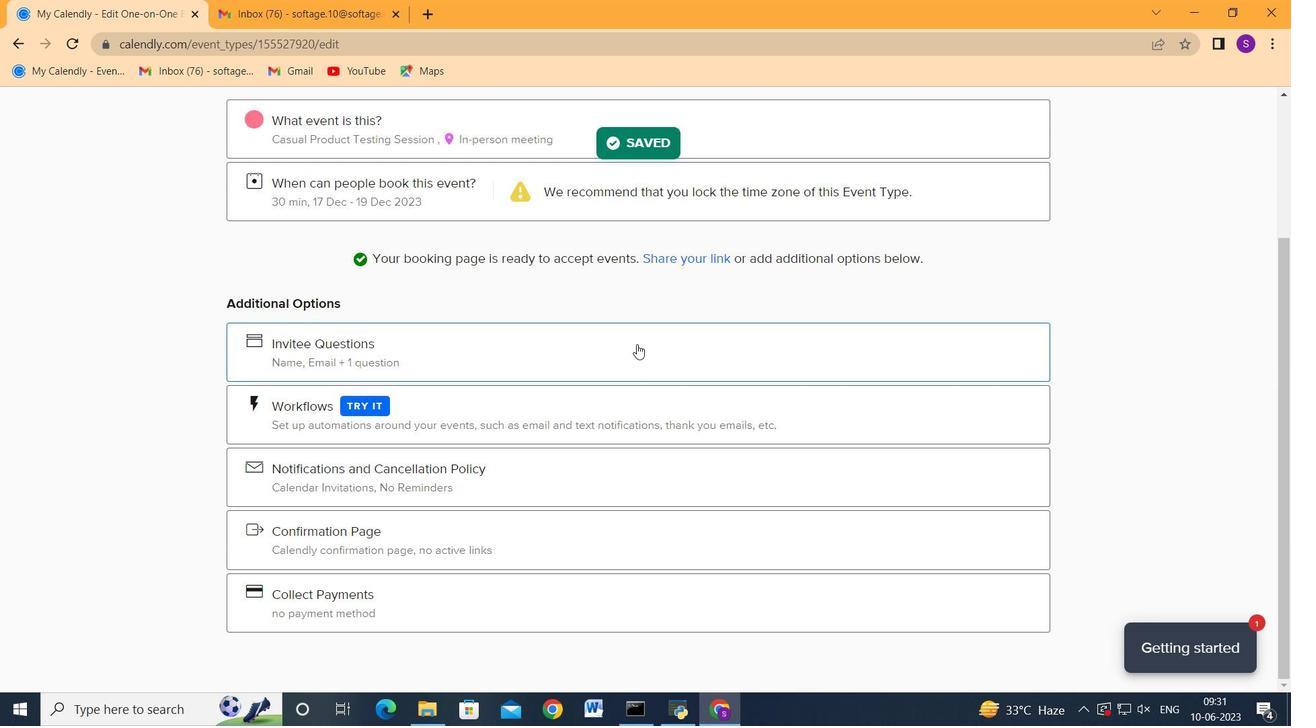
Action: Mouse scrolled (637, 344) with delta (0, 0)
Screenshot: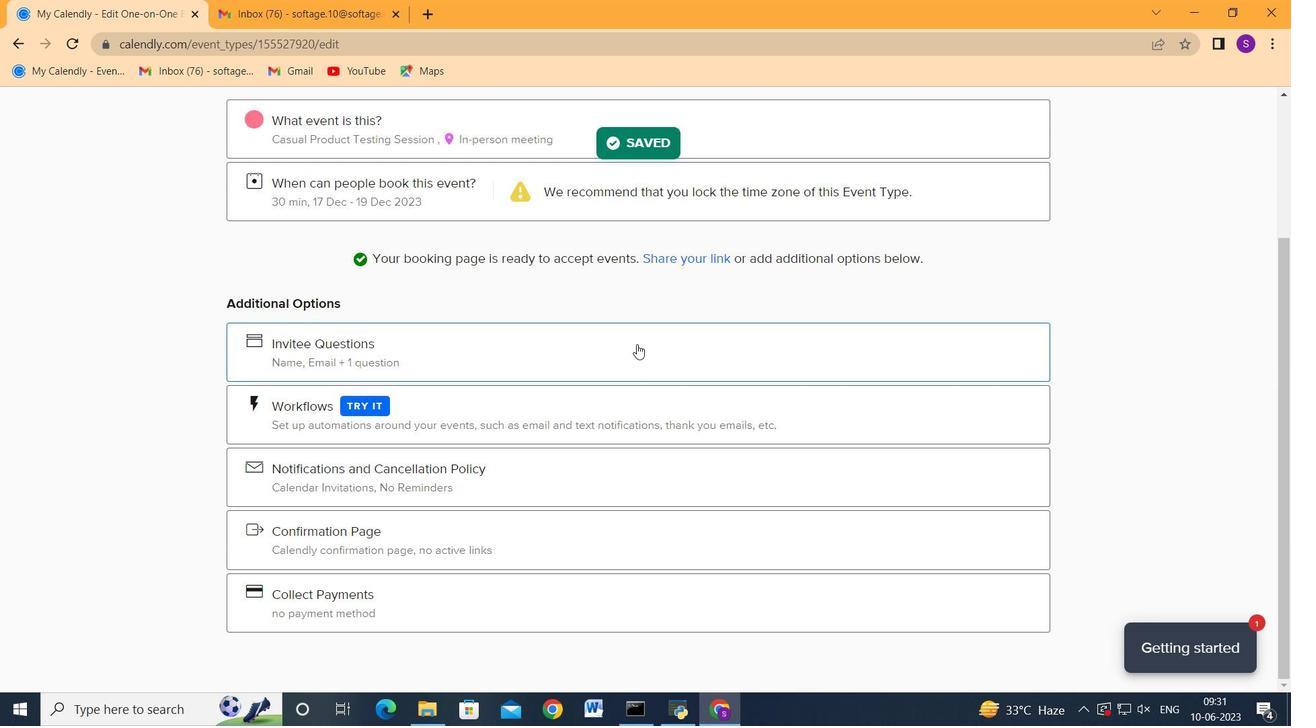 
Action: Mouse moved to (994, 199)
Screenshot: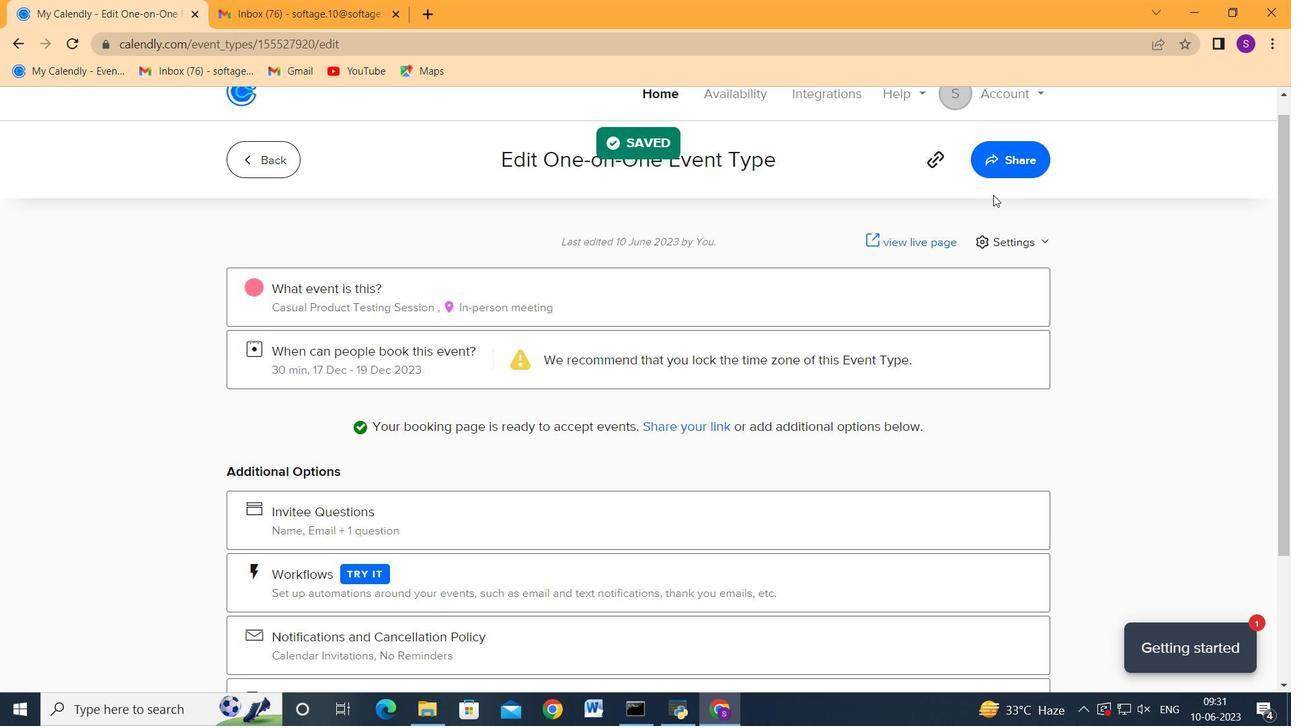 
Action: Mouse scrolled (994, 199) with delta (0, 0)
Screenshot: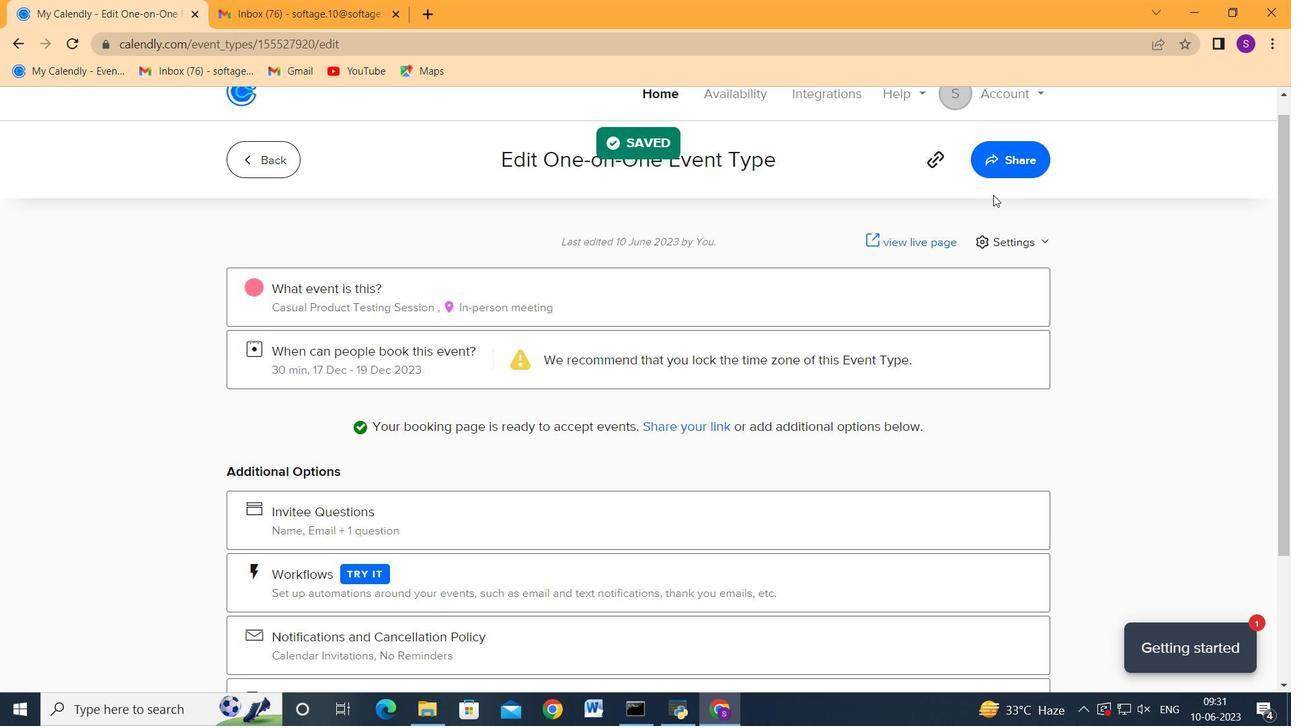 
Action: Mouse moved to (1011, 187)
Screenshot: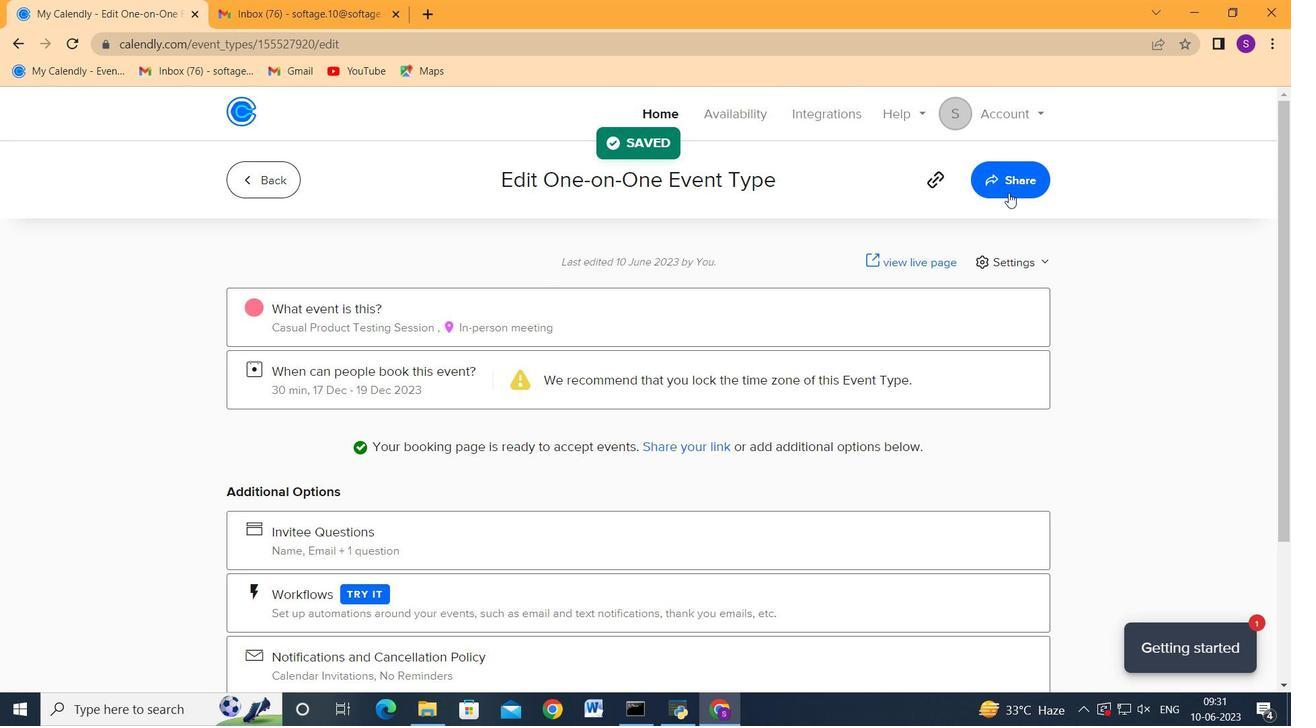 
Action: Mouse pressed left at (1011, 187)
Screenshot: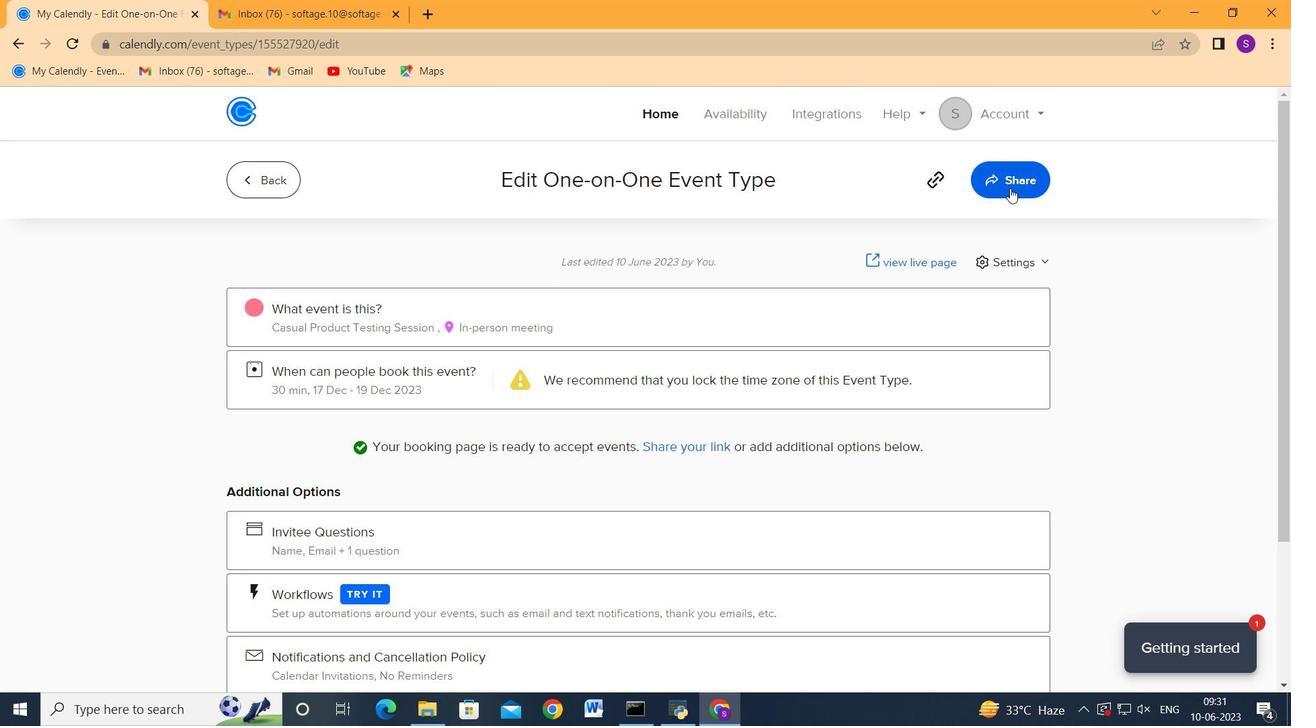 
Action: Mouse moved to (848, 336)
Screenshot: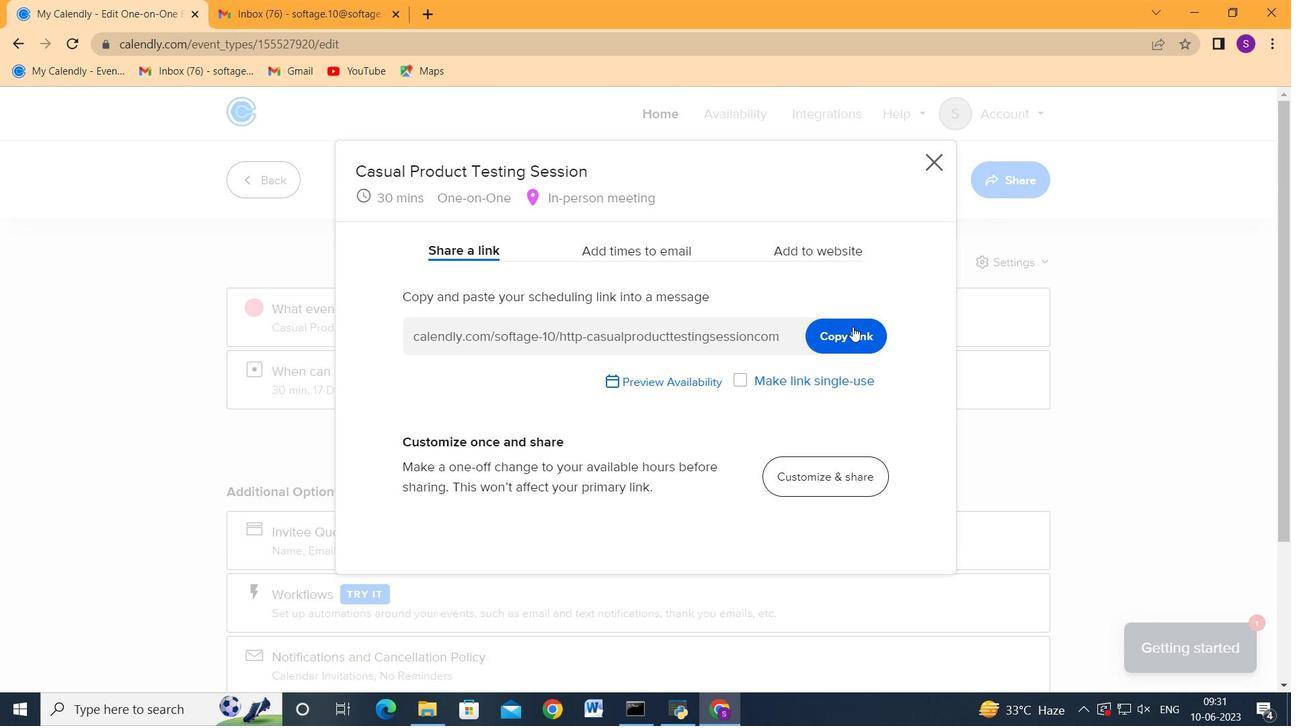 
Action: Mouse pressed left at (848, 336)
Screenshot: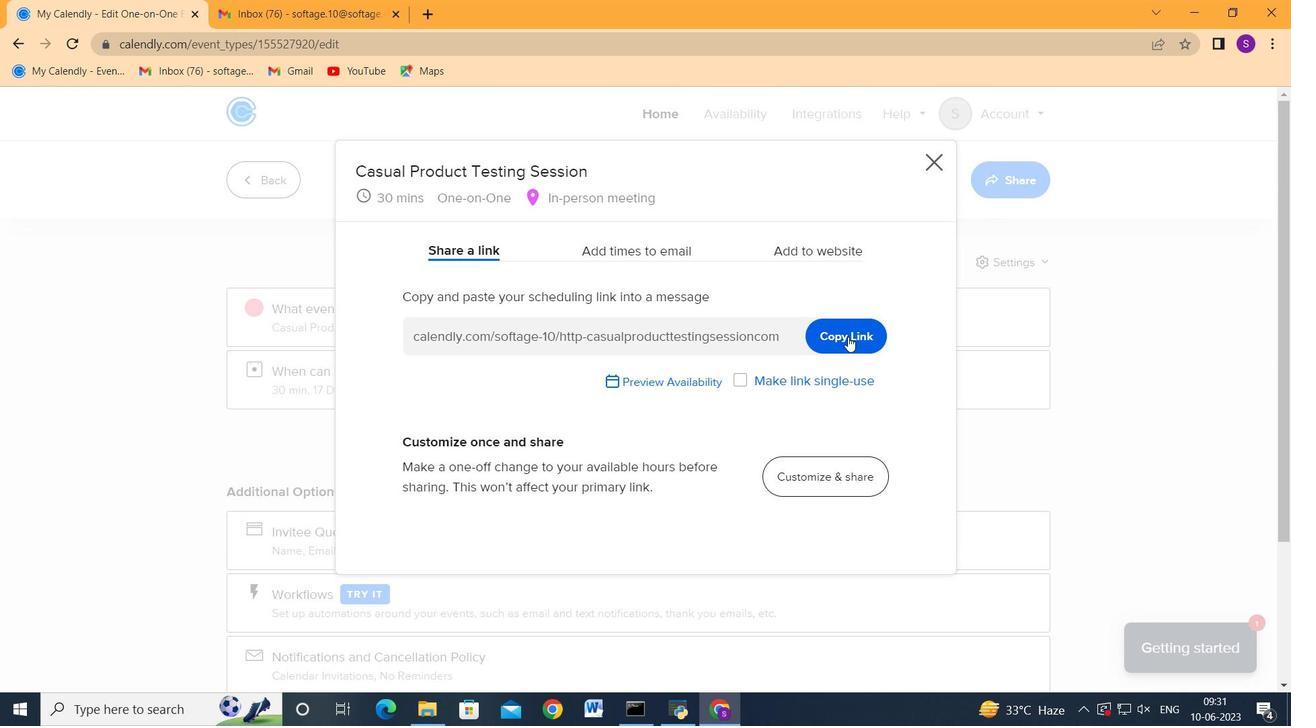 
Action: Mouse moved to (279, 0)
Screenshot: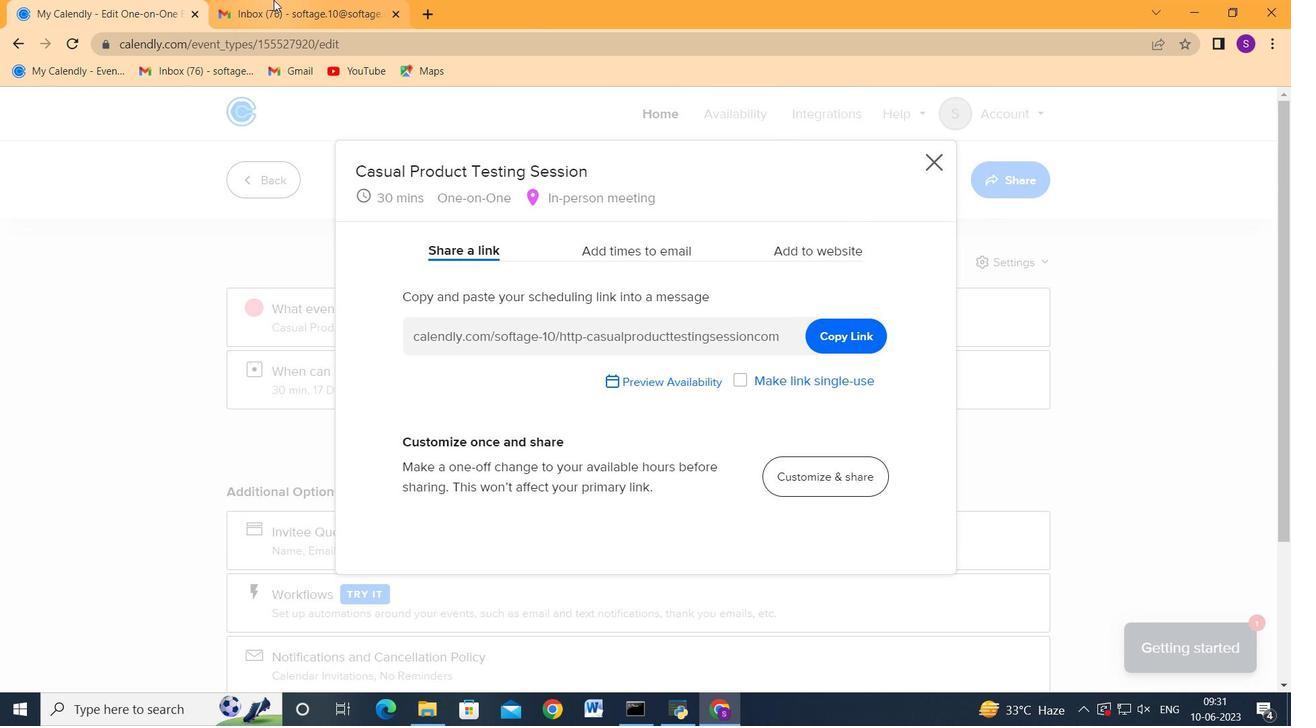 
Action: Mouse pressed left at (279, 0)
Screenshot: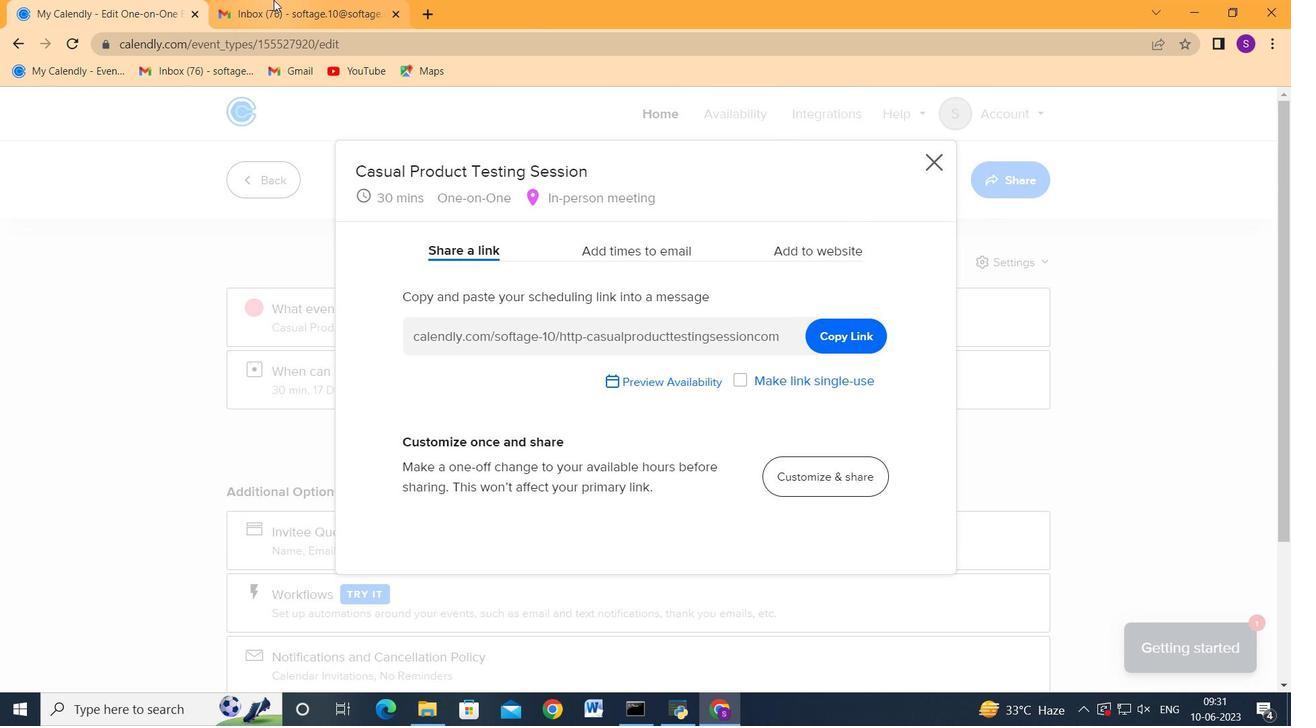 
Action: Mouse moved to (117, 199)
Screenshot: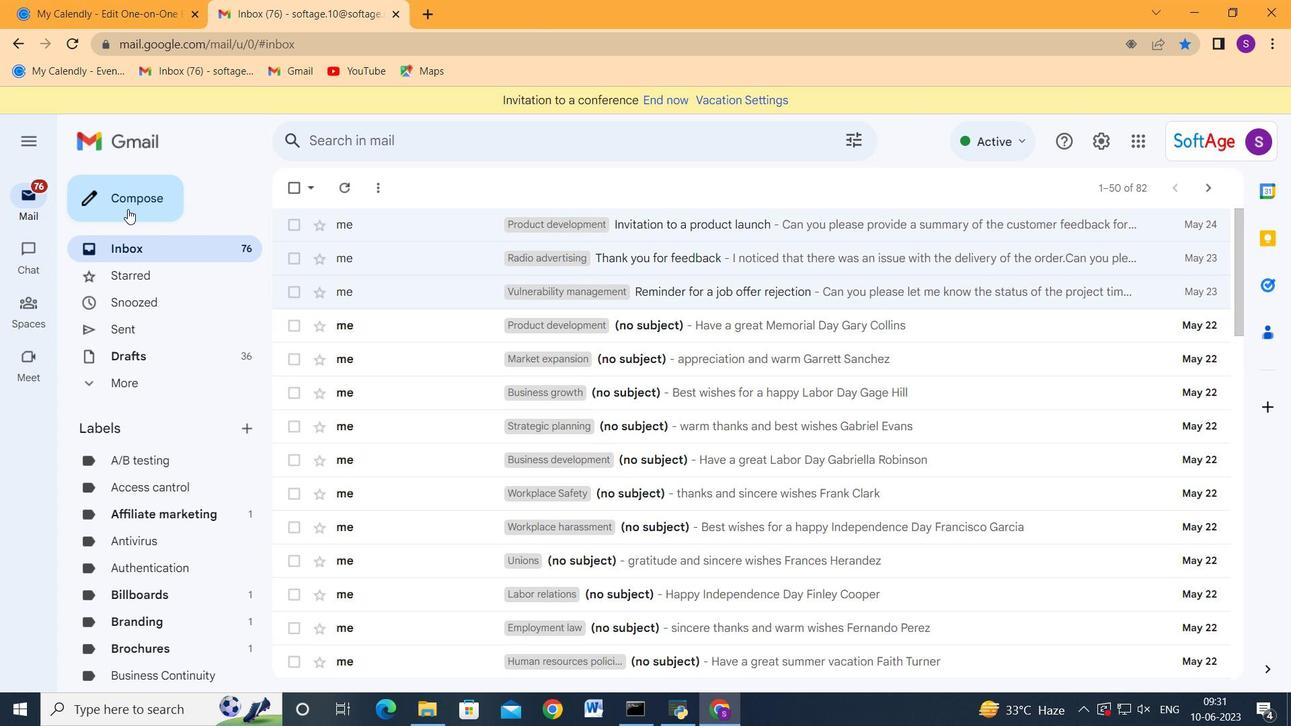
Action: Mouse pressed left at (117, 199)
Screenshot: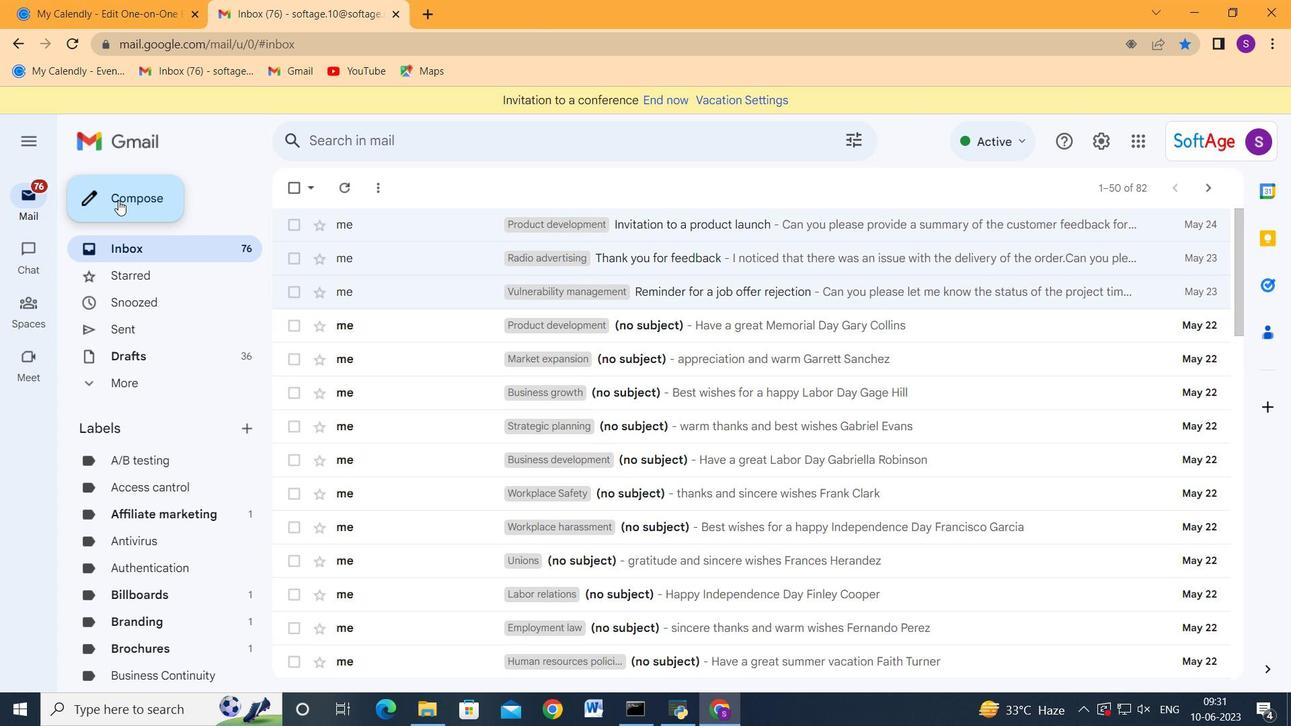 
Action: Mouse moved to (800, 301)
Screenshot: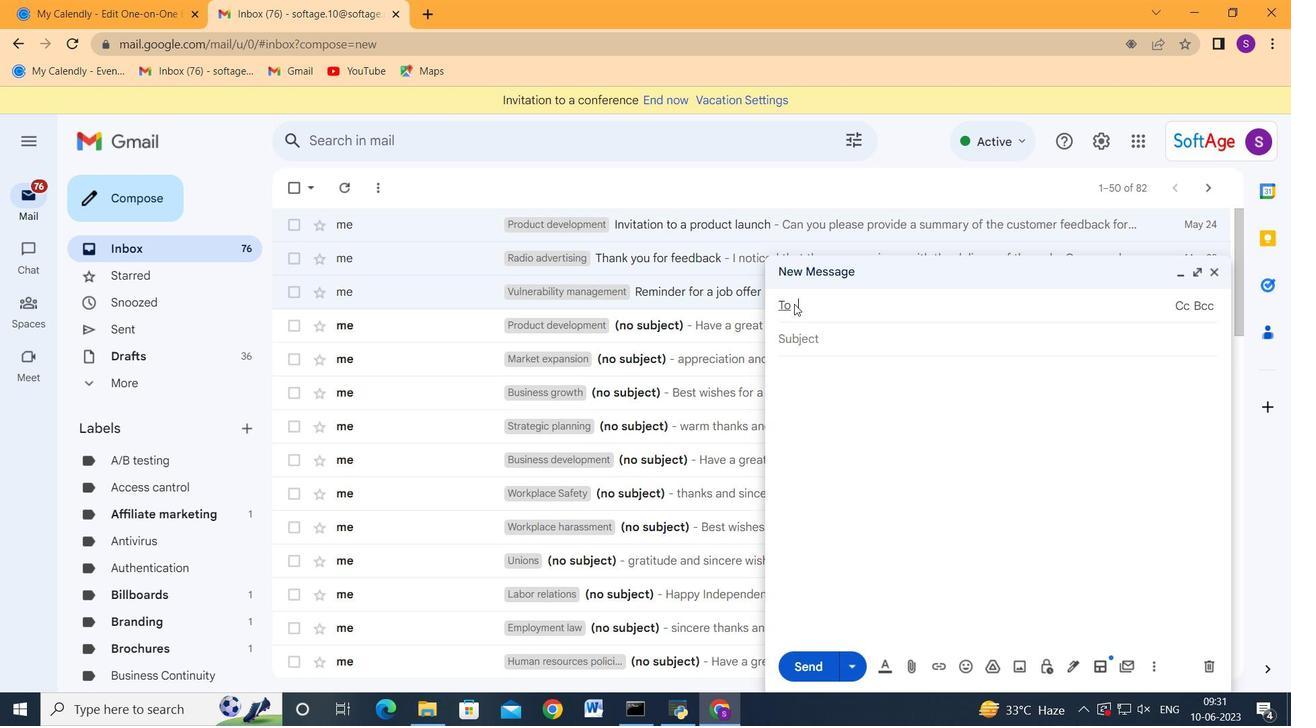 
Action: Key pressed softage.4<Key.shift_r>@softage.net<Key.enter>softage.5<Key.shift_r>@sog<Key.backspace>ftage.net<Key.enter>
Screenshot: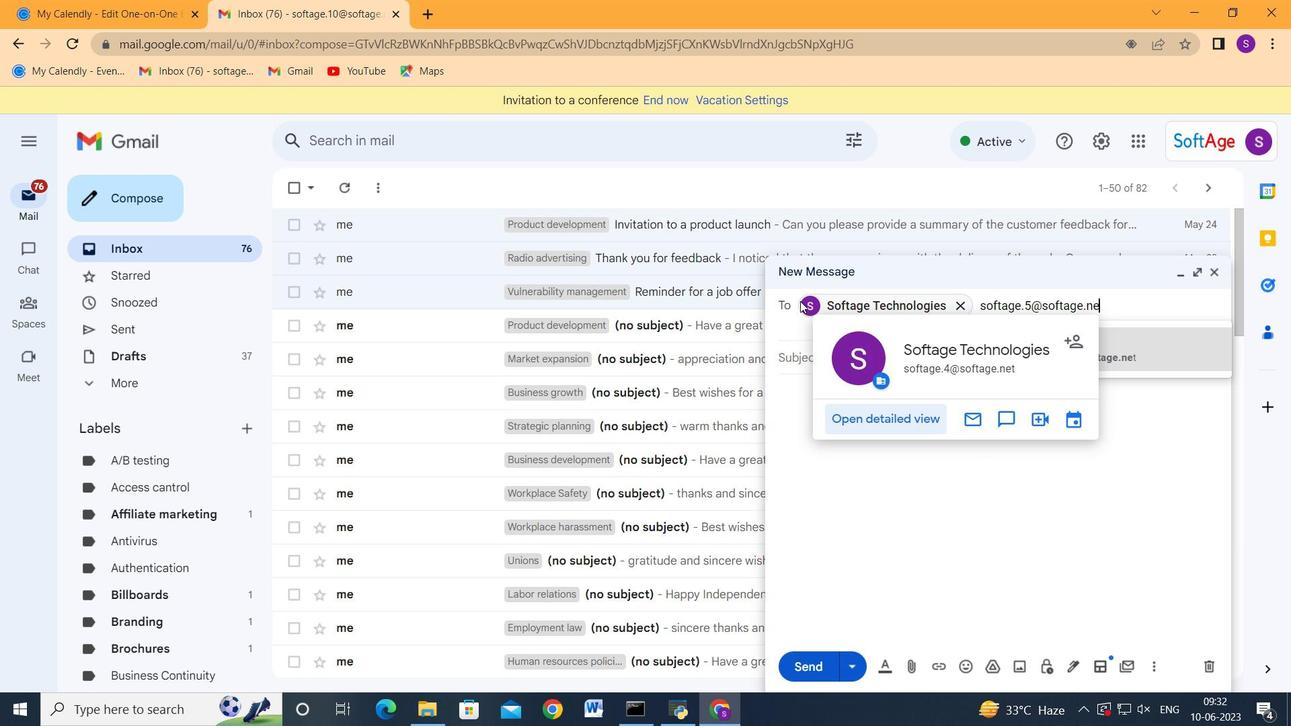 
Action: Mouse moved to (761, 410)
Screenshot: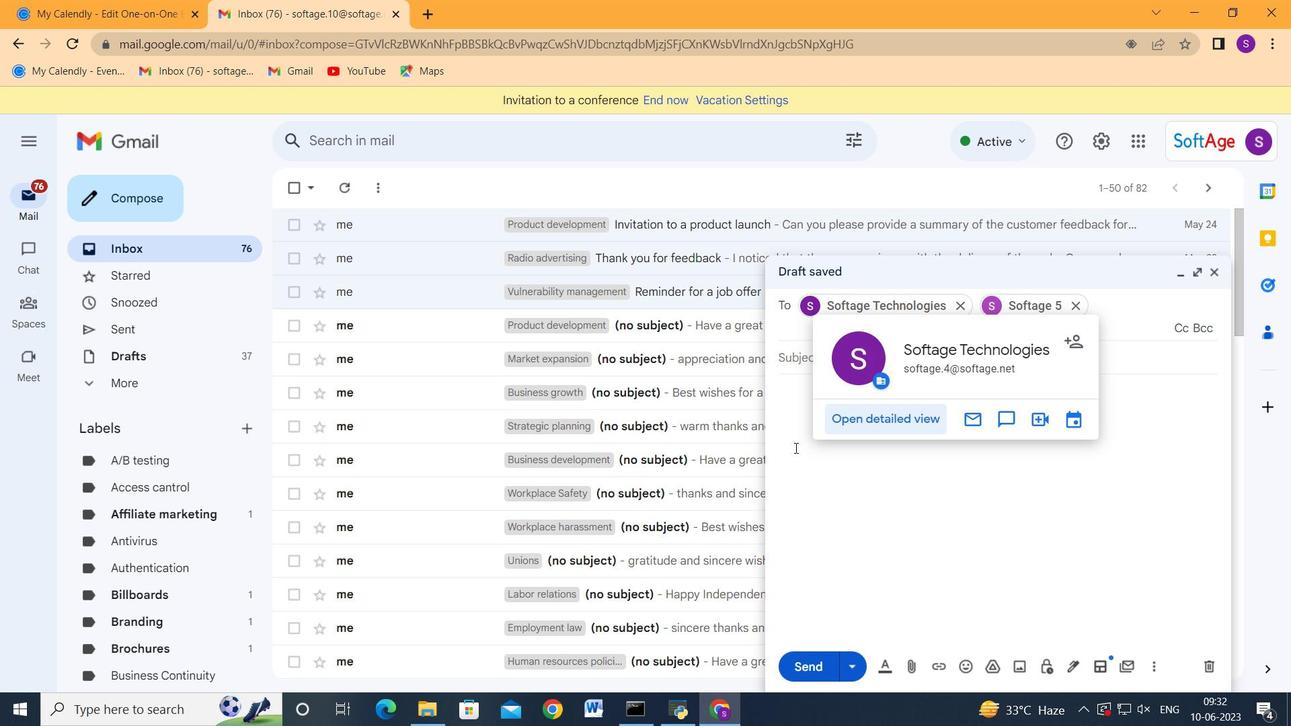 
Action: Mouse pressed left at (761, 410)
Screenshot: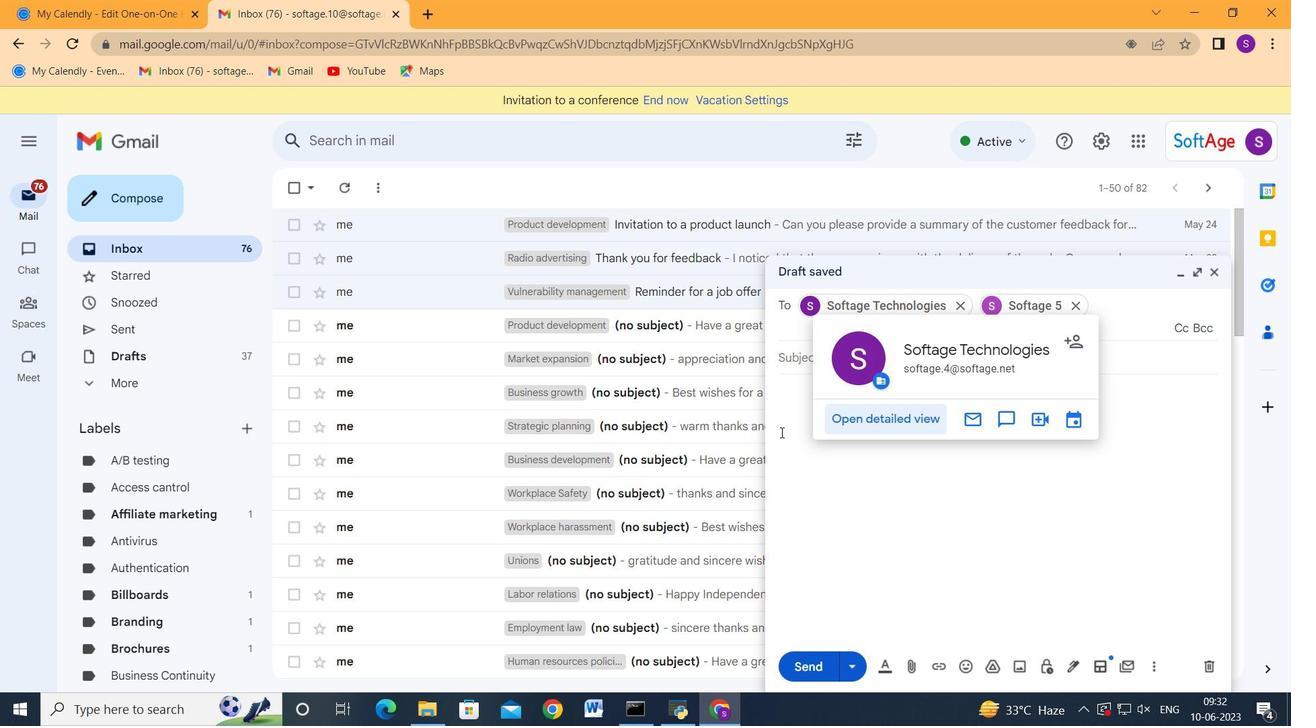 
Action: Mouse moved to (843, 386)
Screenshot: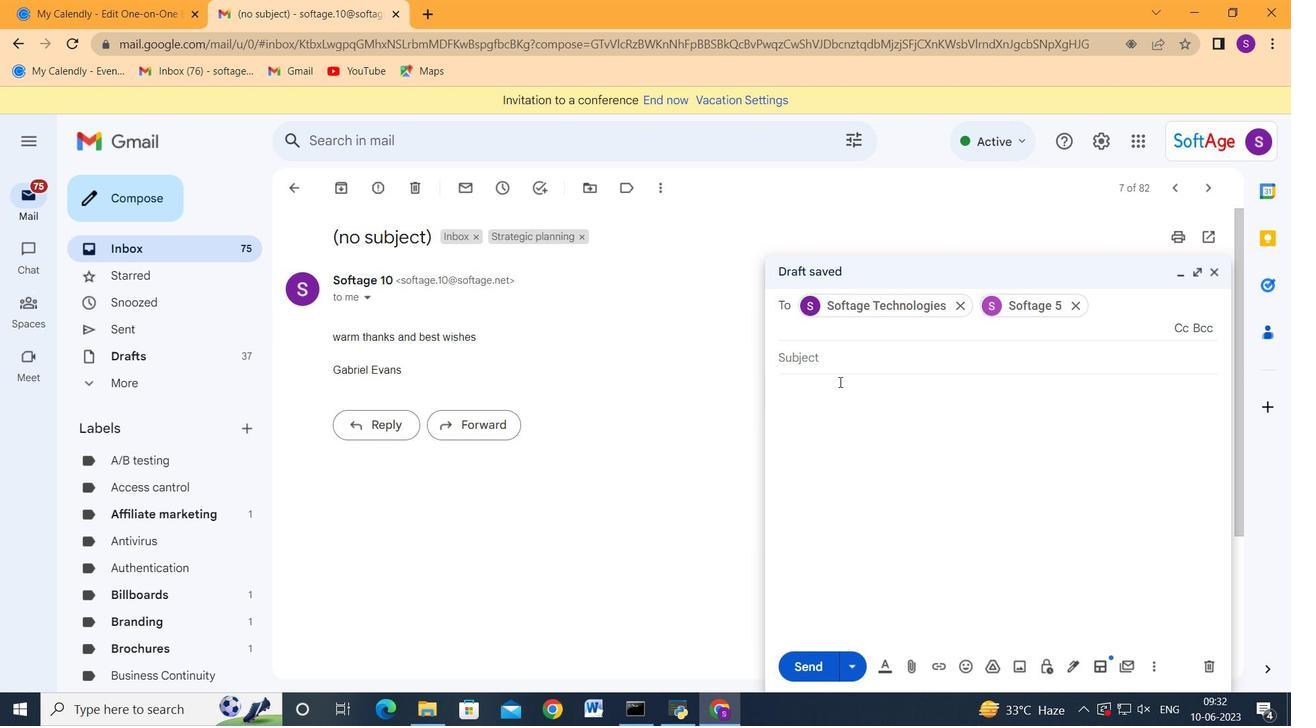 
Action: Mouse pressed left at (843, 386)
Screenshot: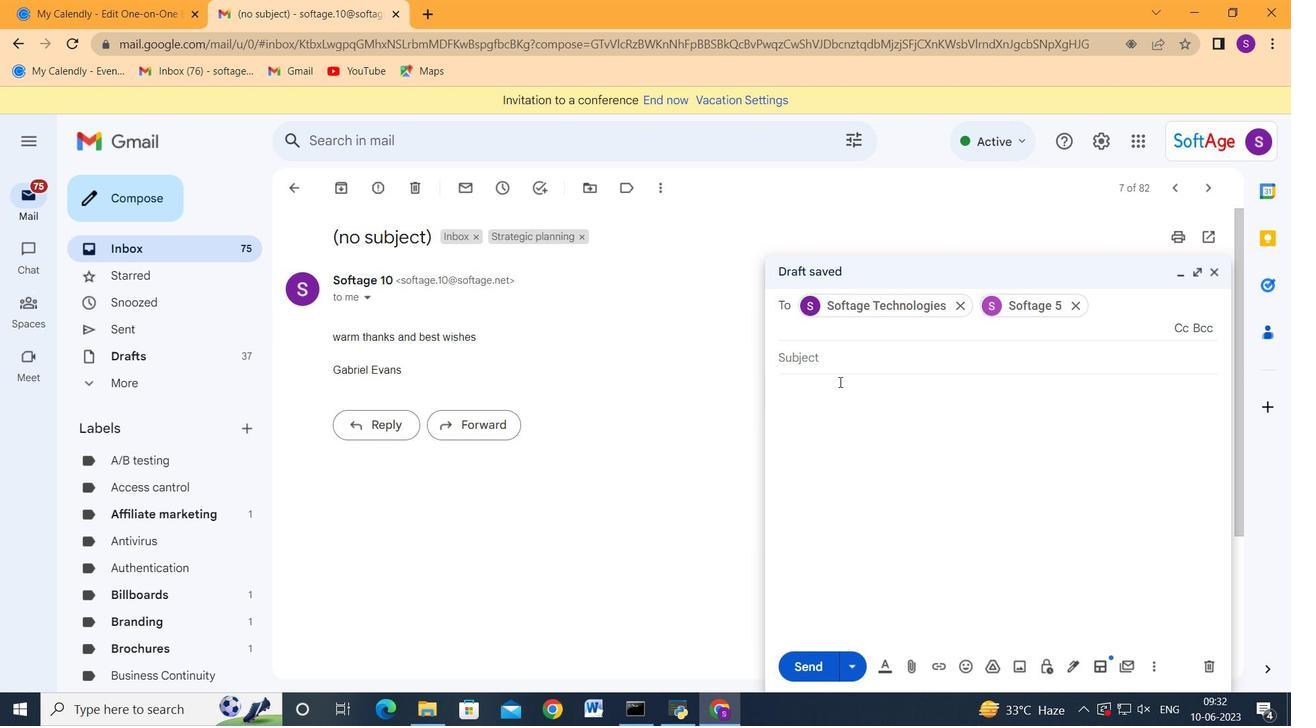 
Action: Key pressed ctrl+V
Screenshot: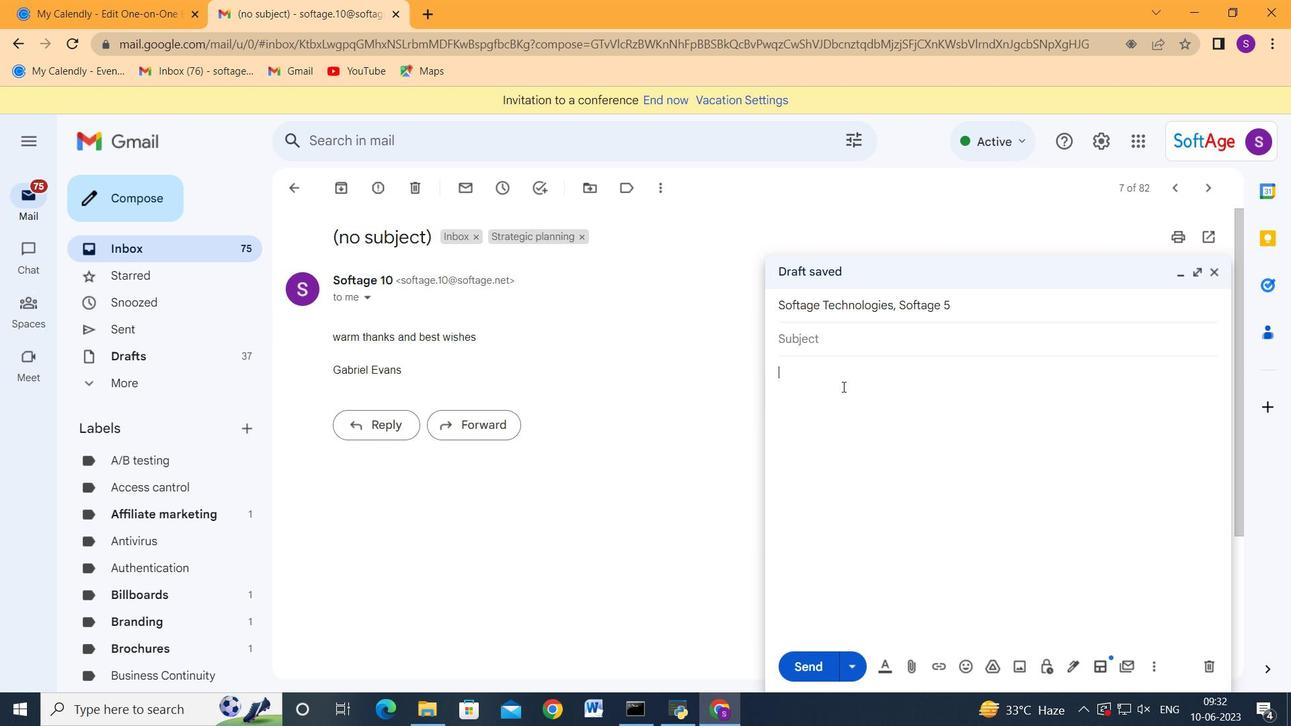 
Action: Mouse moved to (813, 665)
Screenshot: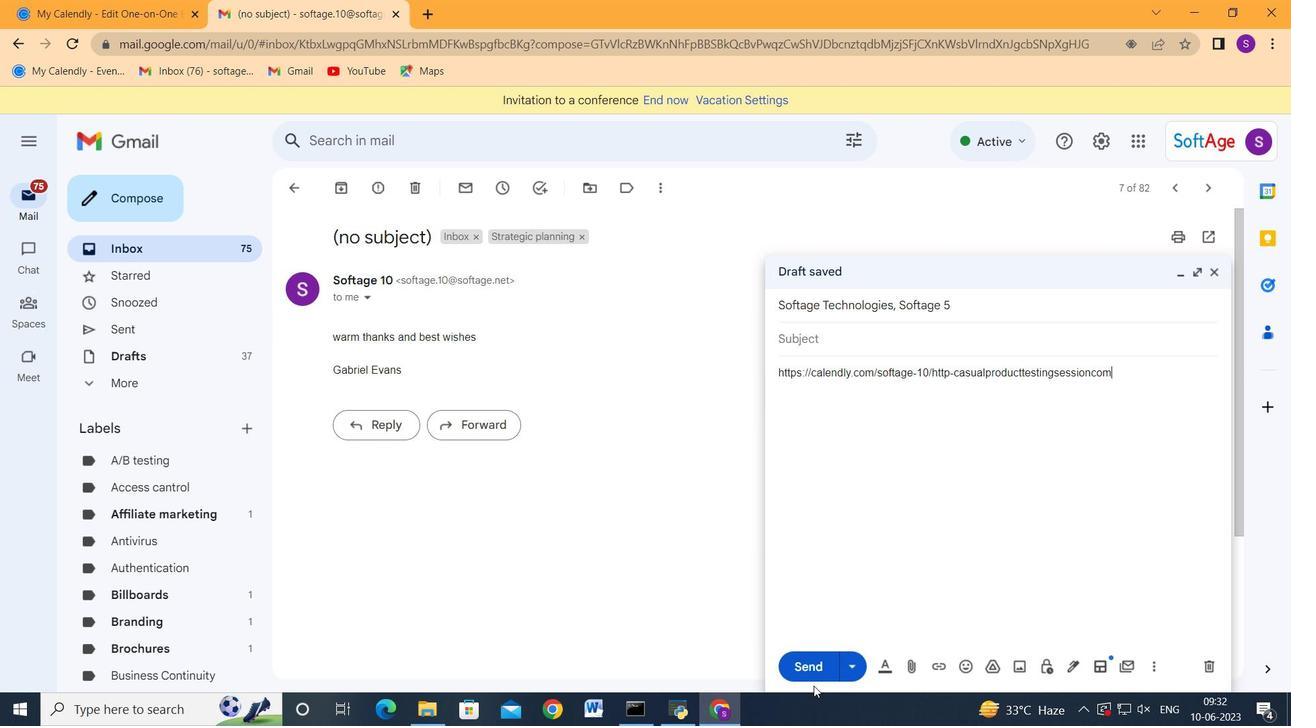 
Action: Mouse pressed left at (813, 665)
Screenshot: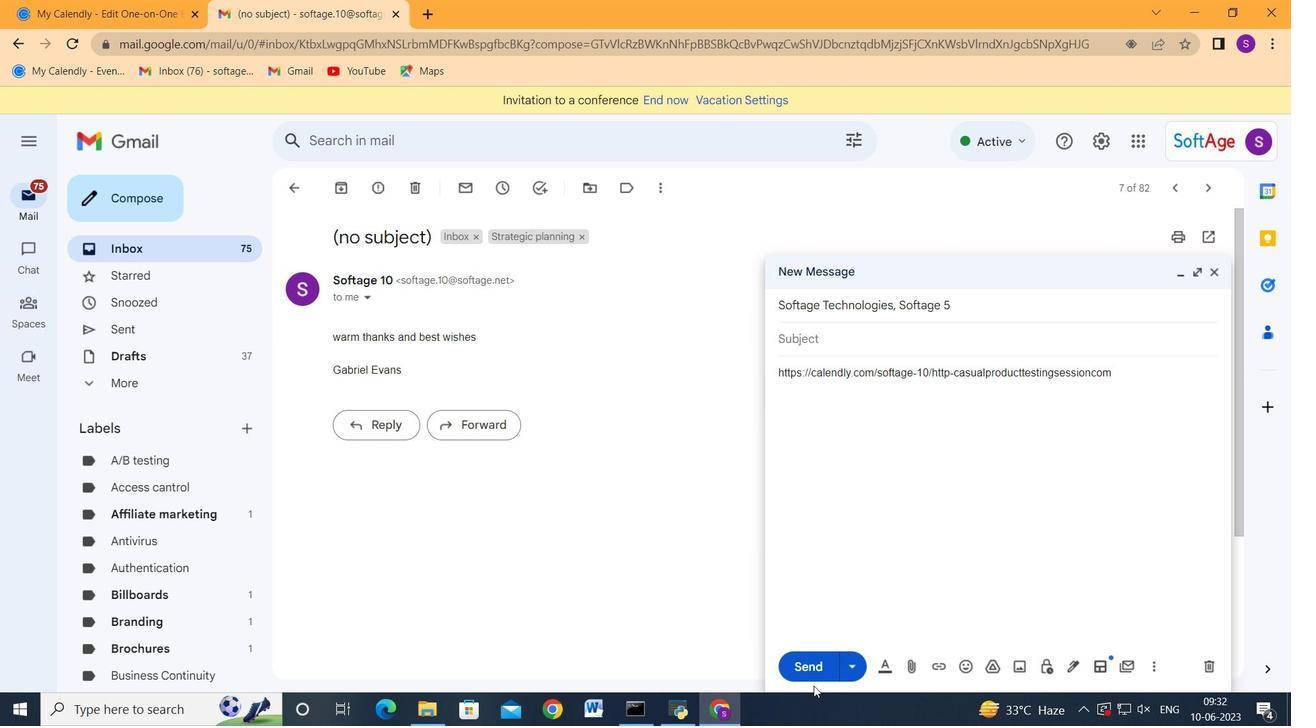 
Action: Mouse moved to (412, 210)
Screenshot: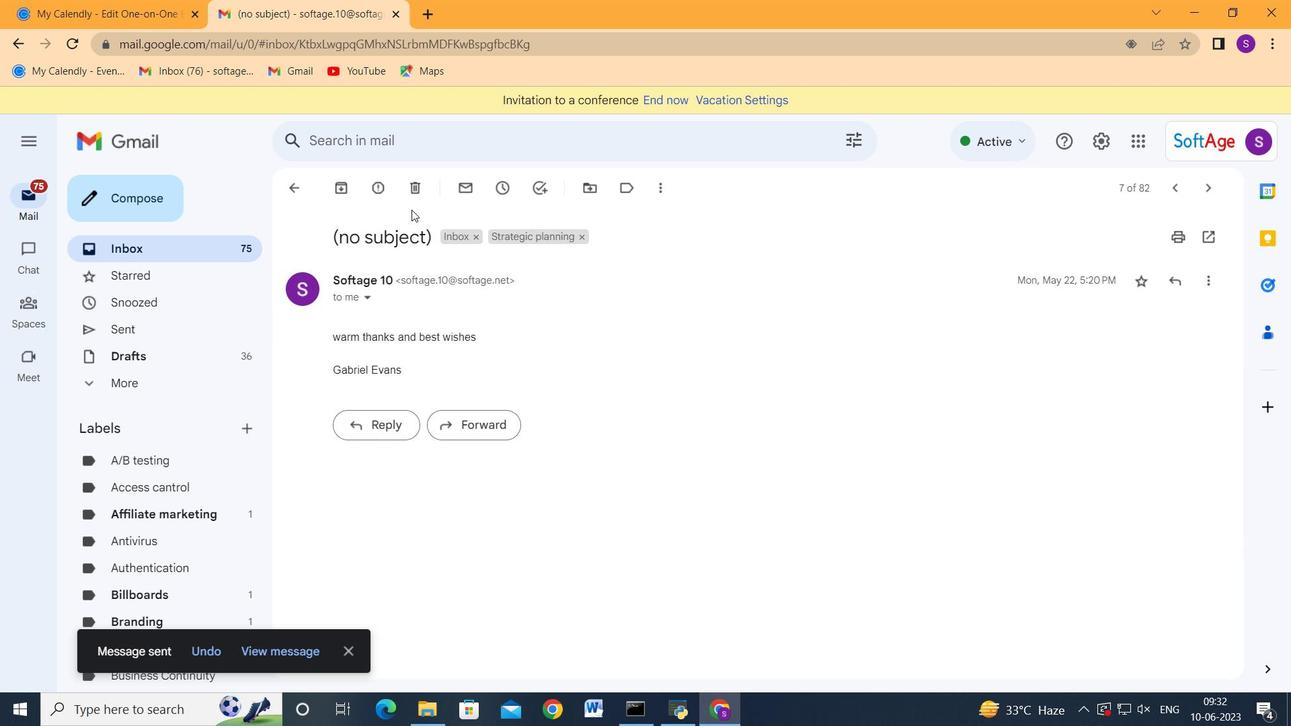 
